 Task: Add an event with the title Quarterly Business and Financial Review, date '2024/03/18', time 8:50 AM to 10:50 AMand add a description: Staff Training on Customer Service is a comprehensive and interactive program designed to equip employees with the skills, knowledge, and mindset necessary to deliver exceptional customer service experiences. This training focuses on building strong customer relationships, enhancing communication skills, and developing problem-solving abilities to exceed customer expectations.    Select event color  Grape . Add location for the event as: 987 Old Town, Nice, France, logged in from the account softage.3@softage.netand send the event invitation to softage.4@softage.net and softage.2@softage.net. Set a reminder for the event Daily
Action: Mouse moved to (86, 131)
Screenshot: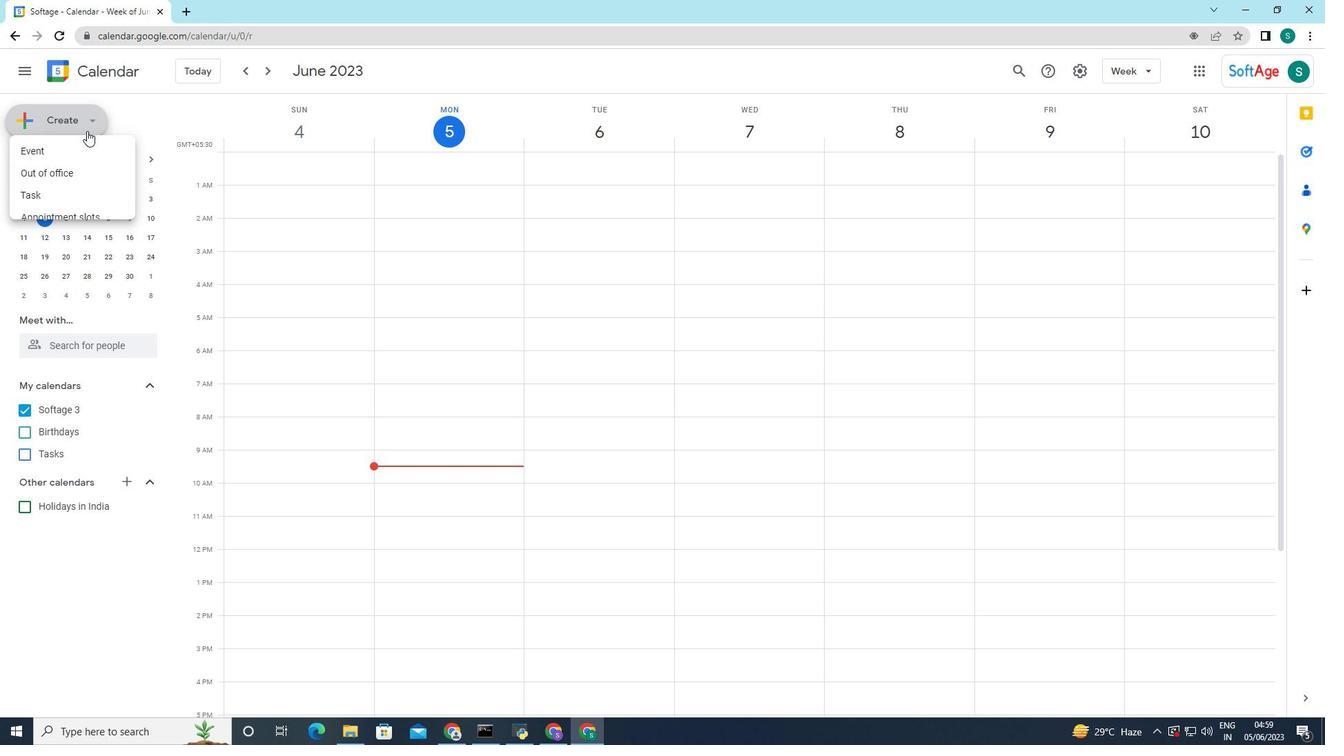 
Action: Mouse pressed left at (86, 131)
Screenshot: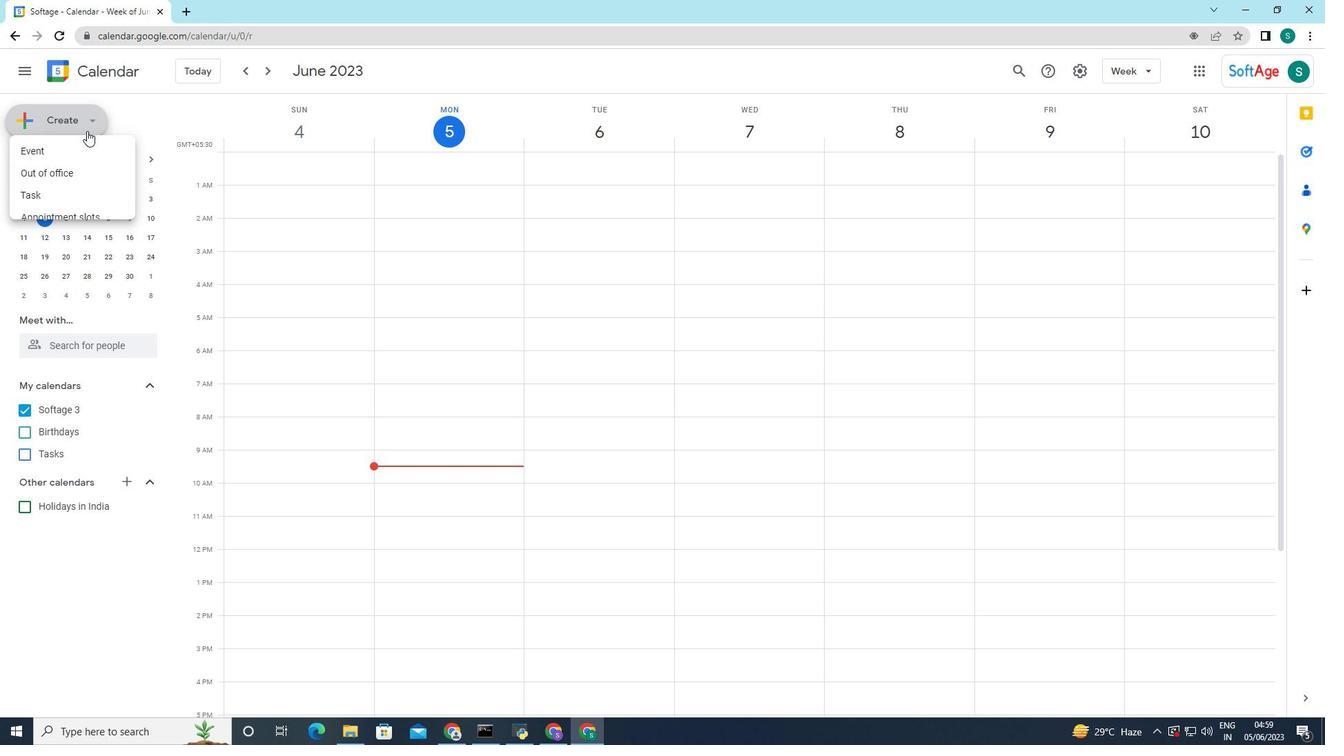 
Action: Mouse moved to (62, 163)
Screenshot: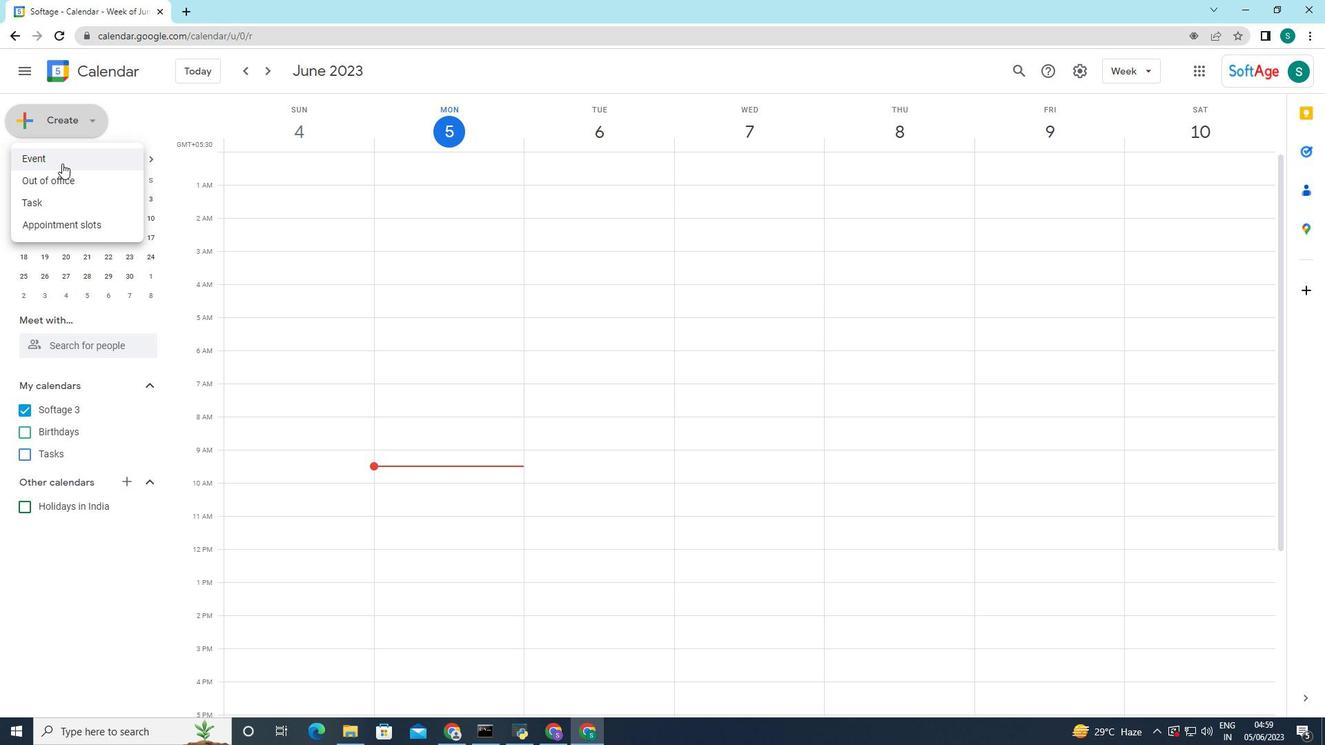 
Action: Mouse pressed left at (62, 163)
Screenshot: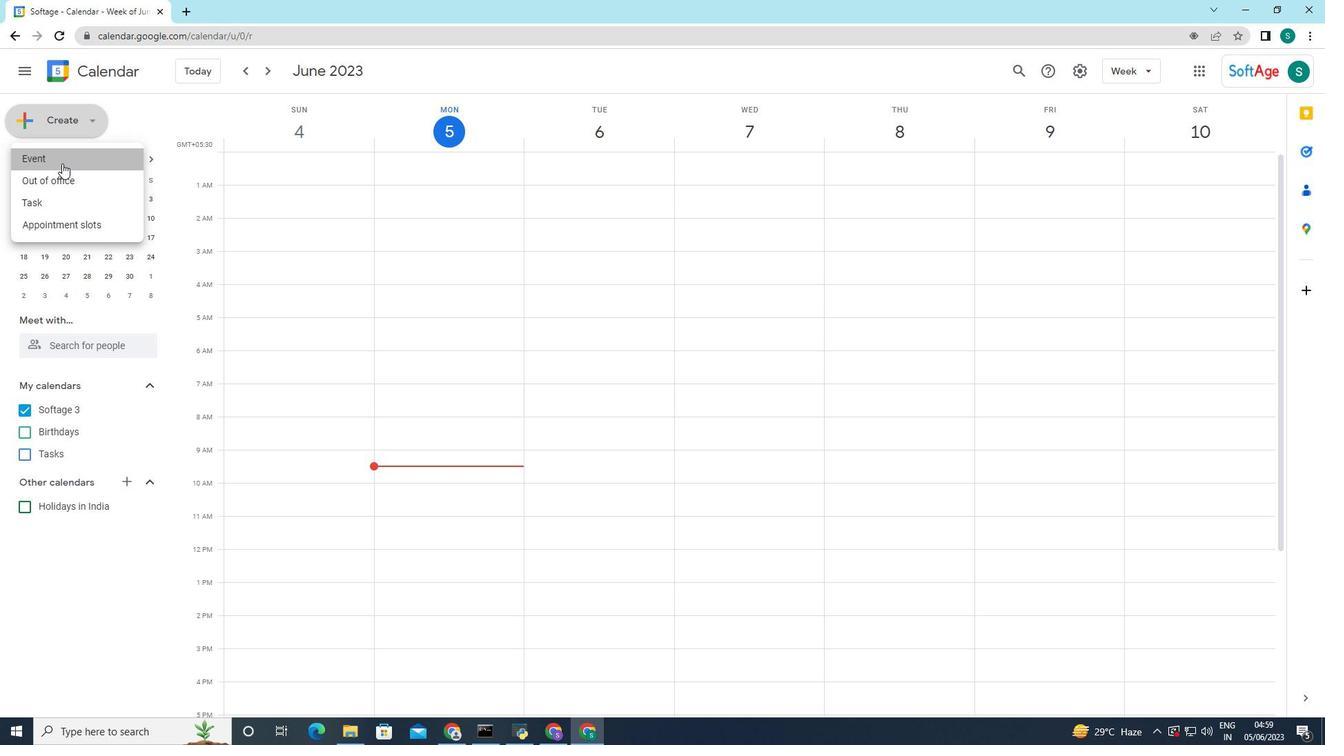 
Action: Mouse moved to (245, 542)
Screenshot: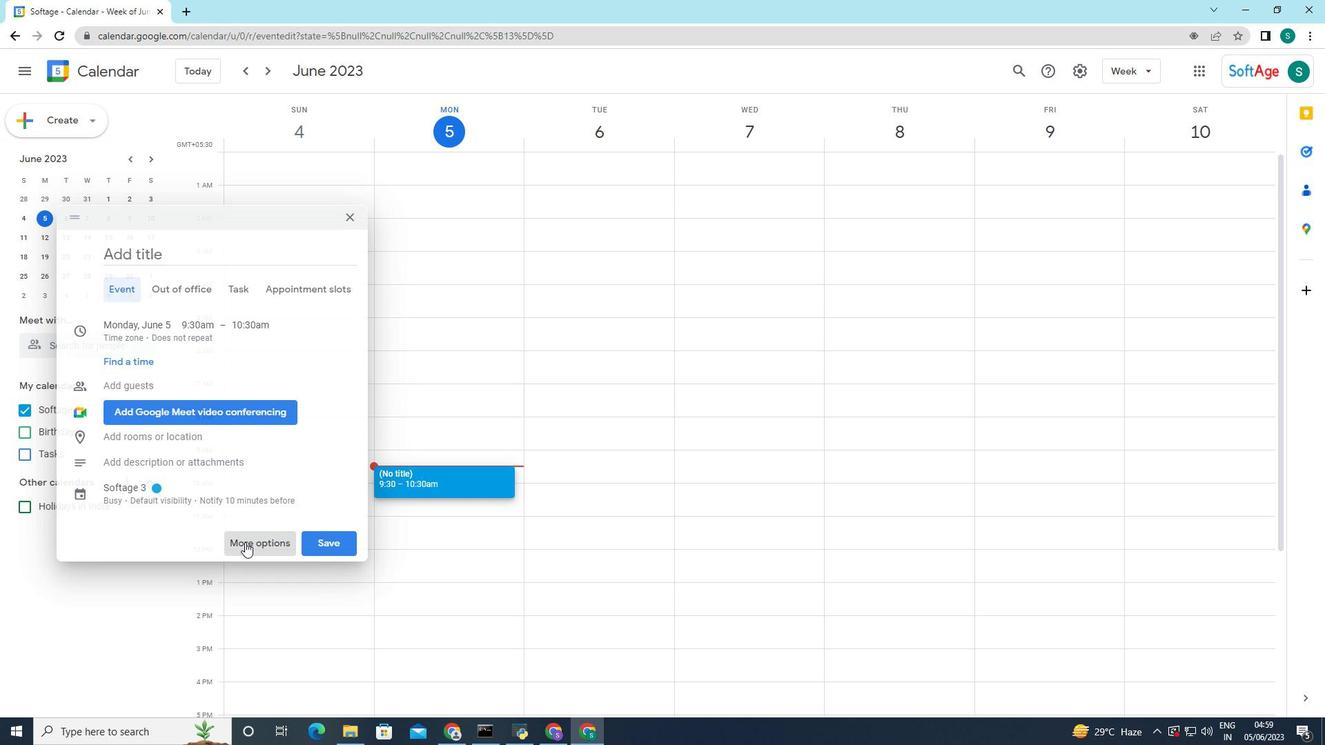 
Action: Mouse pressed left at (245, 542)
Screenshot: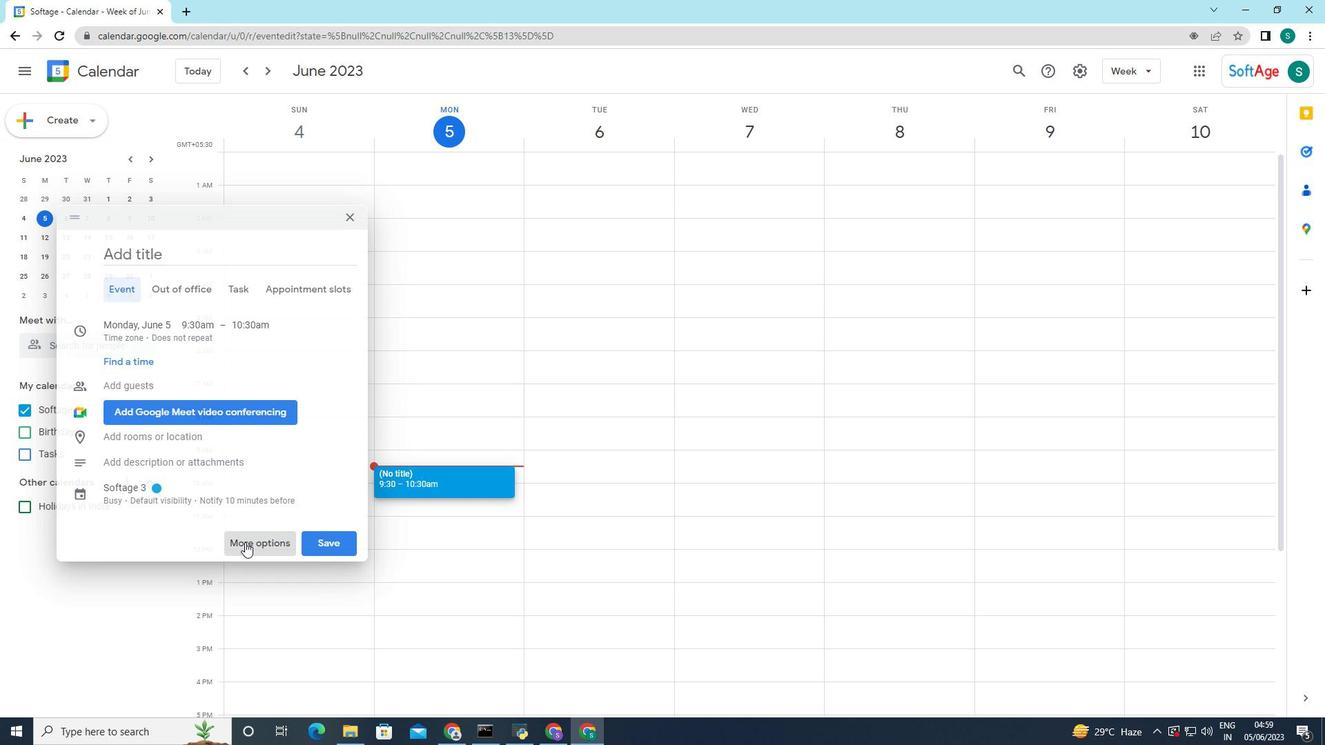 
Action: Mouse moved to (113, 82)
Screenshot: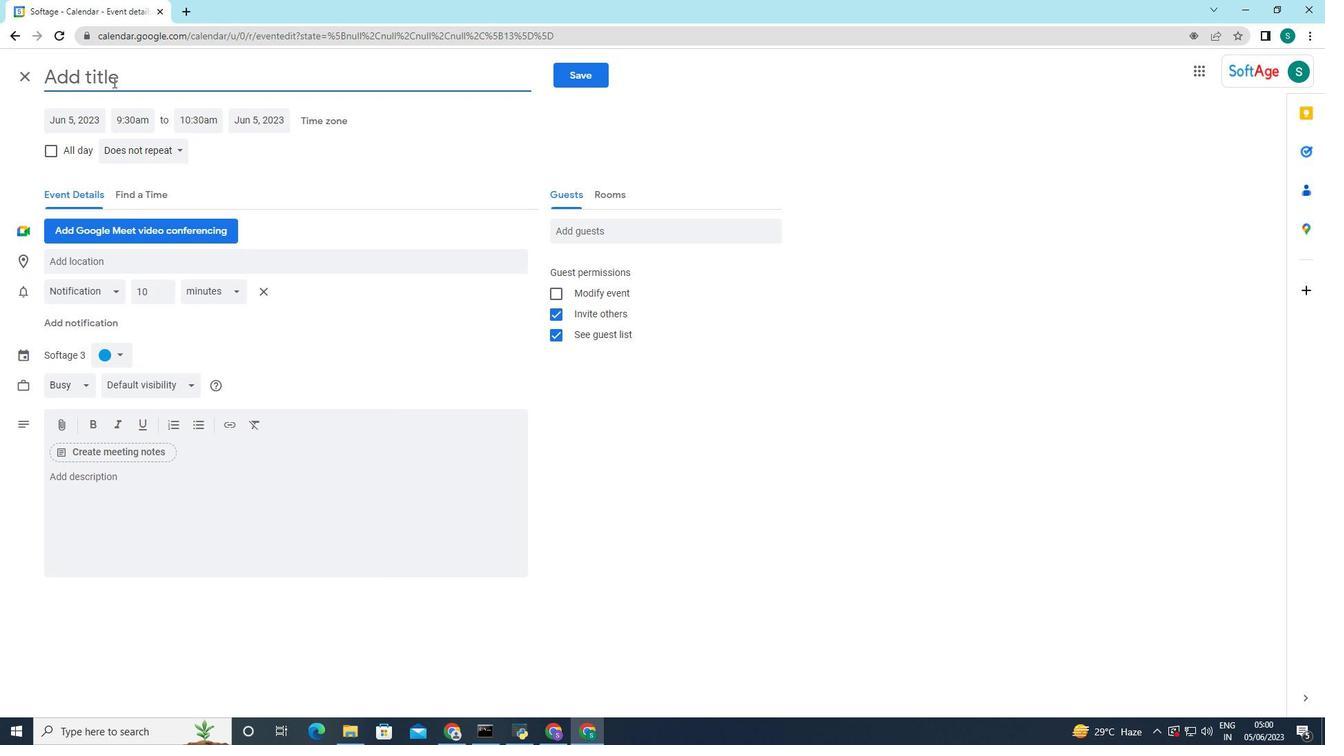 
Action: Mouse pressed left at (113, 82)
Screenshot: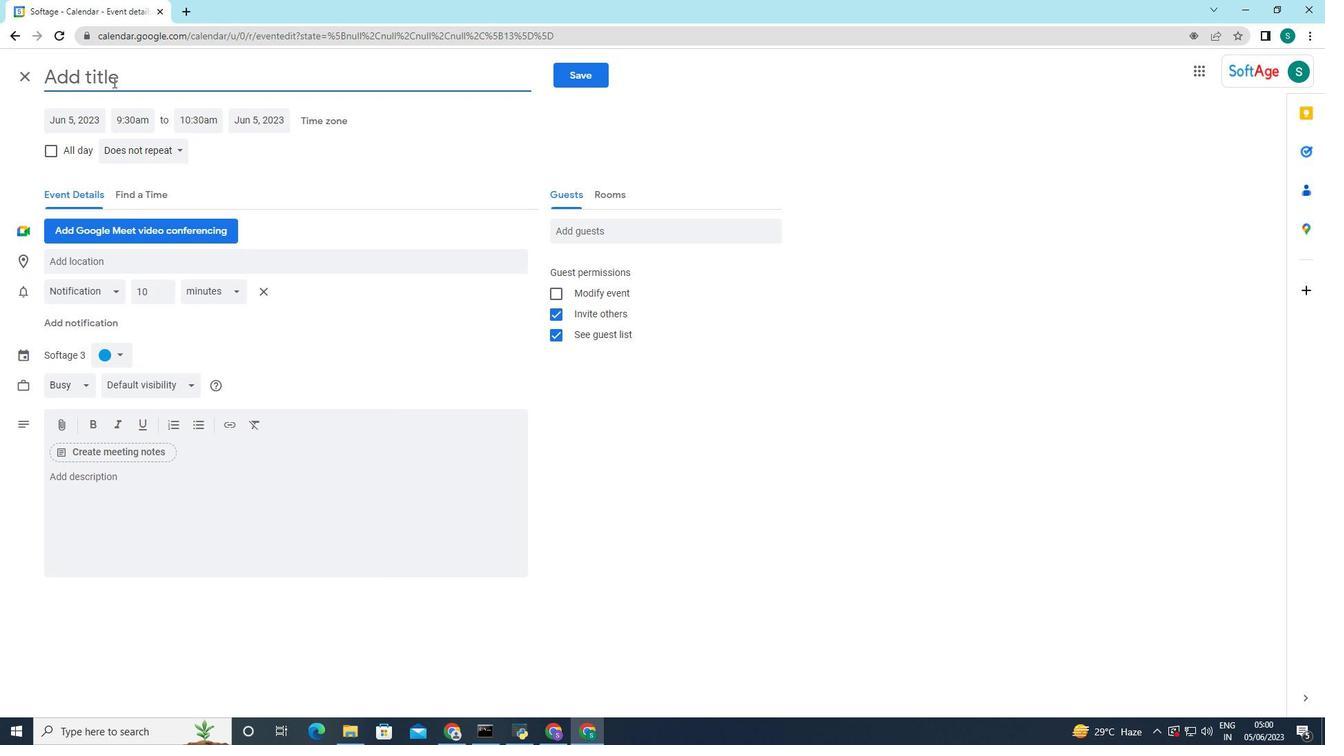 
Action: Key pressed <Key.caps_lock>Q<Key.caps_lock>ia<Key.backspace><Key.backspace>ual<Key.backspace>terly<Key.space>
Screenshot: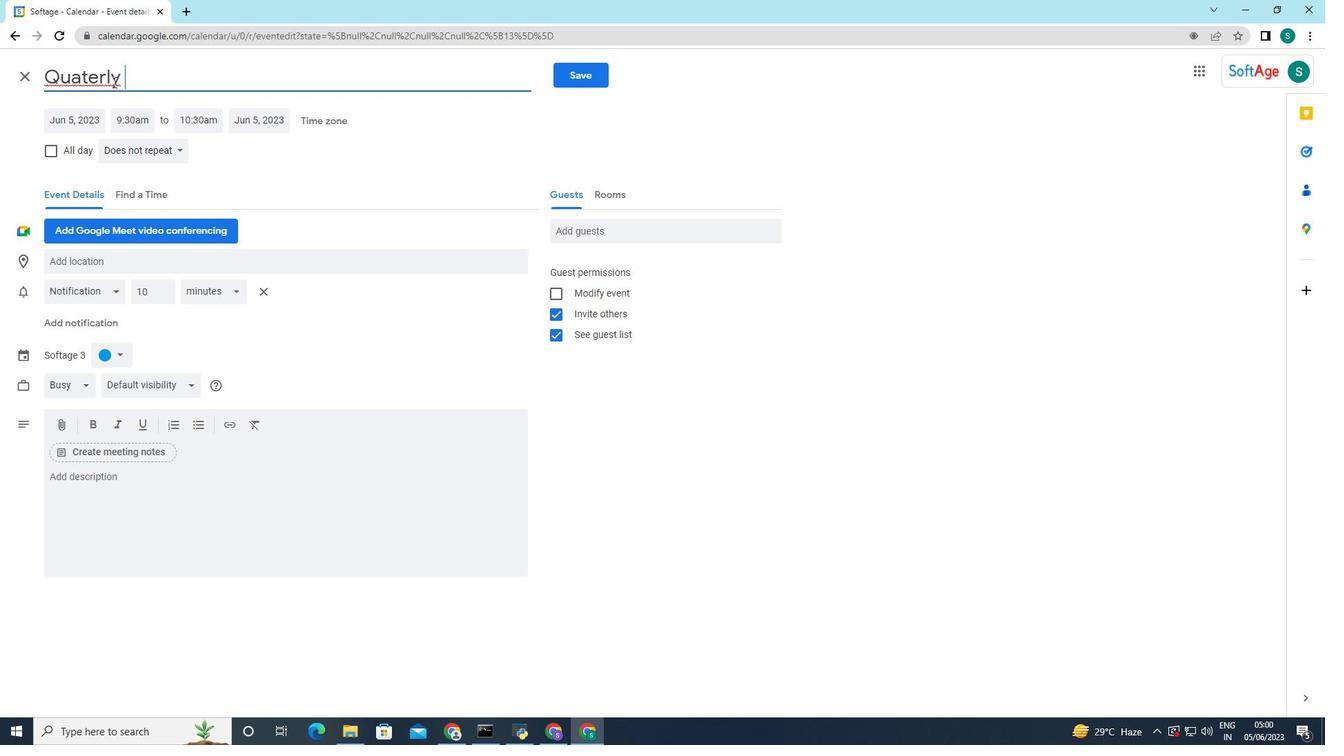 
Action: Mouse moved to (80, 71)
Screenshot: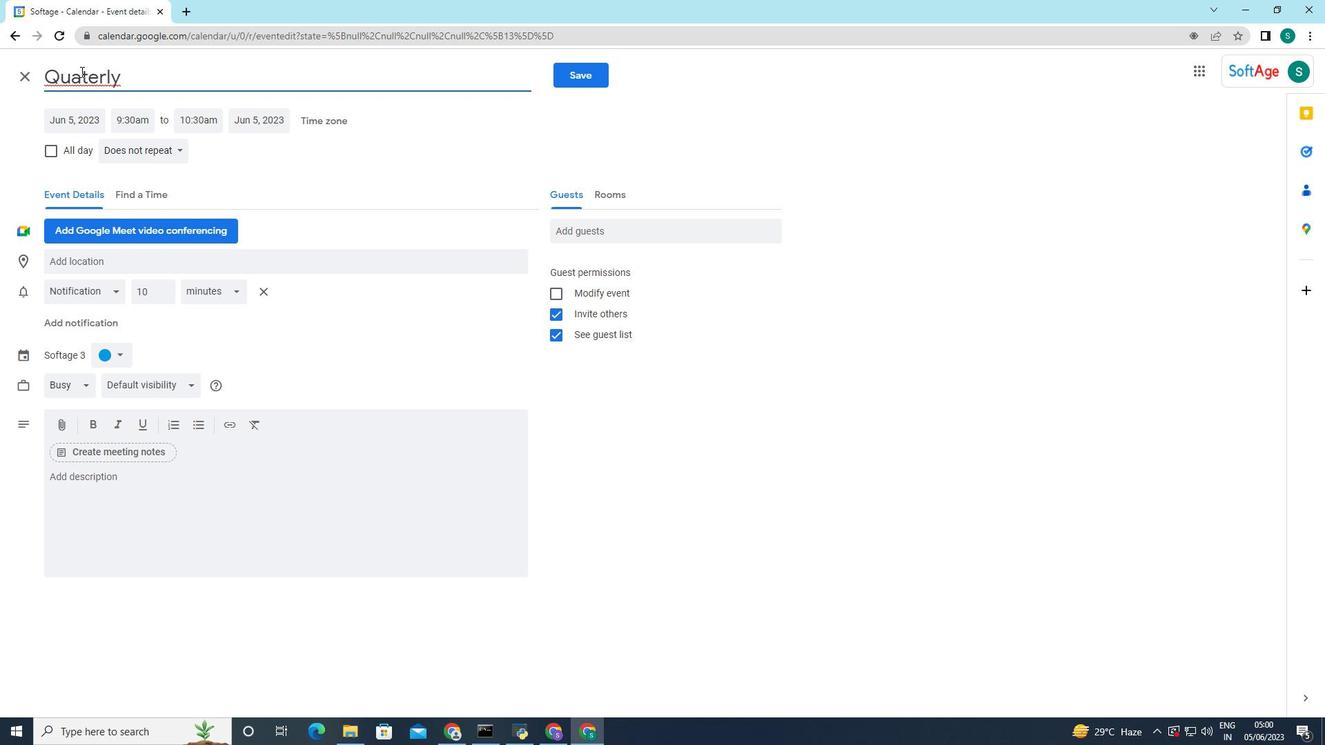 
Action: Mouse pressed left at (80, 71)
Screenshot: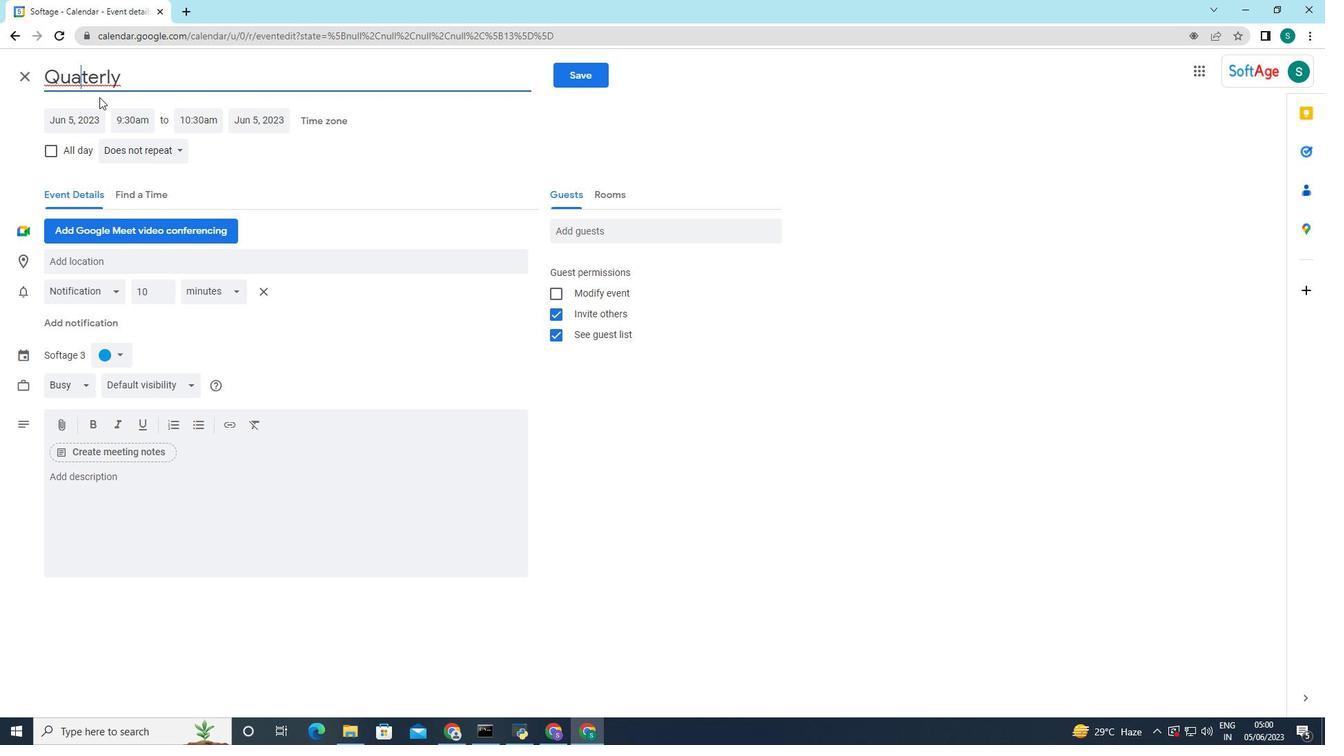 
Action: Mouse moved to (131, 219)
Screenshot: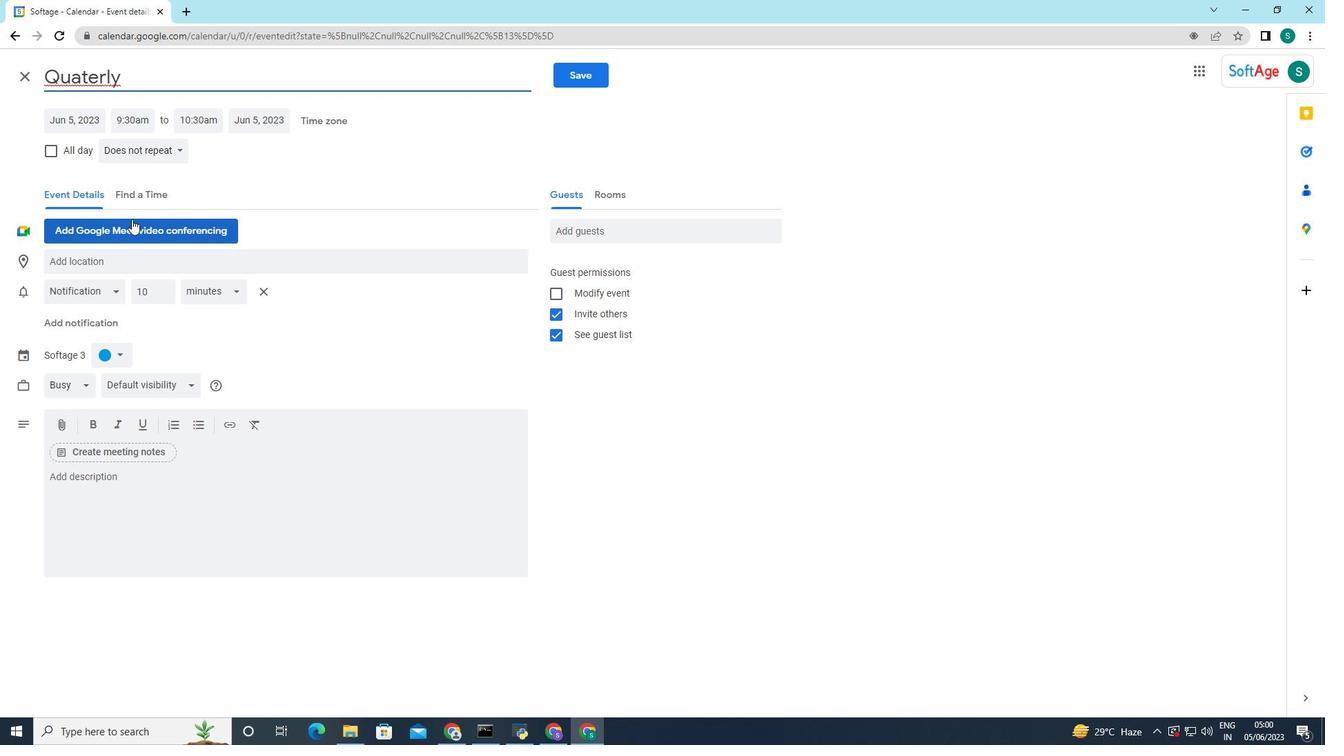 
Action: Key pressed r
Screenshot: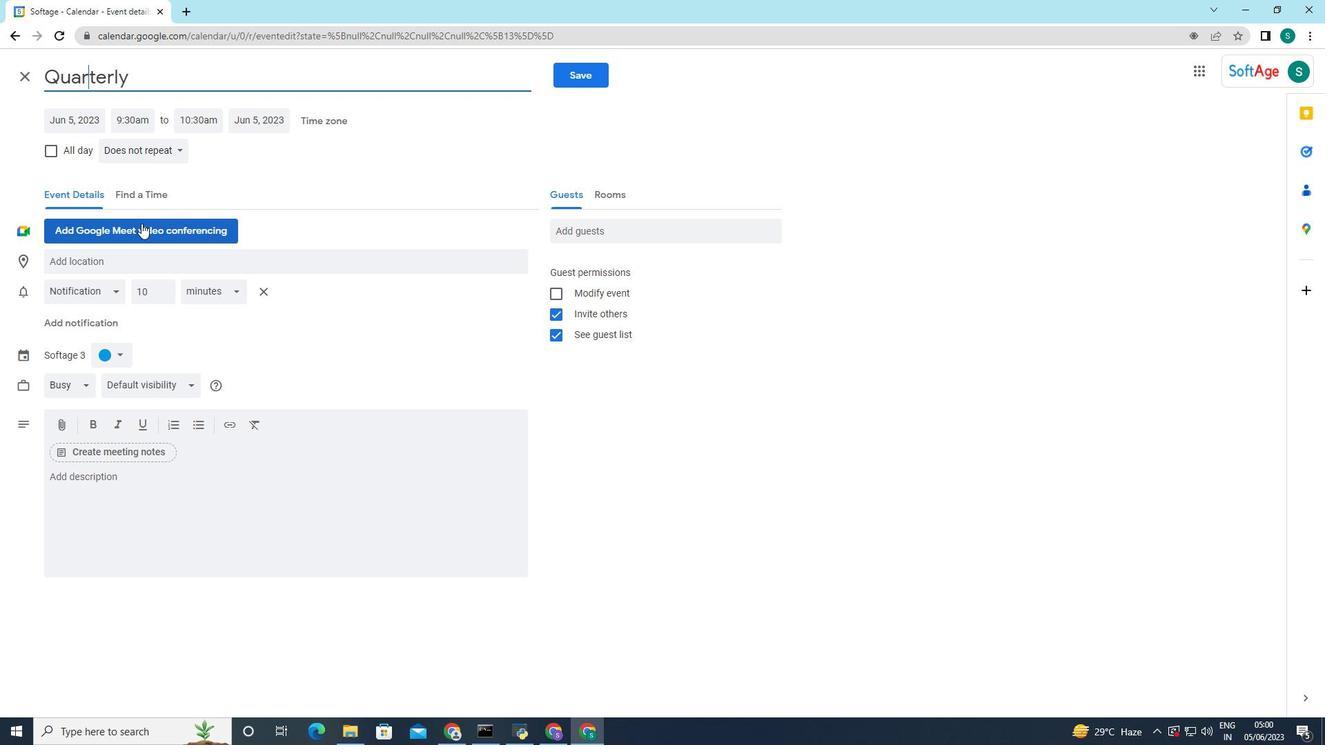 
Action: Mouse moved to (145, 78)
Screenshot: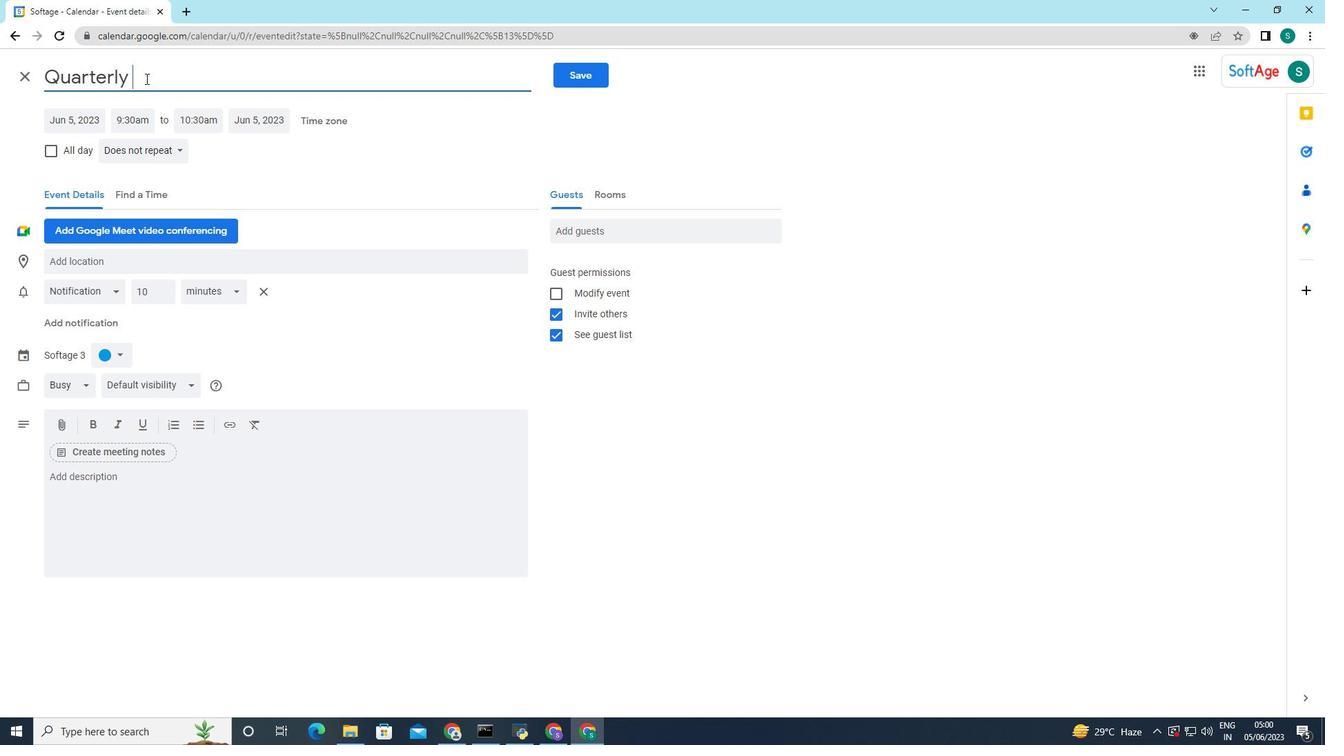
Action: Mouse pressed left at (145, 78)
Screenshot: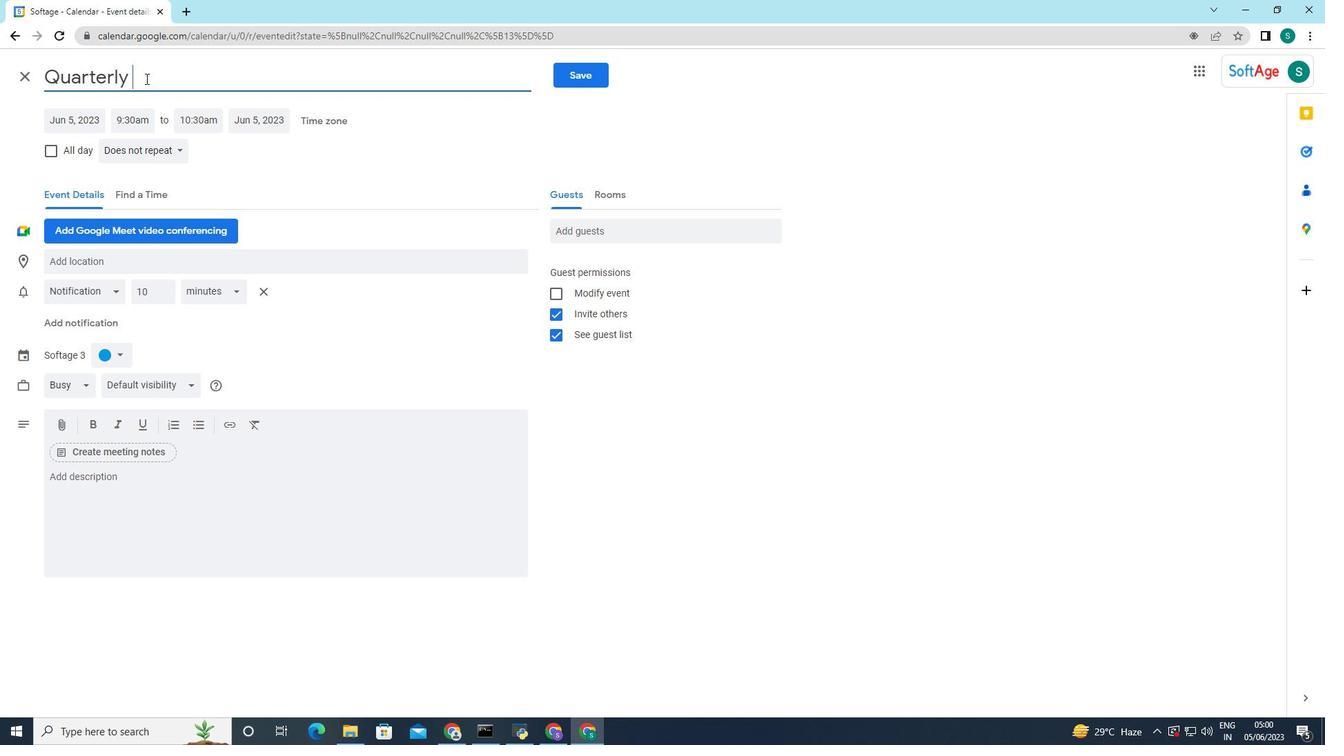 
Action: Key pressed <Key.caps_lock>B<Key.caps_lock>usiness<Key.space>and<Key.space><Key.caps_lock>F<Key.caps_lock>inancial<Key.space><Key.caps_lock>REVI<Key.backspace><Key.backspace><Key.backspace><Key.backspace><Key.caps_lock><Key.caps_lock>R<Key.caps_lock>eview
Screenshot: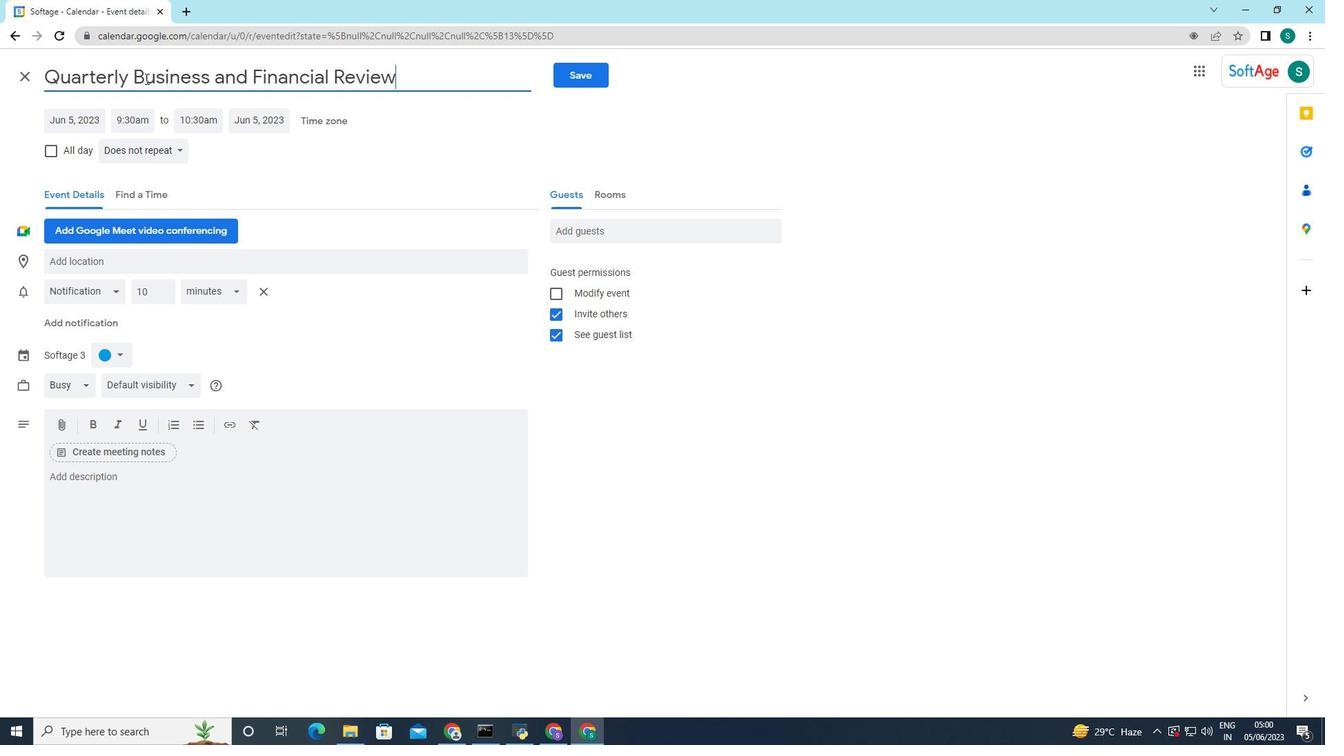 
Action: Mouse moved to (75, 120)
Screenshot: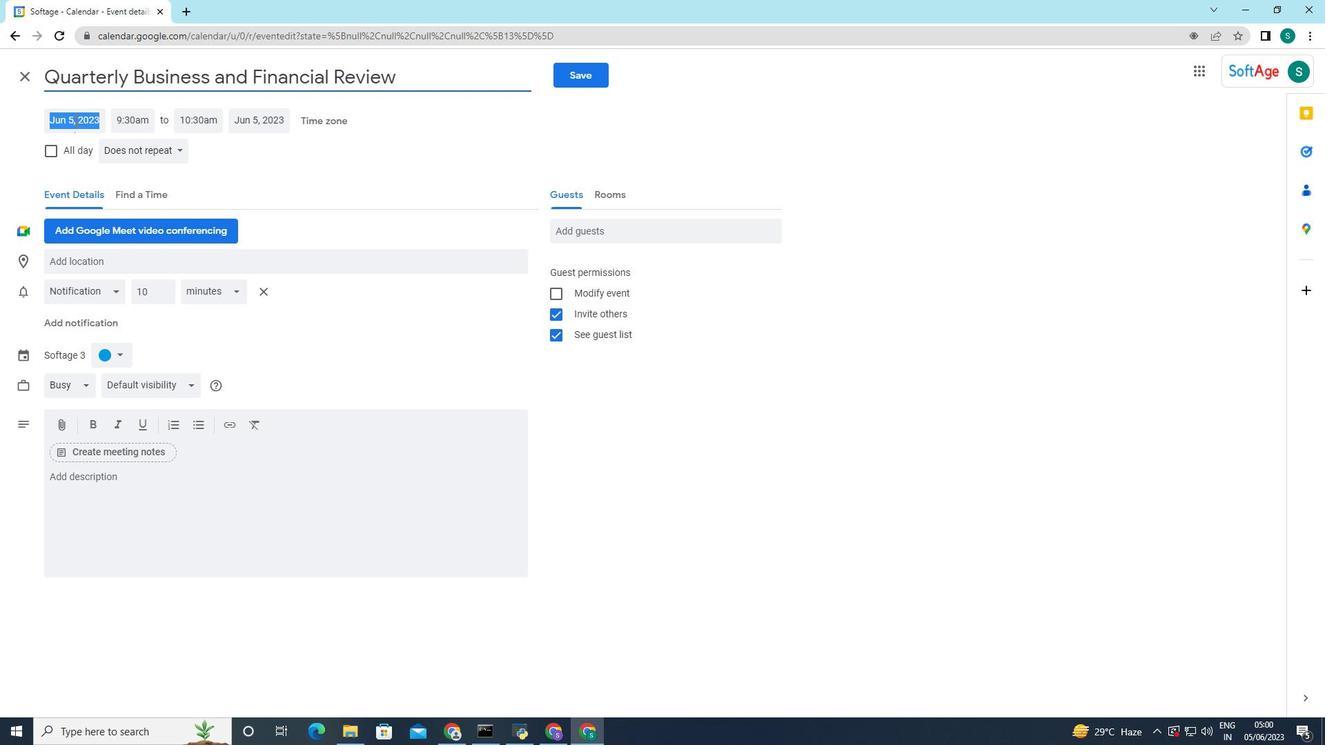 
Action: Mouse pressed left at (75, 120)
Screenshot: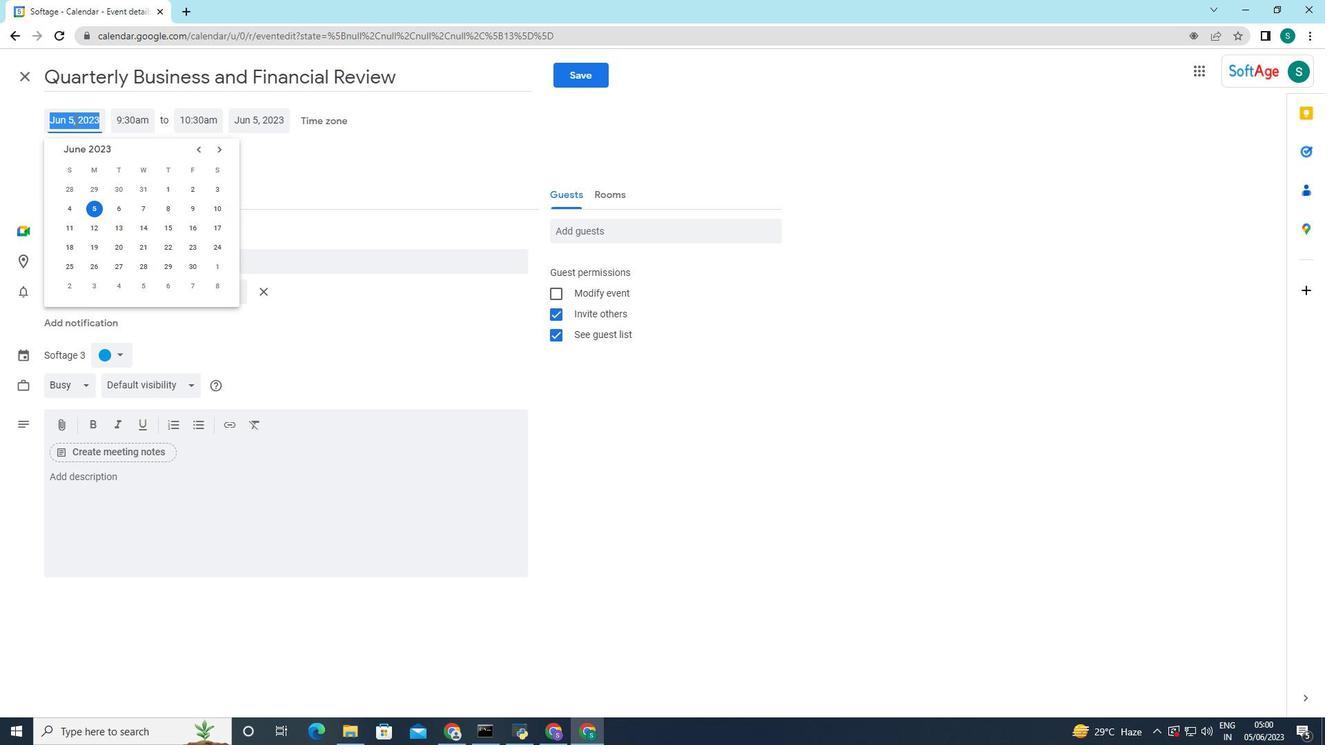 
Action: Mouse moved to (220, 149)
Screenshot: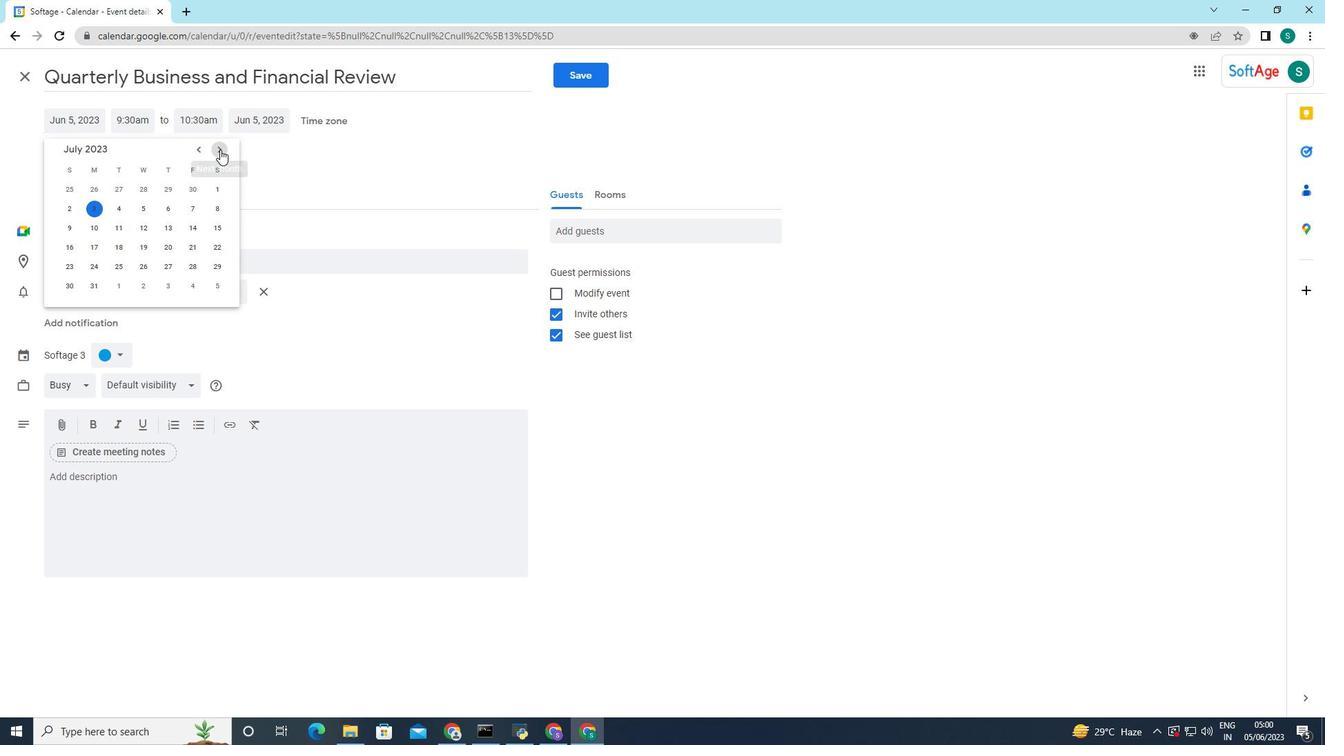 
Action: Mouse pressed left at (220, 149)
Screenshot: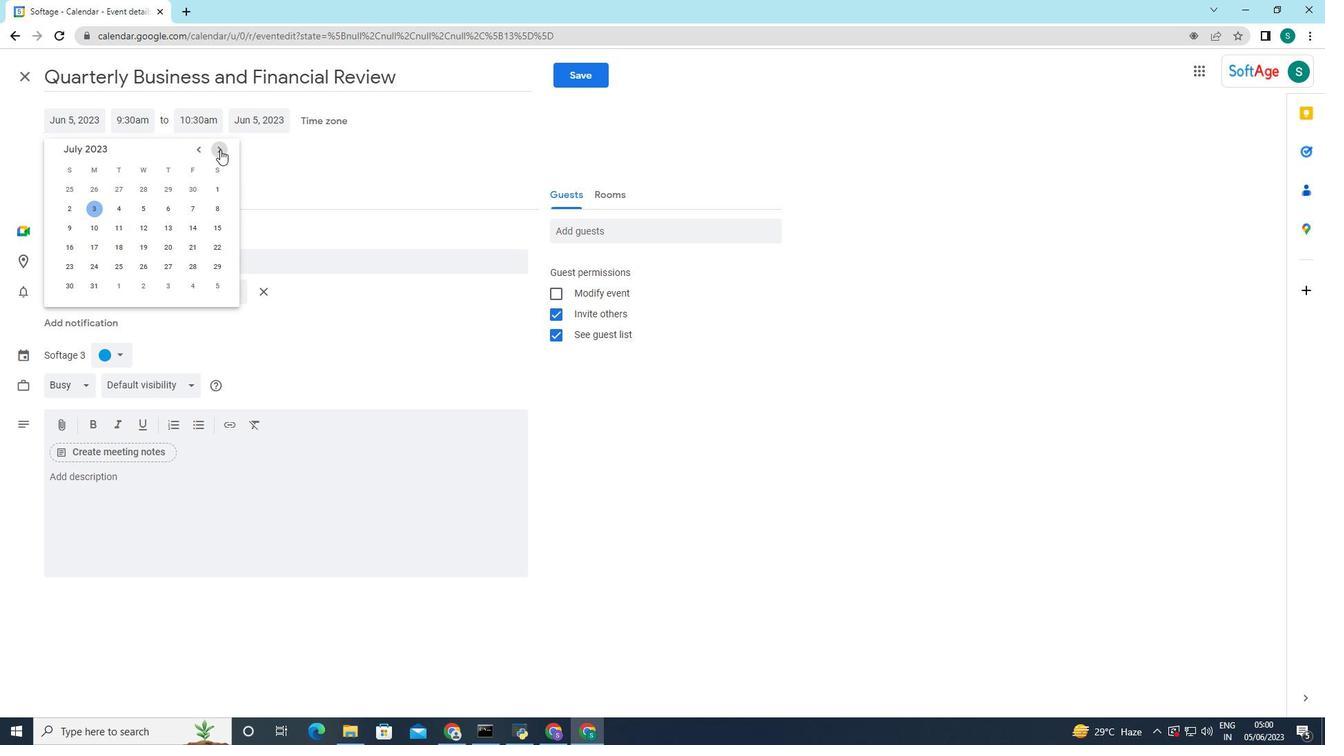 
Action: Mouse pressed left at (220, 149)
Screenshot: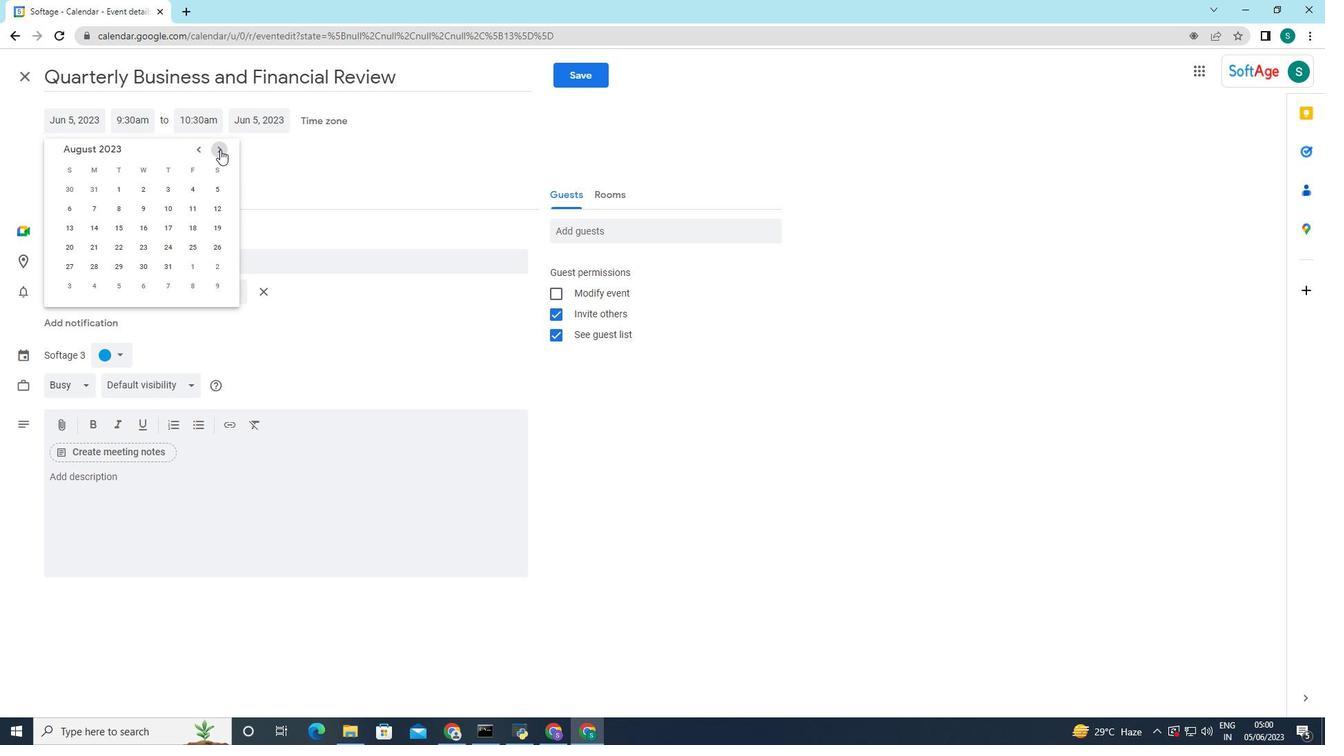 
Action: Mouse pressed left at (220, 149)
Screenshot: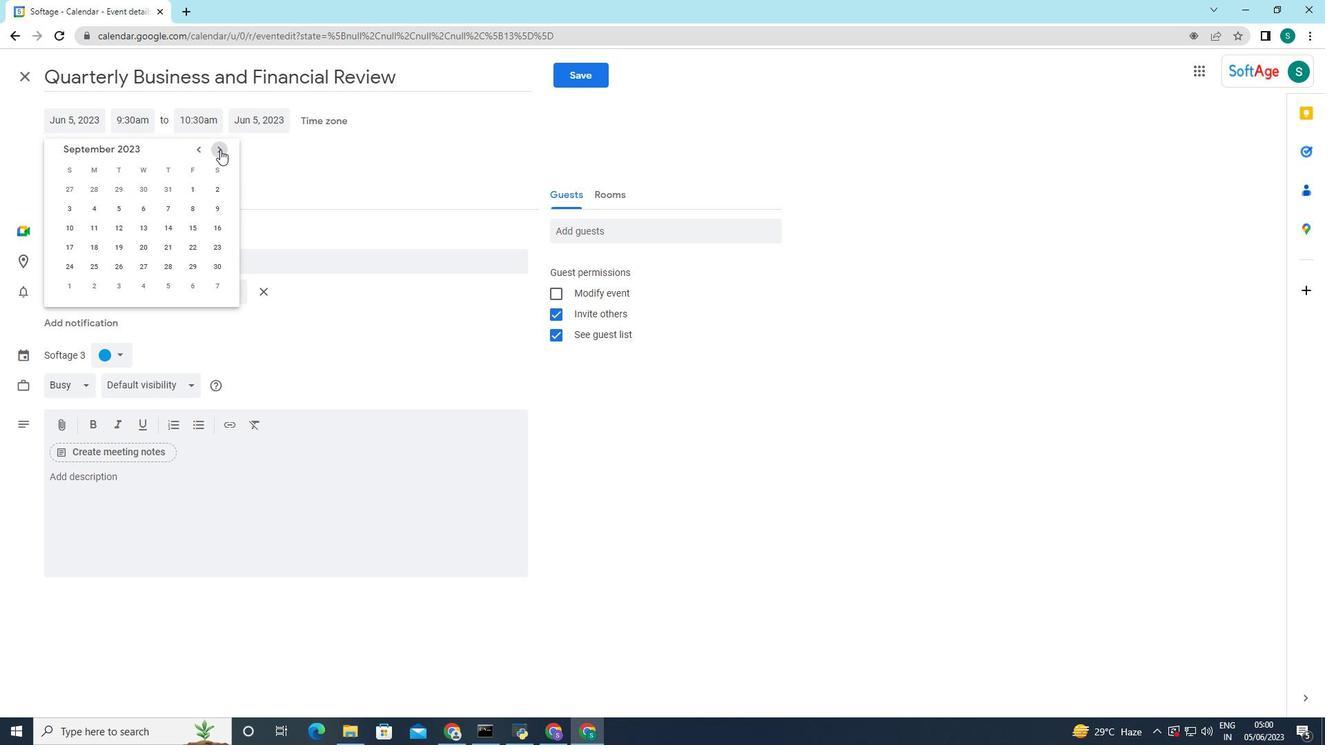 
Action: Mouse pressed left at (220, 149)
Screenshot: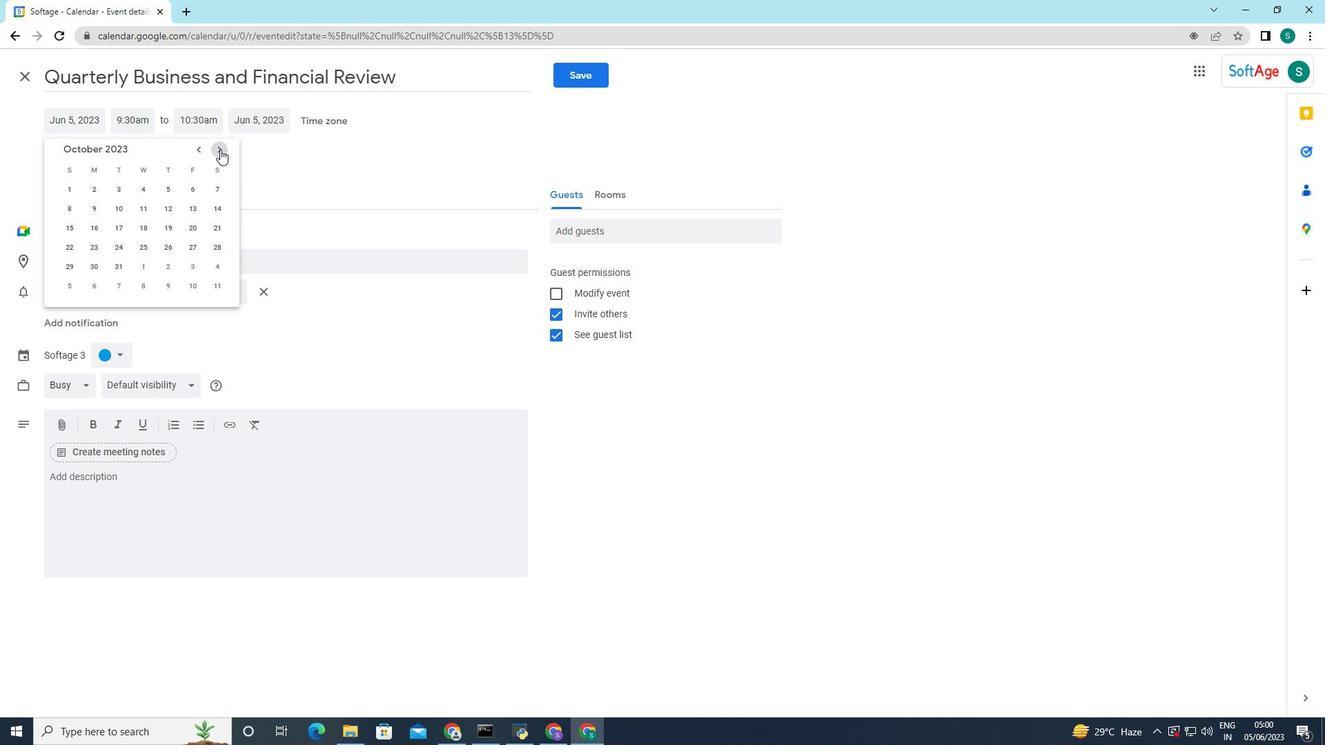 
Action: Mouse pressed left at (220, 149)
Screenshot: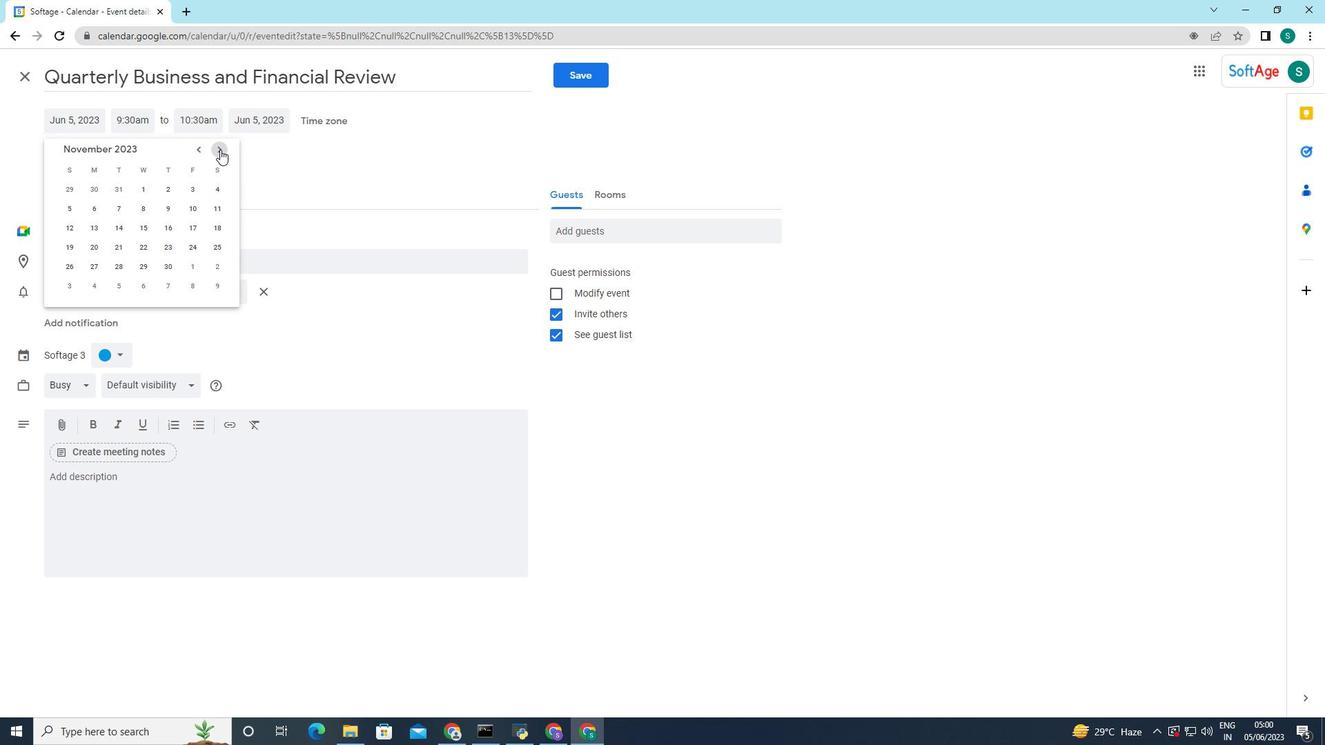 
Action: Mouse pressed left at (220, 149)
Screenshot: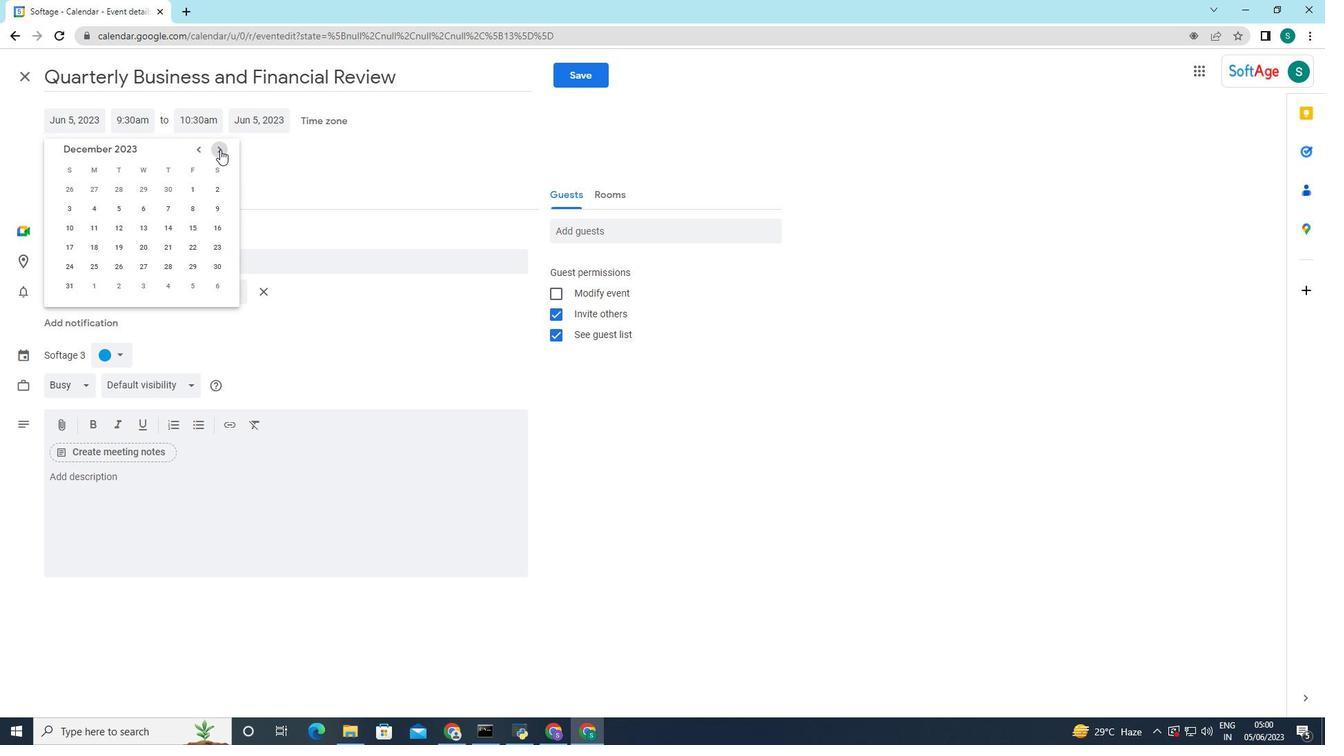 
Action: Mouse pressed left at (220, 149)
Screenshot: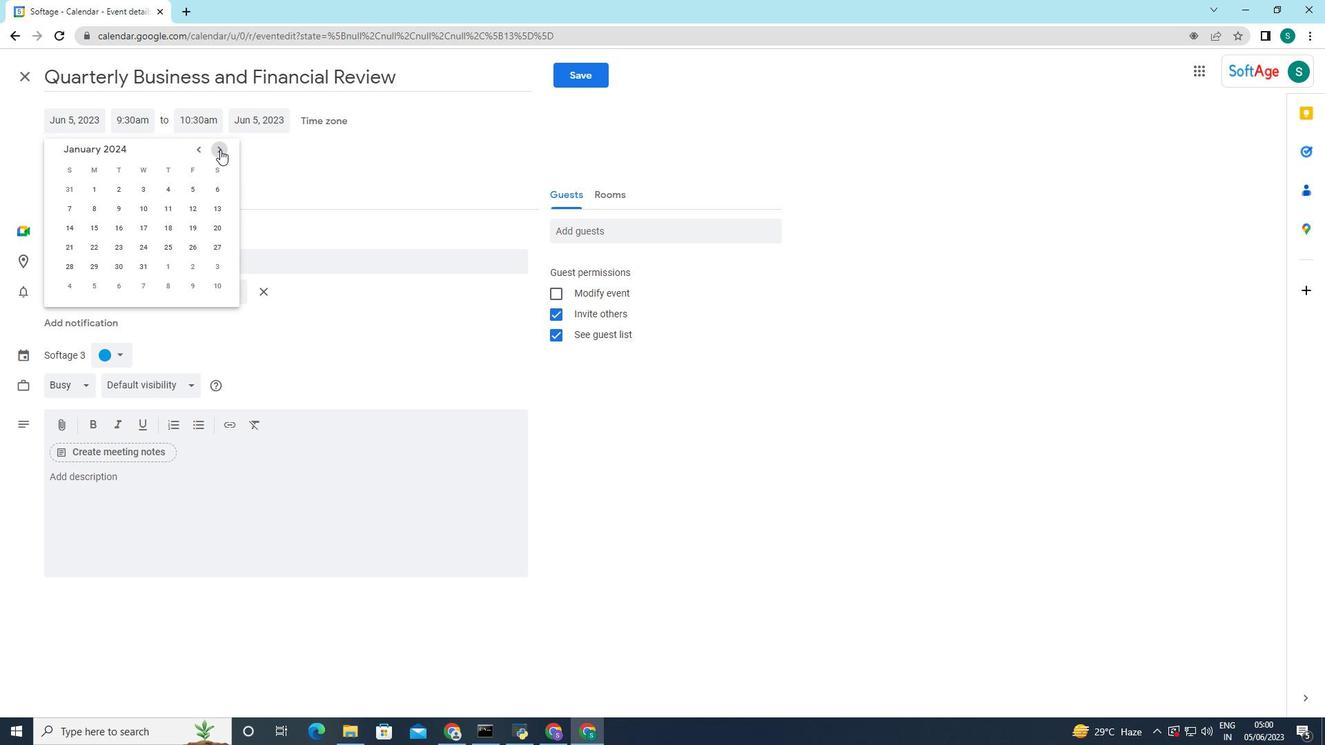 
Action: Mouse pressed left at (220, 149)
Screenshot: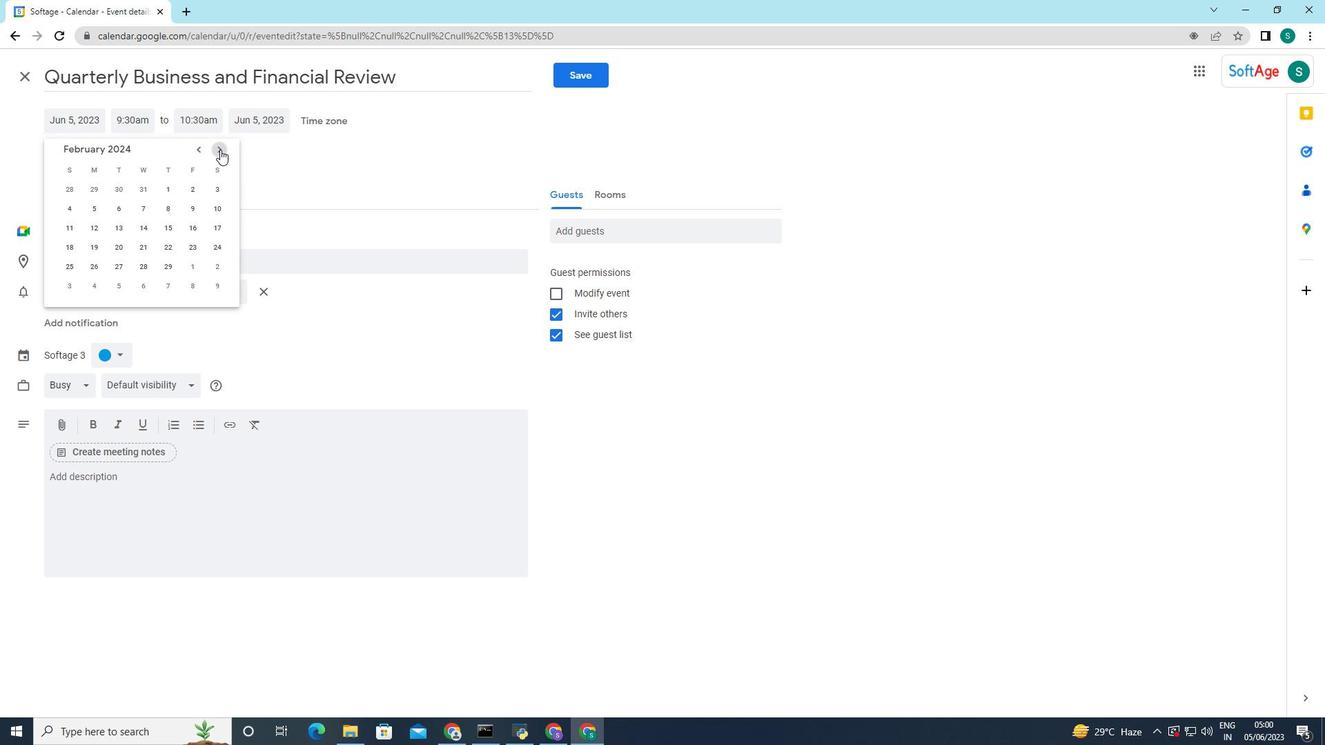 
Action: Mouse pressed left at (220, 149)
Screenshot: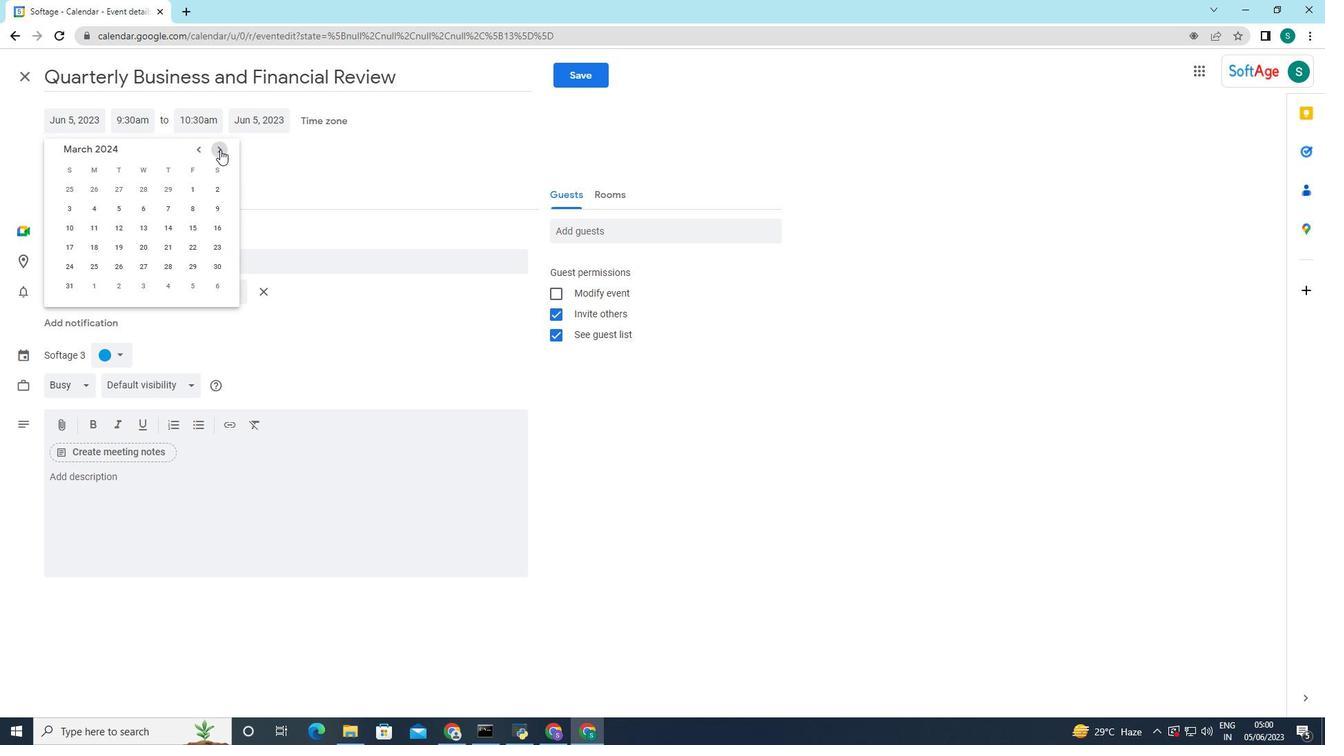 
Action: Mouse moved to (90, 247)
Screenshot: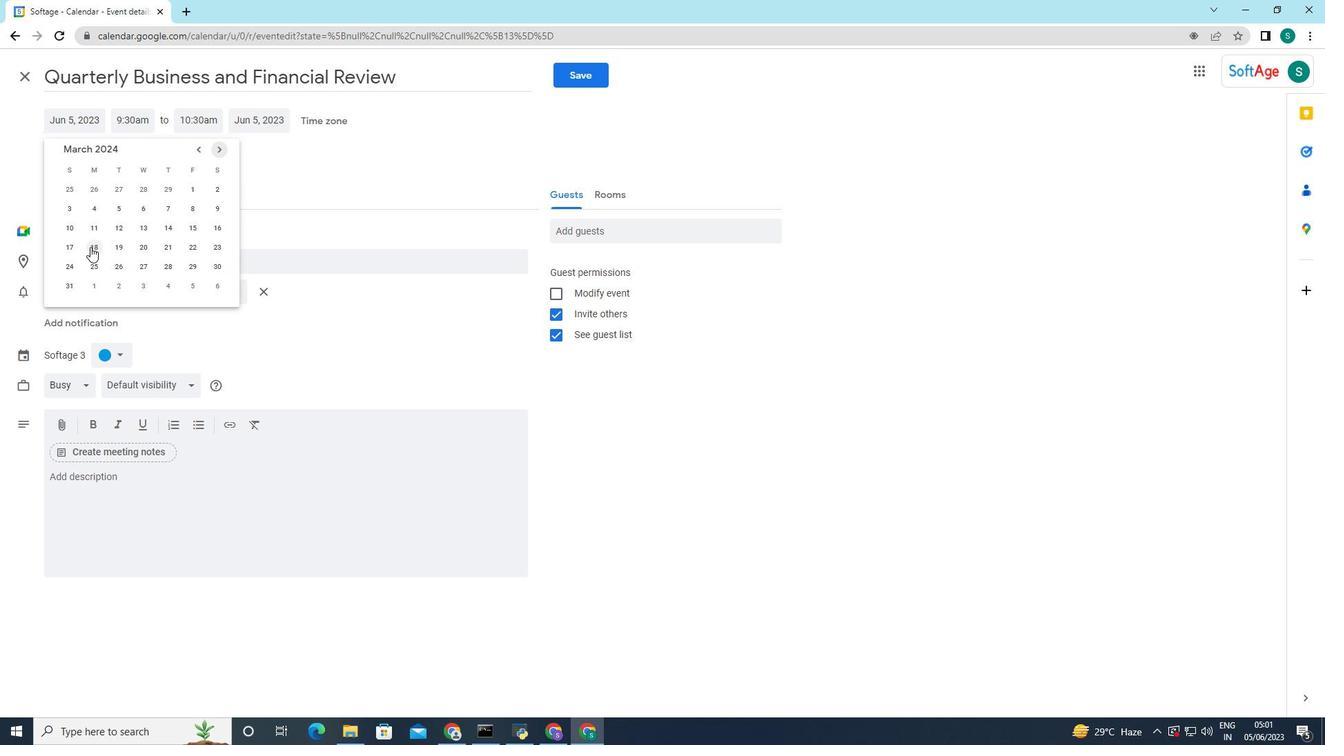 
Action: Mouse pressed left at (90, 247)
Screenshot: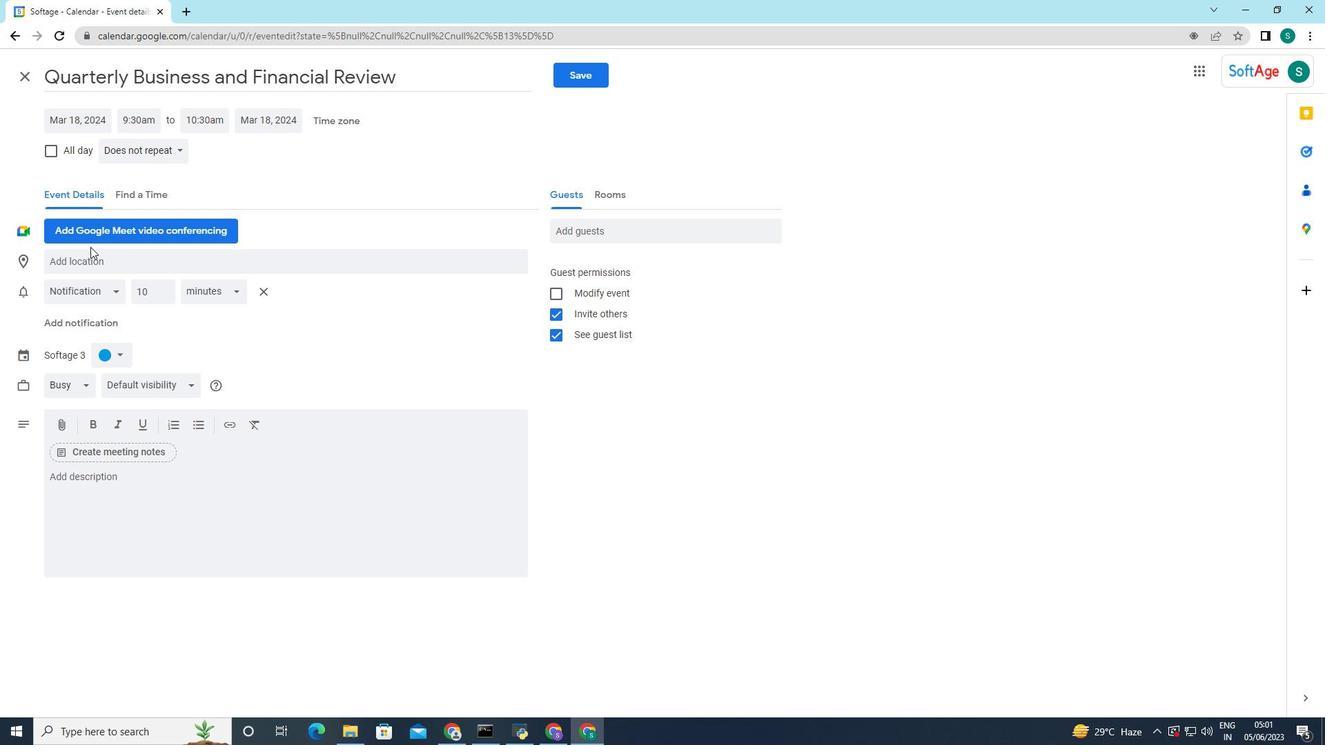 
Action: Mouse moved to (326, 184)
Screenshot: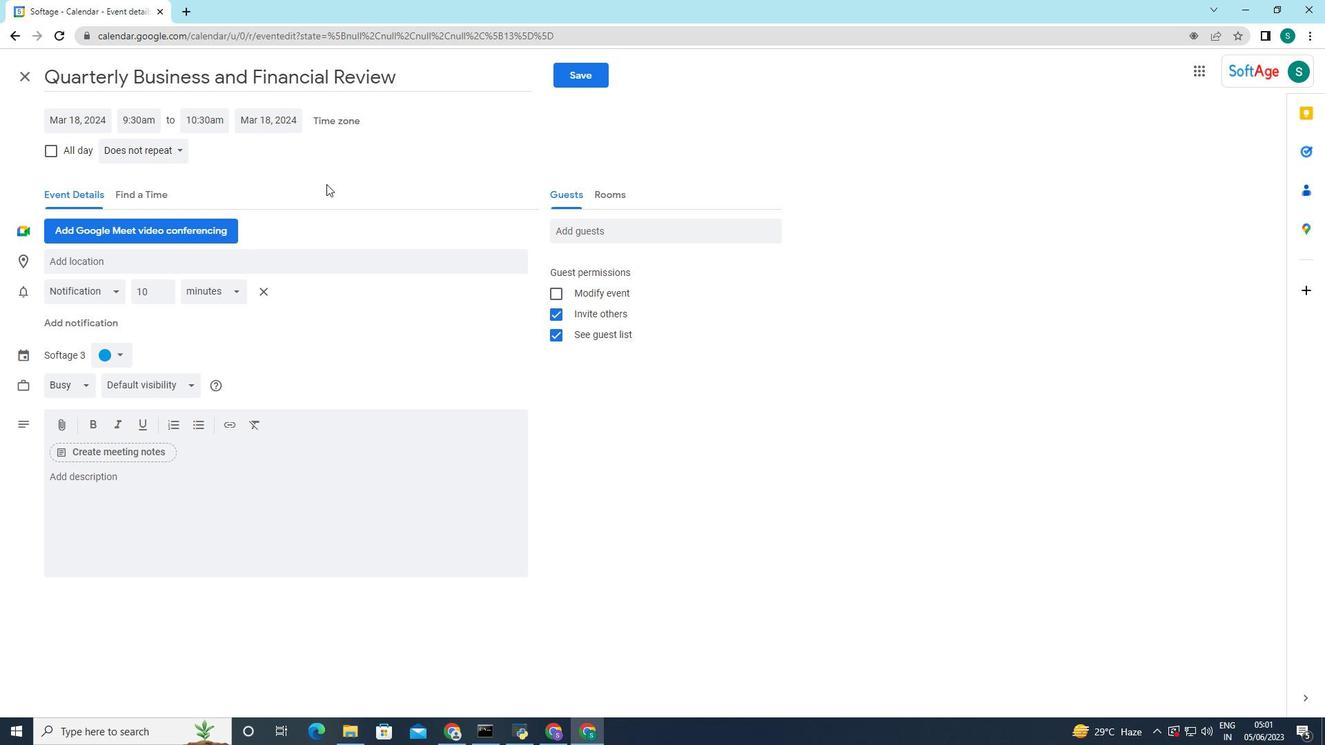 
Action: Mouse pressed left at (326, 184)
Screenshot: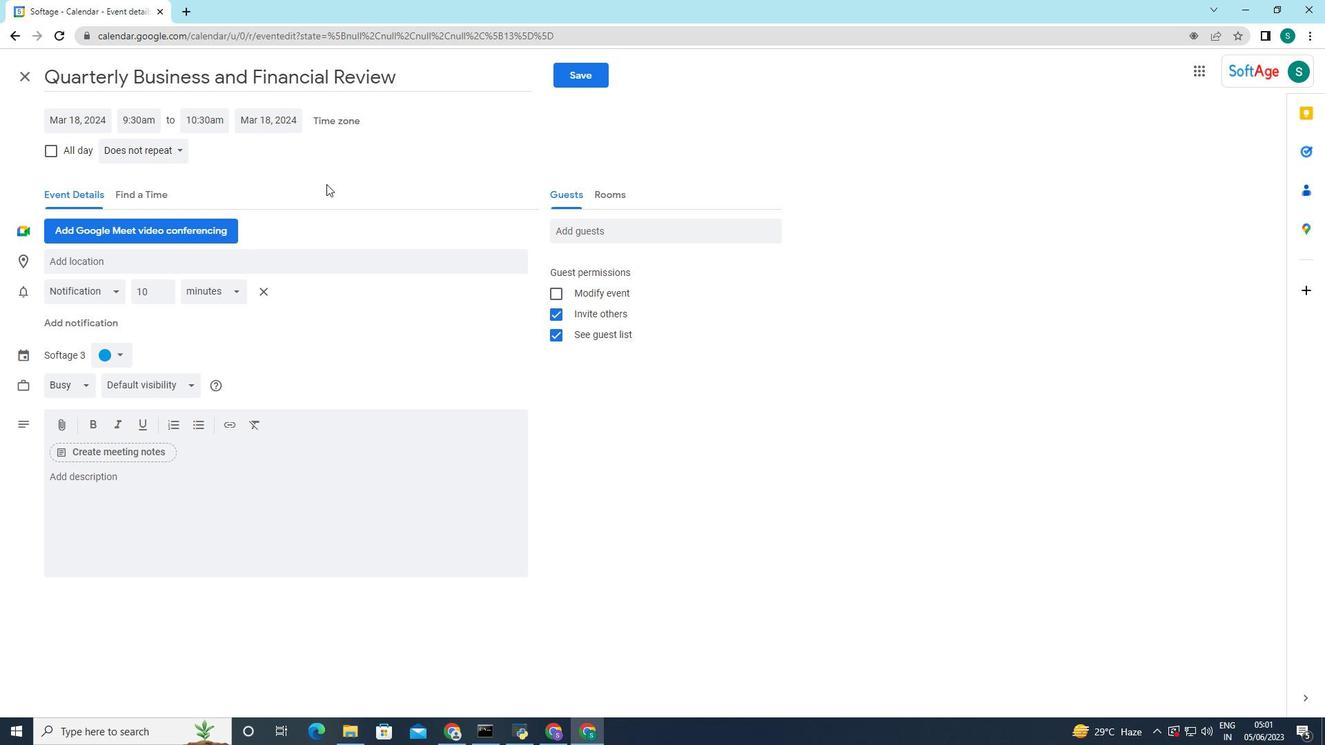 
Action: Mouse moved to (109, 481)
Screenshot: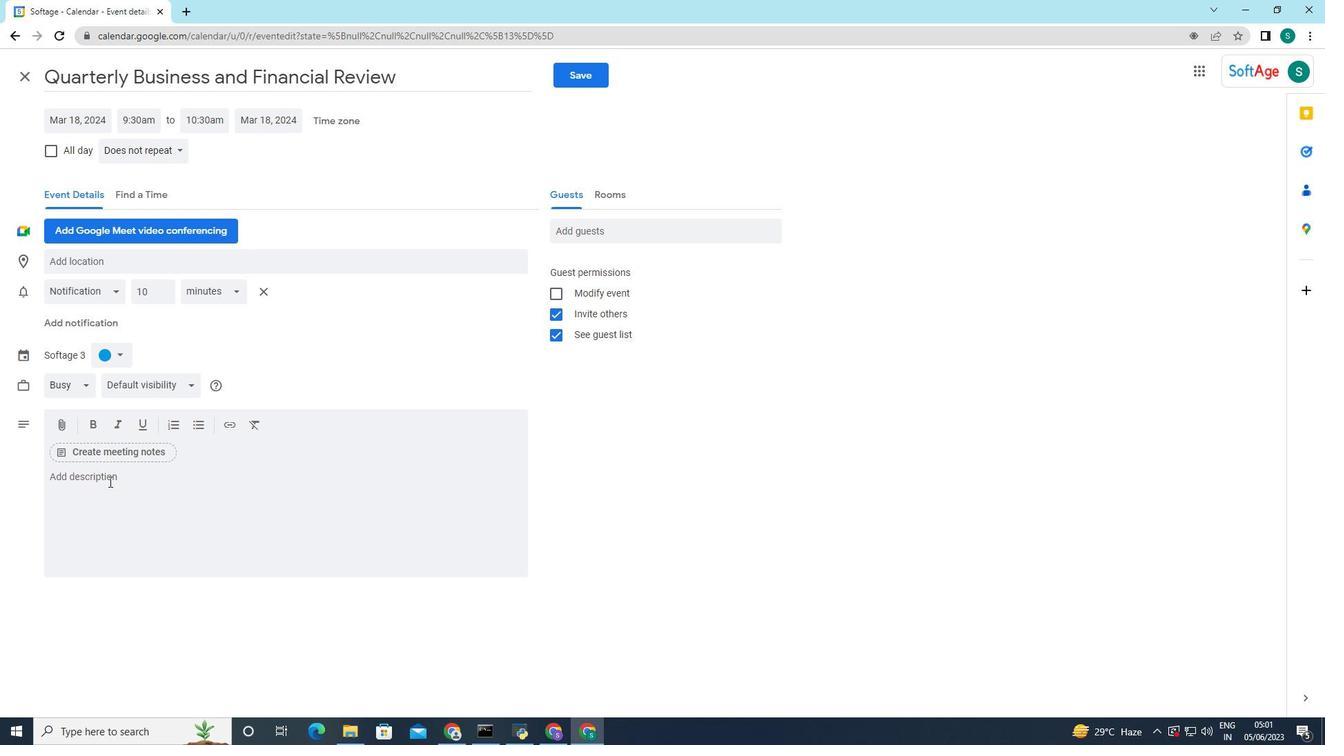 
Action: Mouse pressed left at (109, 481)
Screenshot: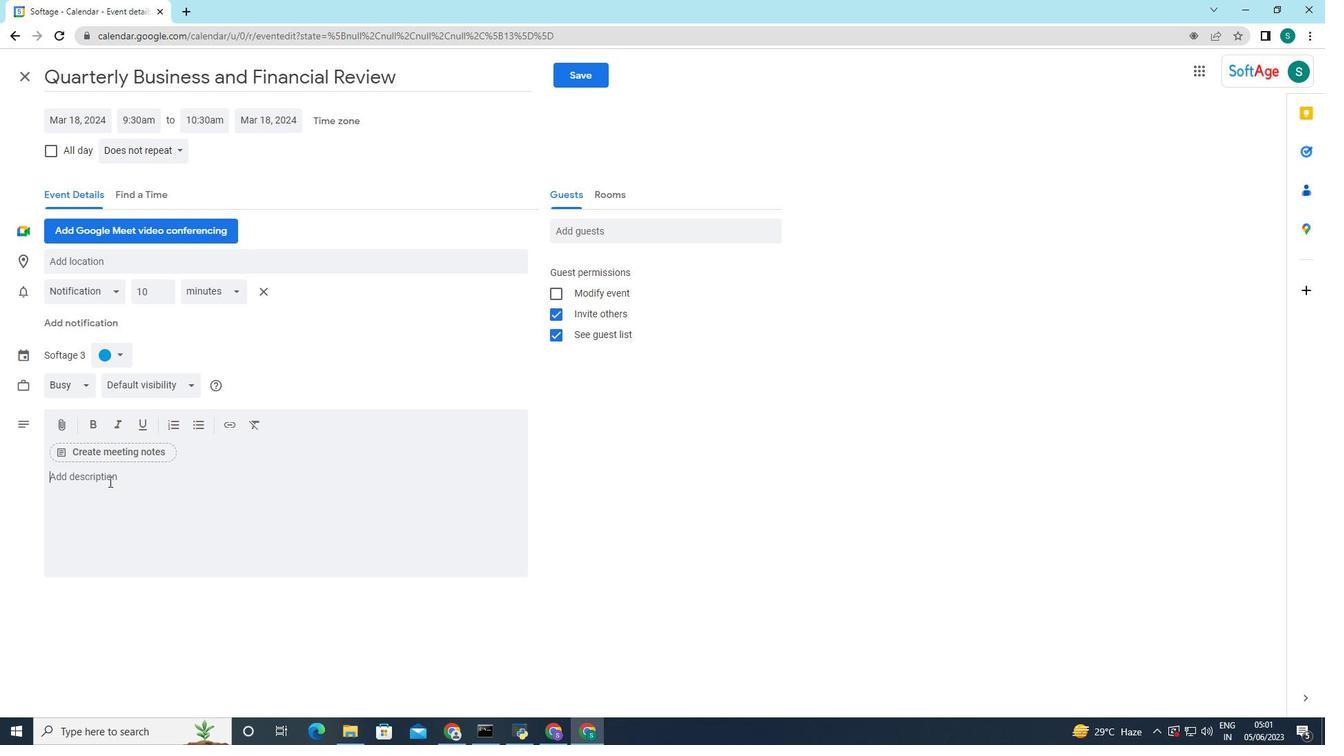
Action: Key pressed <Key.caps_lock>S<Key.caps_lock>taff<Key.space><Key.caps_lock>T<Key.caps_lock>raining<Key.space>on<Key.space><Key.caps_lock>C<Key.caps_lock>ustomer<Key.space><Key.caps_lock>S<Key.caps_lock>ervice<Key.space>is<Key.space>a<Key.space><Key.caps_lock><Key.caps_lock>x<Key.backspace>comprehensive<Key.space>and<Key.space>interactive<Key.space>program<Key.space>designed<Key.space>to<Key.space>equip<Key.space>employees<Key.space>woth<Key.space>th<Key.backspace><Key.backspace><Key.backspace><Key.backspace><Key.backspace><Key.backspace>ith<Key.space>the<Key.space>skills,<Key.space>knowledge<Key.space><Key.backspace>,<Key.space>and<Key.space>mindset<Key.space>necessary<Key.space>to<Key.space>deliver<Key.space>ecp<Key.backspace><Key.backspace>xpceptional<Key.space><Key.backspace><Key.backspace><Key.backspace><Key.backspace><Key.backspace><Key.backspace><Key.backspace><Key.backspace><Key.backspace><Key.backspace><Key.backspace><Key.backspace><Key.backspace>
Screenshot: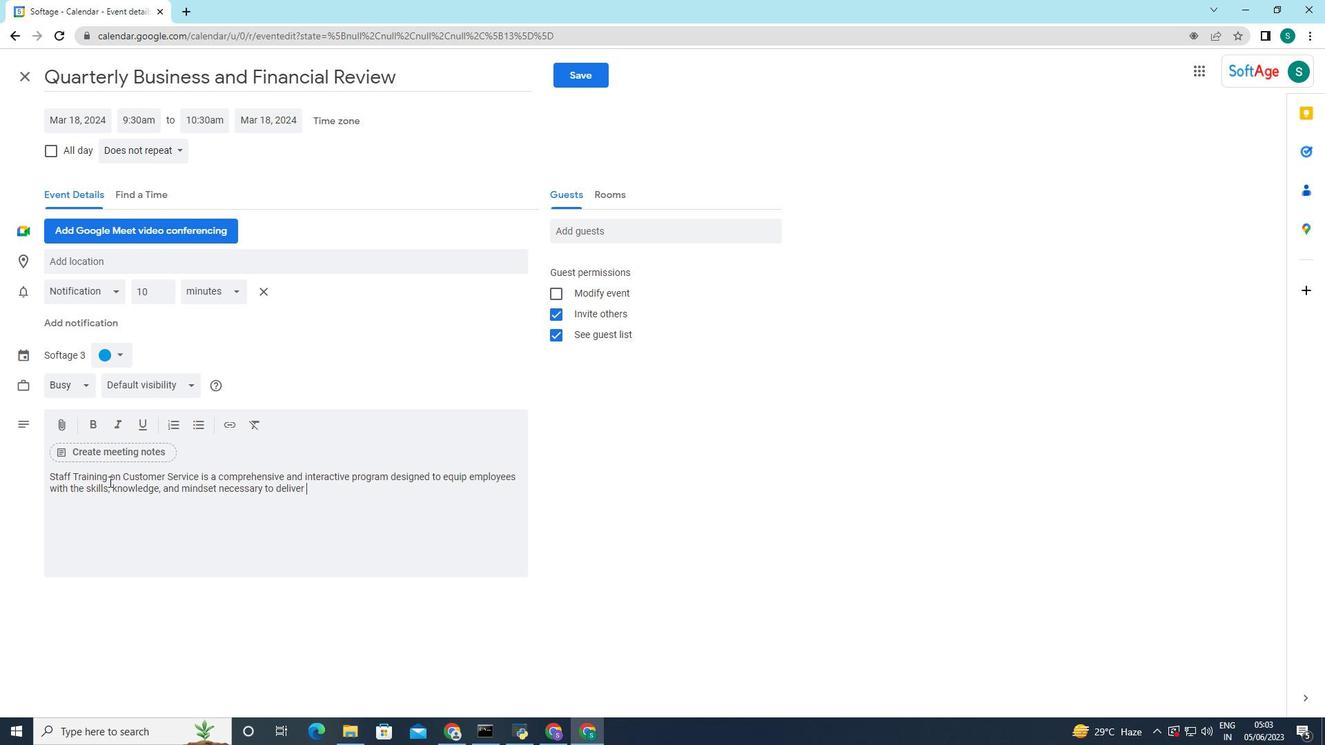 
Action: Mouse moved to (163, 486)
Screenshot: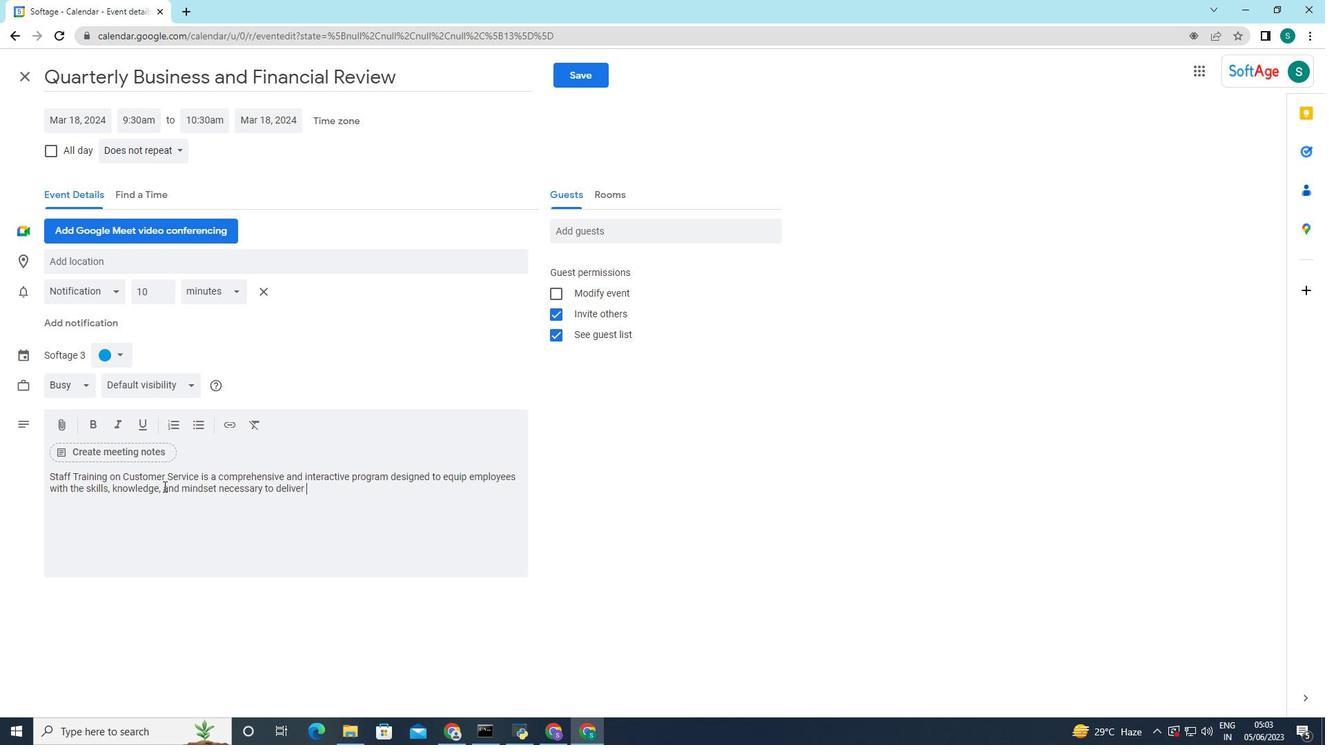 
Action: Key pressed exceptional<Key.space>customer<Key.space>serv<Key.backspace>vie<Key.backspace>ce<Key.space>experiences.<Key.space><Key.caps_lock>T<Key.caps_lock>his<Key.space>training<Key.space>focuses<Key.space>on<Key.space>building<Key.space>strong<Key.space>customer<Key.space>relationships,<Key.space>enhancing<Key.space>commi<Key.backspace>unication<Key.space>skills.<Key.backspace>,<Key.space>and<Key.space>cus<Key.backspace><Key.backspace><Key.backspace>developing<Key.space>problem=<Key.backspace>-solving<Key.space>abilities<Key.space>to<Key.space>excees<Key.backspace>d<Key.space>customer<Key.space>expectations.
Screenshot: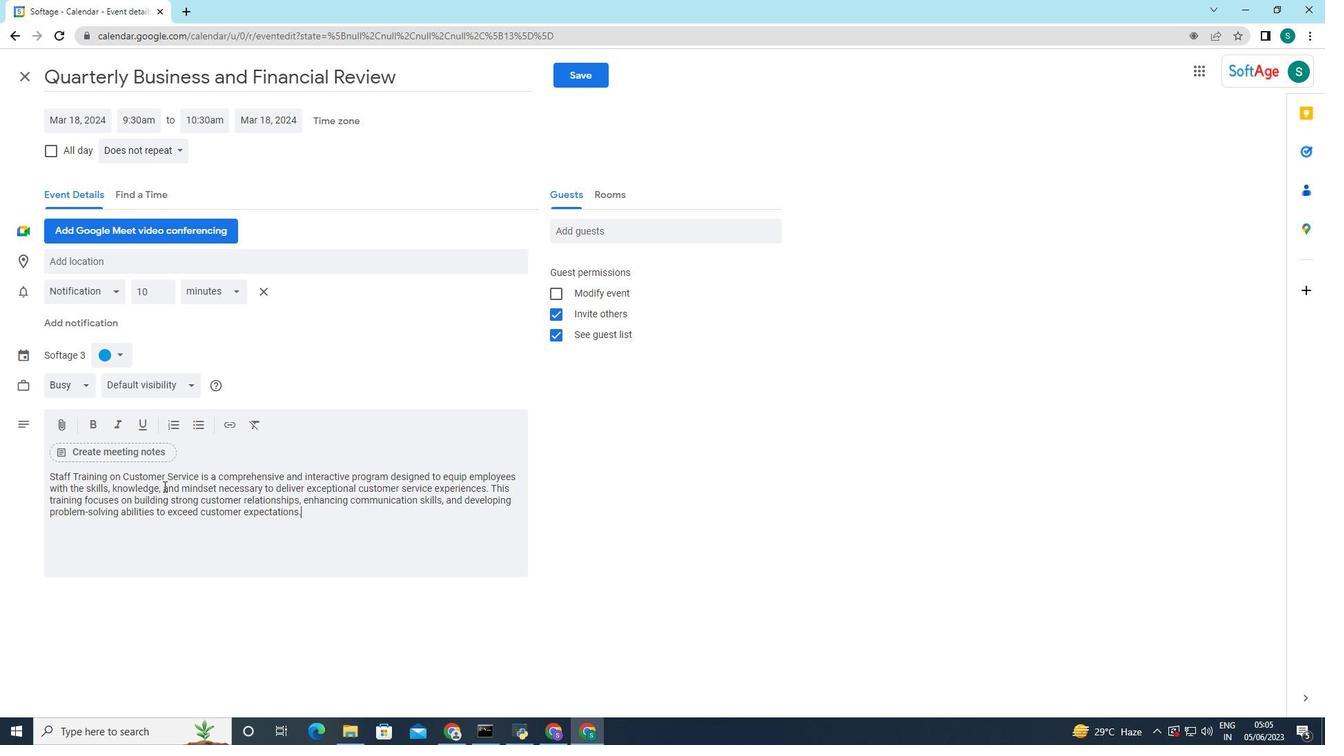 
Action: Mouse moved to (120, 353)
Screenshot: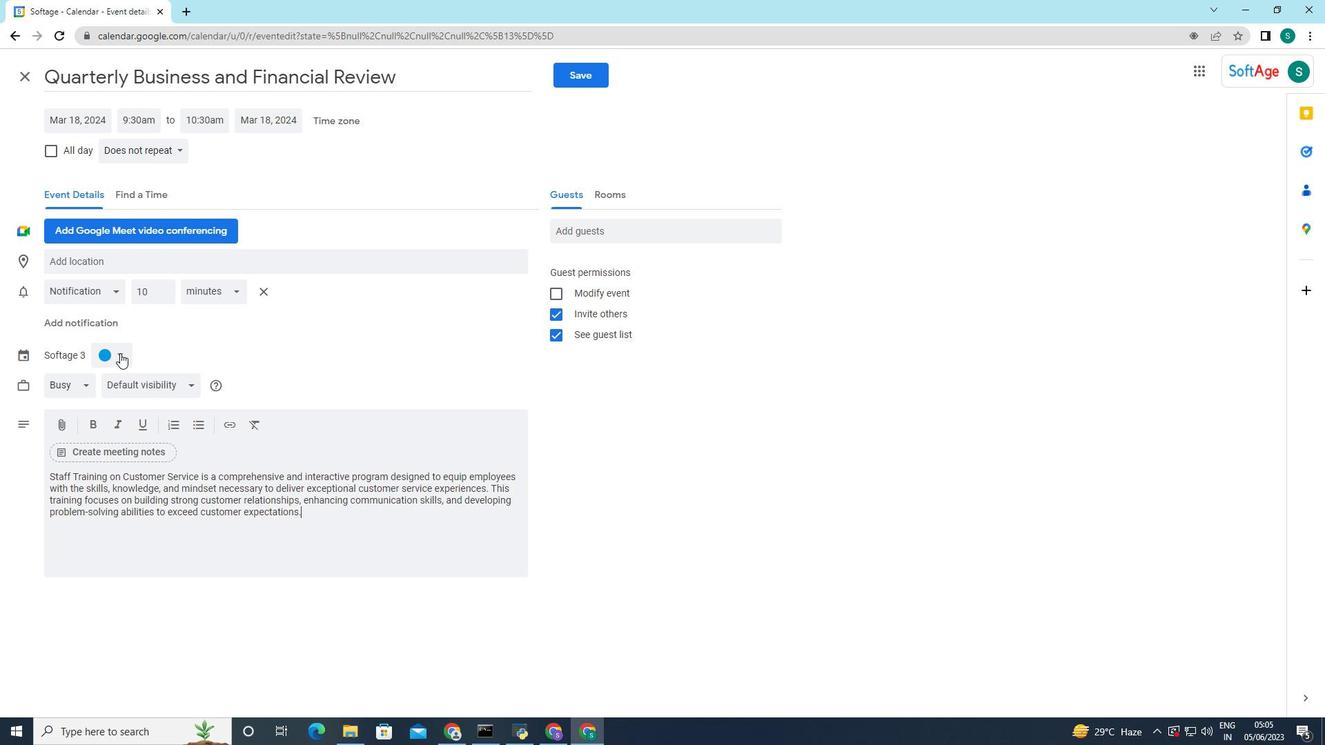 
Action: Mouse pressed left at (120, 353)
Screenshot: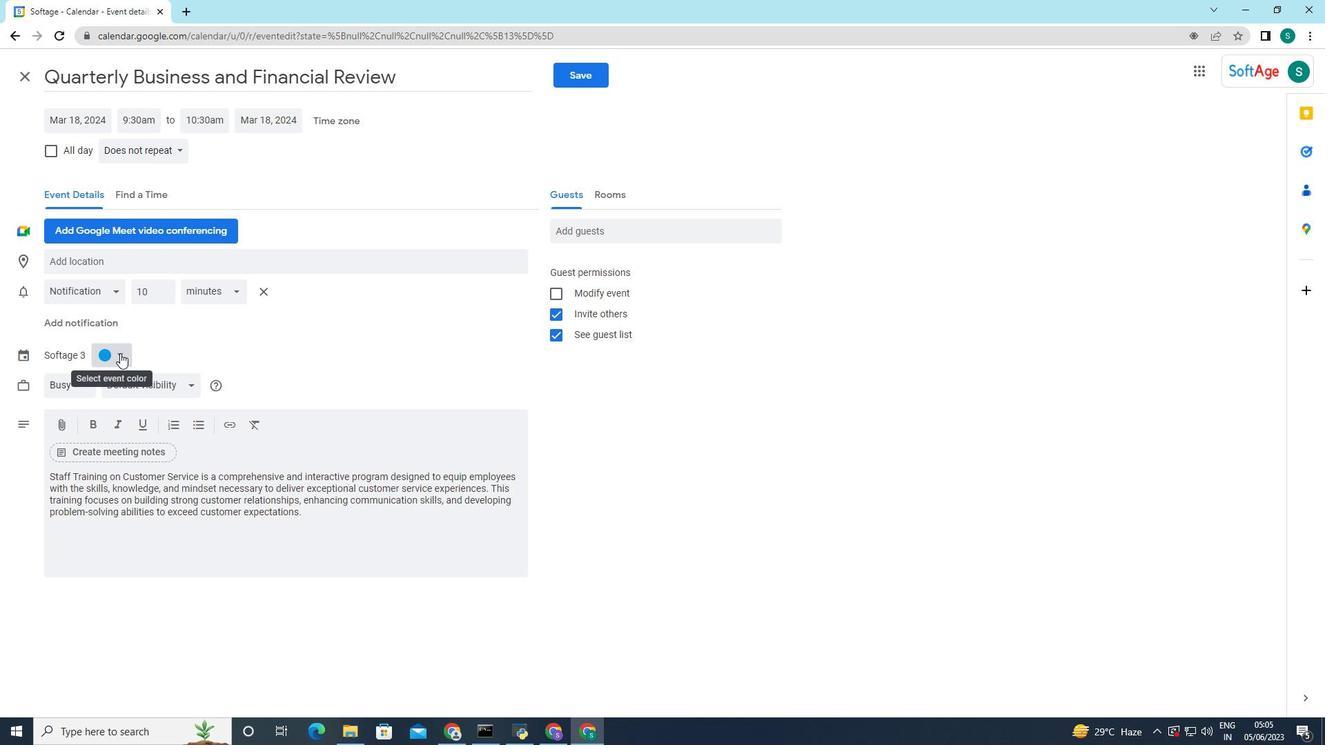 
Action: Mouse moved to (117, 421)
Screenshot: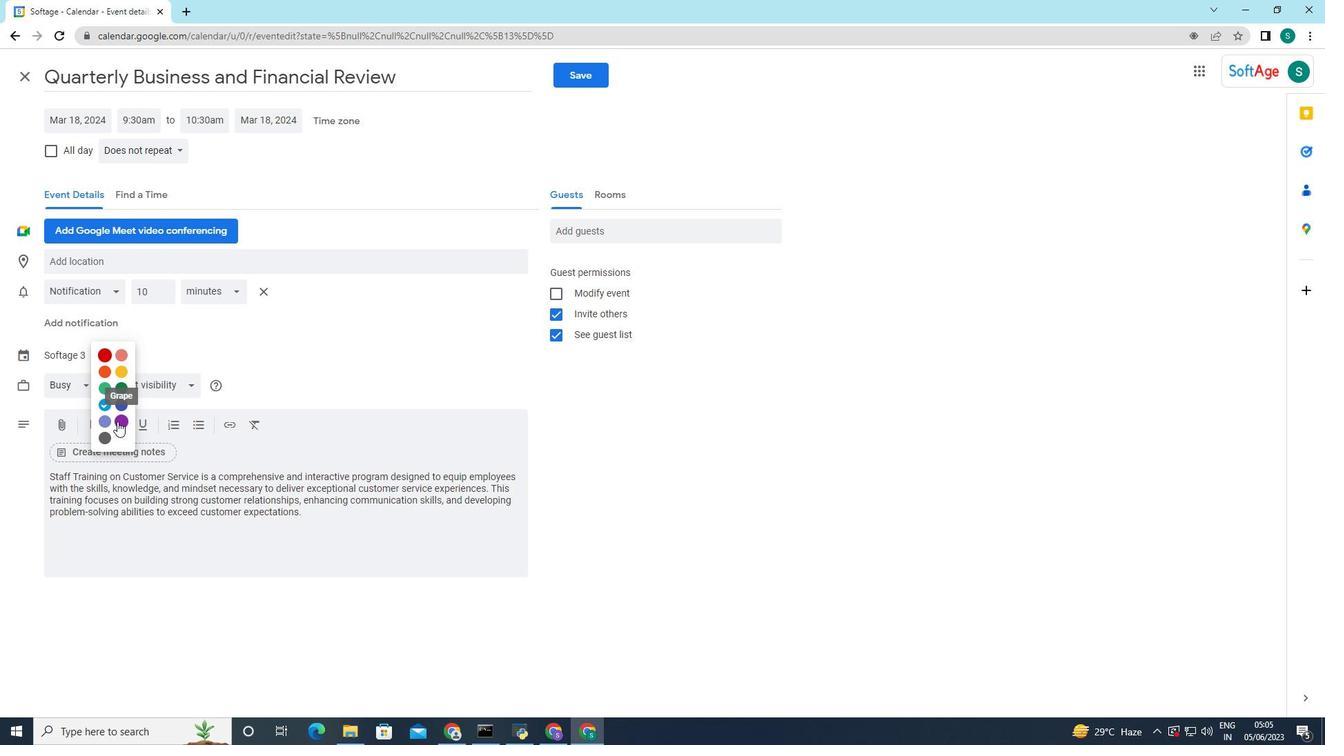 
Action: Mouse pressed left at (117, 421)
Screenshot: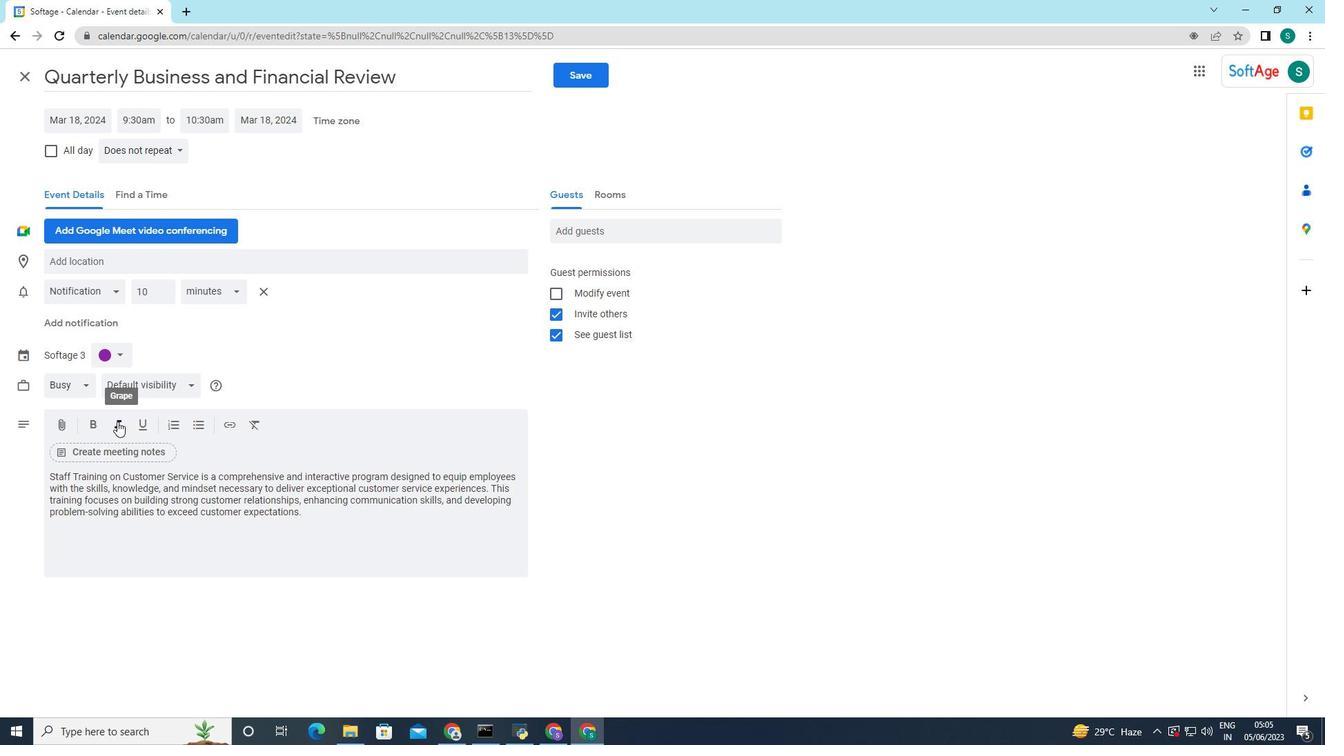 
Action: Mouse moved to (139, 264)
Screenshot: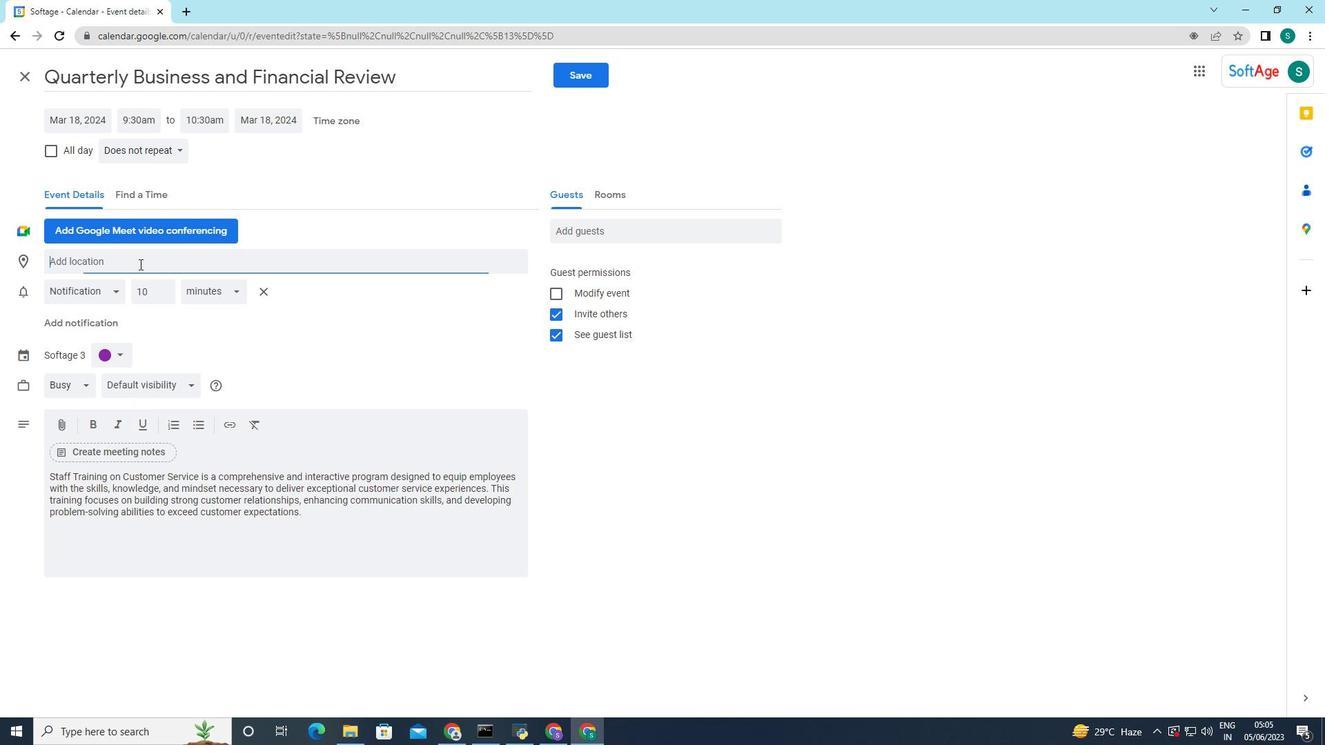 
Action: Mouse pressed left at (139, 264)
Screenshot: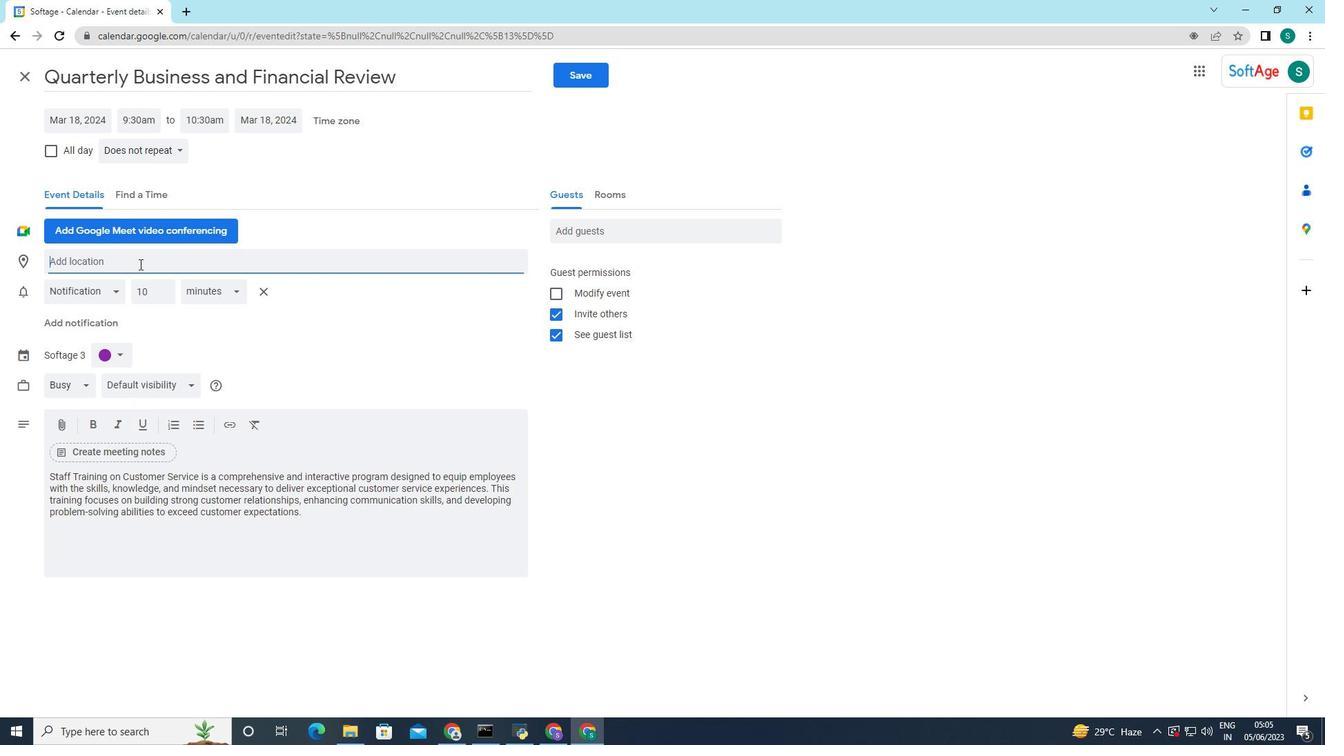 
Action: Key pressed 987<Key.space><Key.shift>Old<Key.space><Key.shift>Tow<Key.space><Key.backspace>,<Key.space><Key.shift>M<Key.backspace><Key.shift>M<Key.backspace><Key.shift>Nice,<Key.space><Key.shift>F<Key.caps_lock><Key.backspace>F<Key.caps_lock>rance
Screenshot: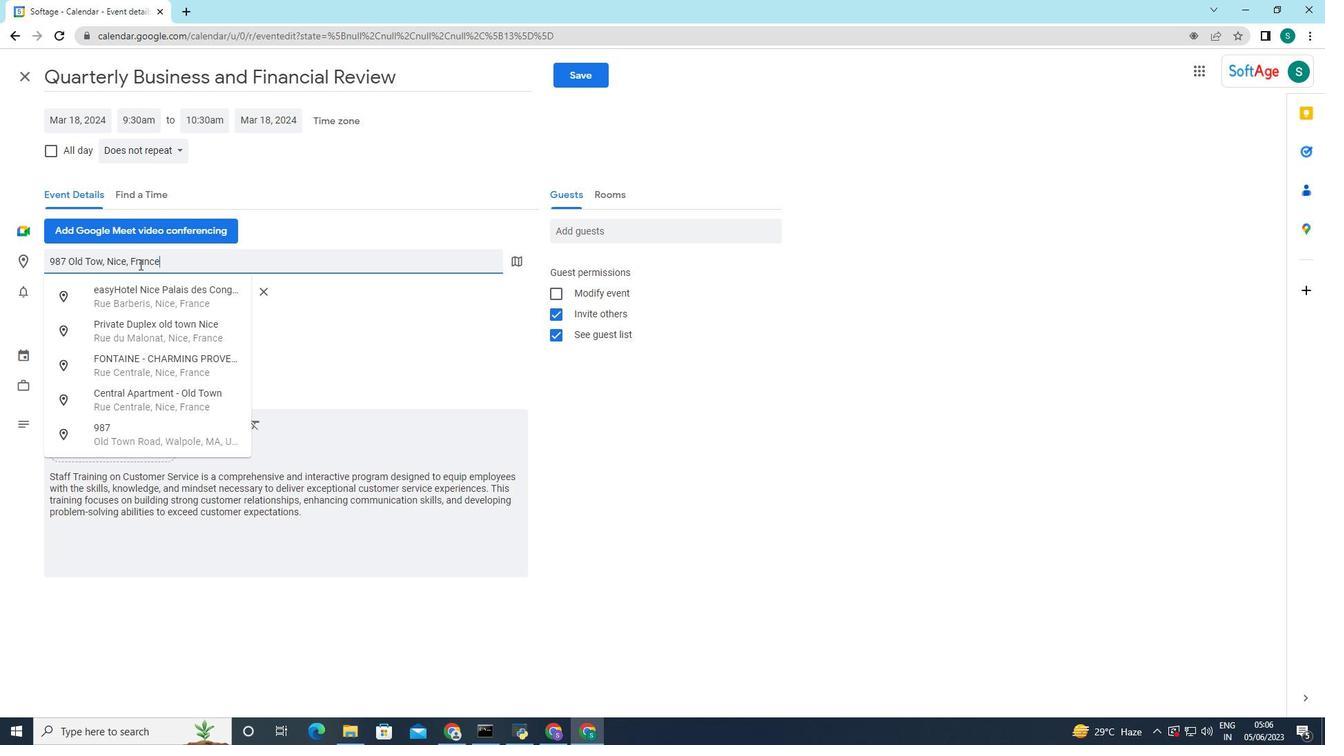 
Action: Mouse moved to (337, 324)
Screenshot: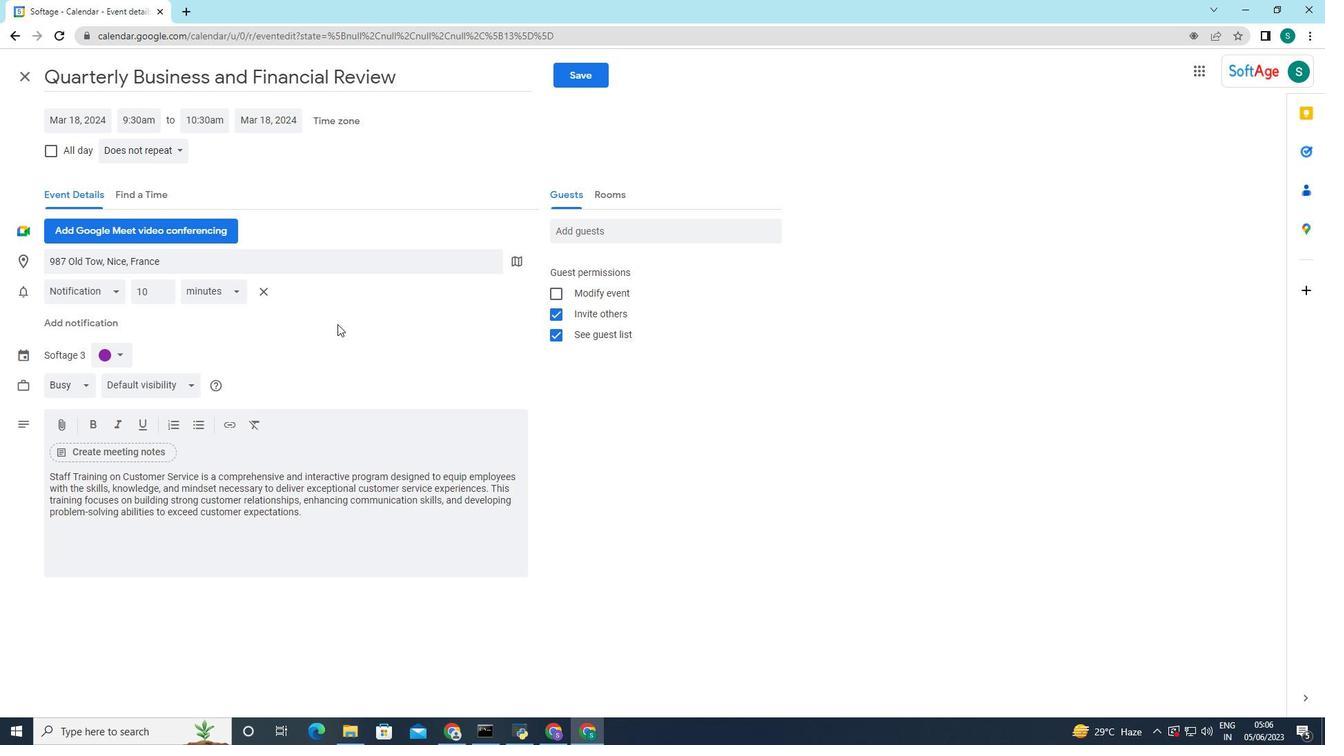 
Action: Mouse pressed left at (337, 324)
Screenshot: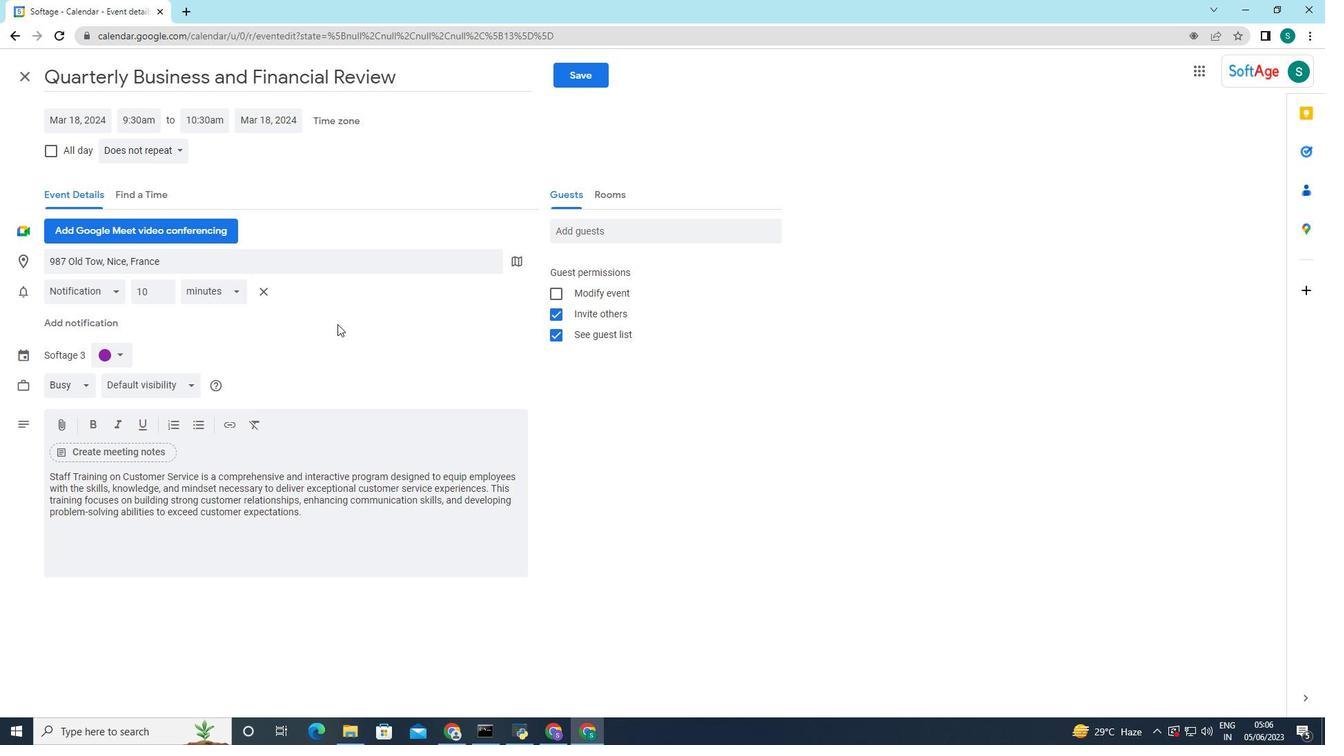 
Action: Mouse moved to (572, 229)
Screenshot: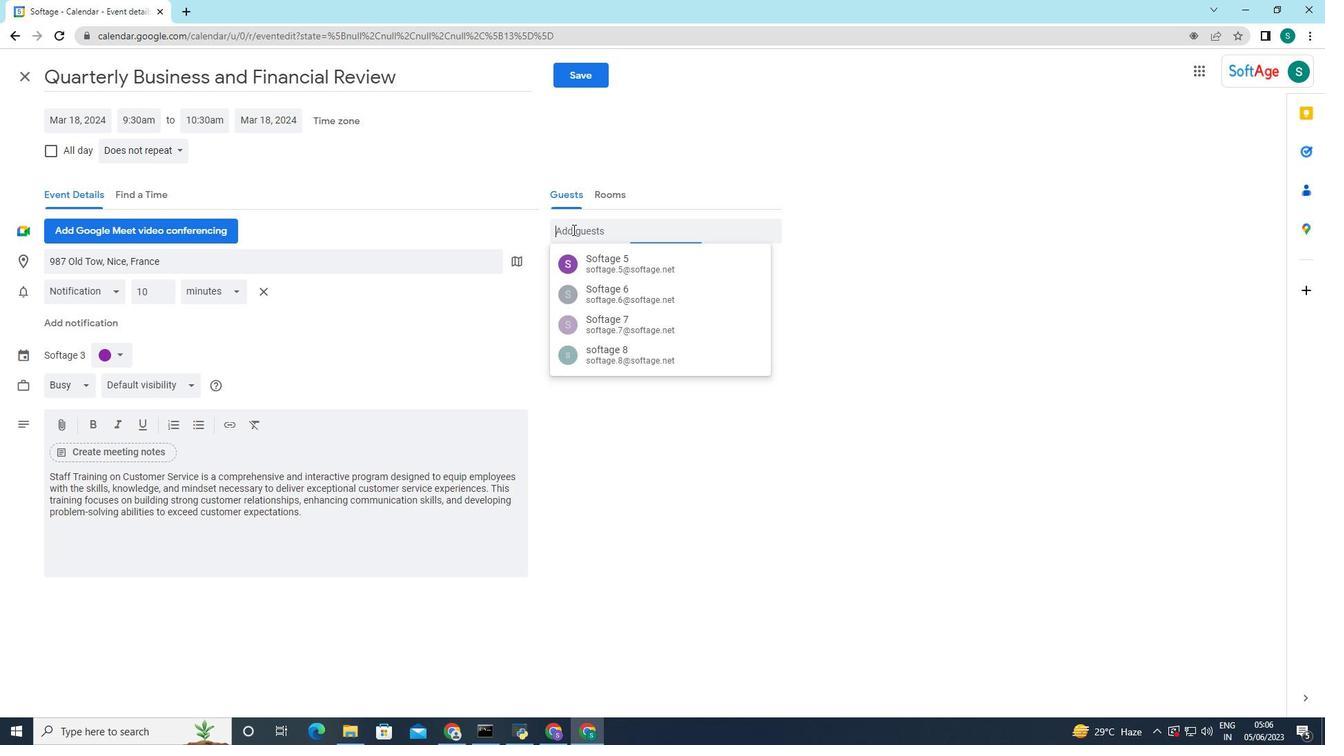 
Action: Mouse pressed left at (572, 229)
Screenshot: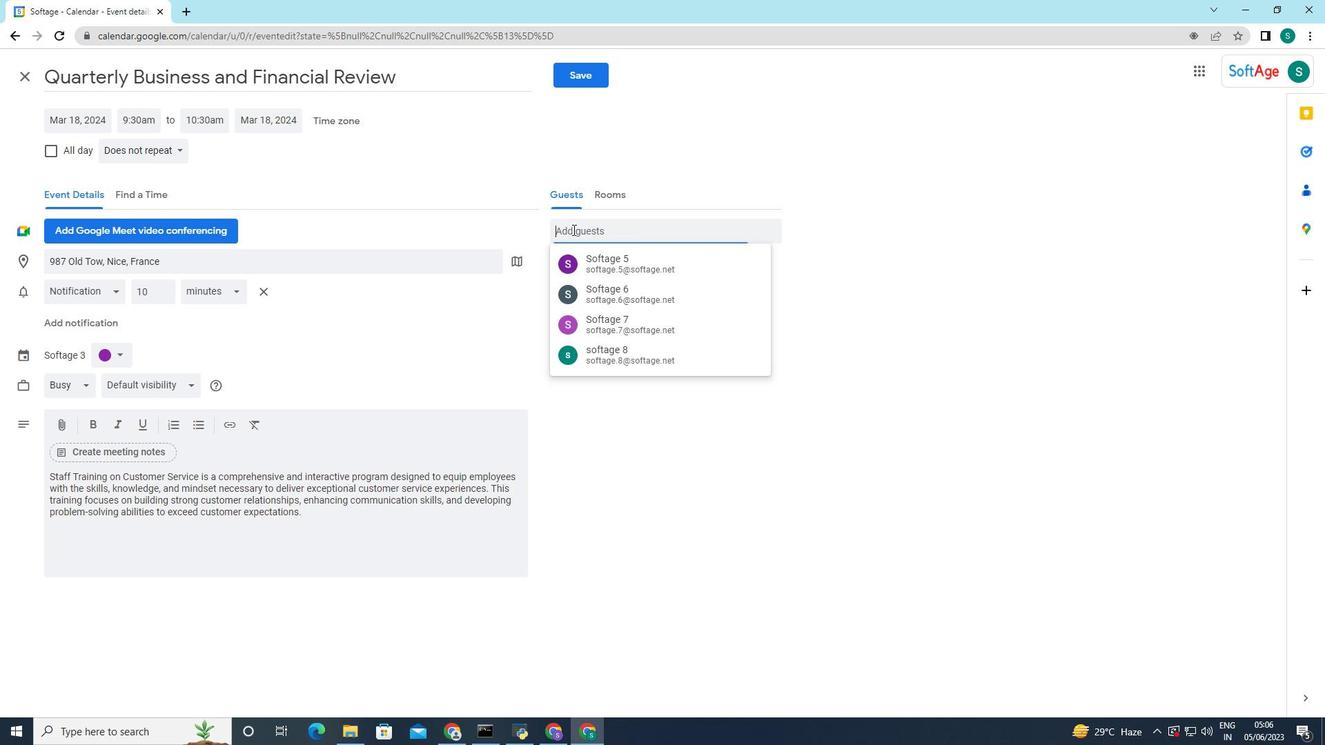 
Action: Key pressed softage.5<Key.backspace>4
Screenshot: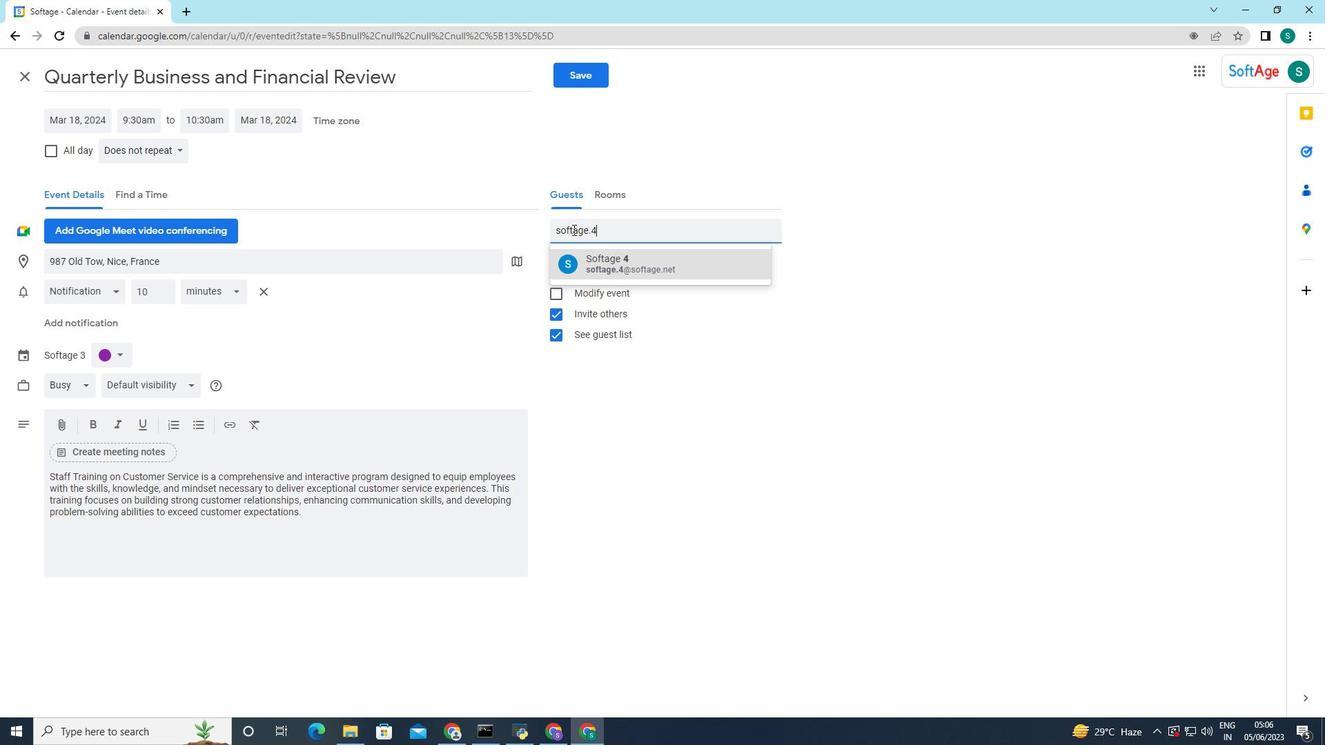 
Action: Mouse moved to (599, 254)
Screenshot: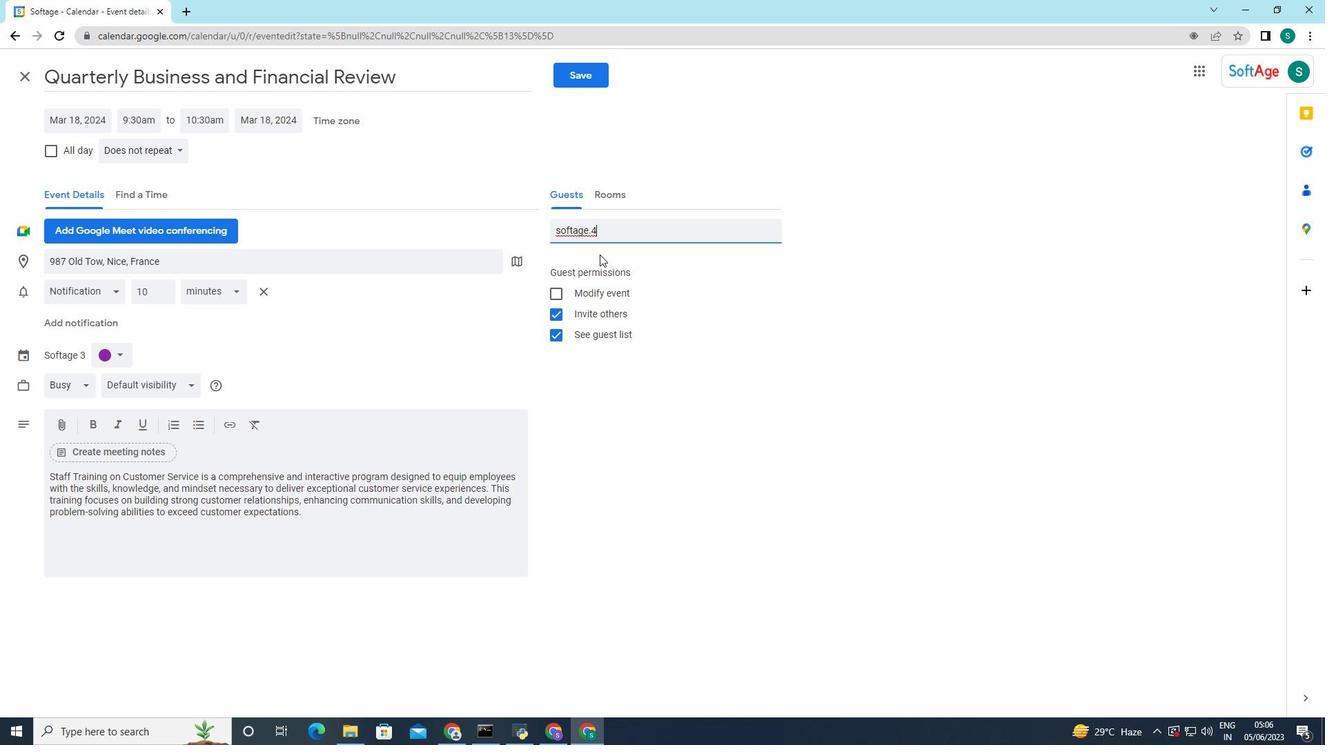 
Action: Mouse pressed left at (599, 254)
Screenshot: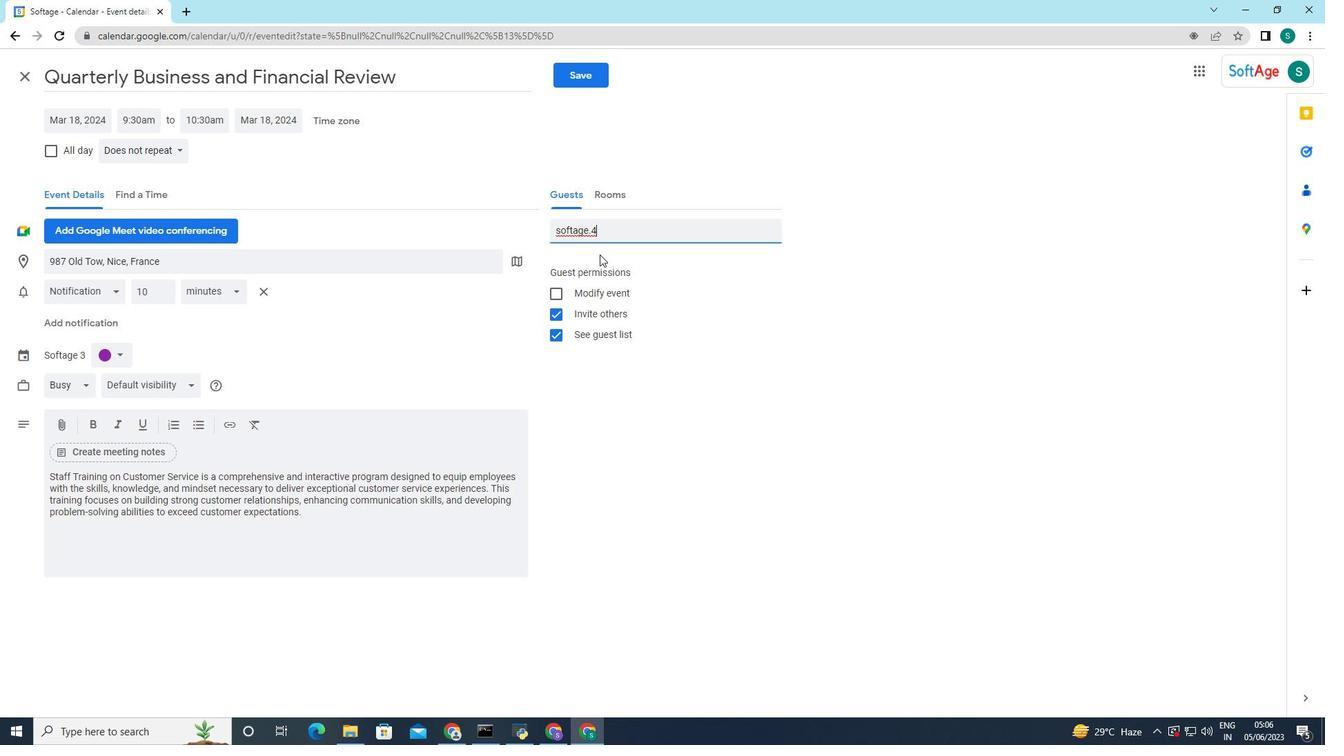 
Action: Mouse moved to (622, 220)
Screenshot: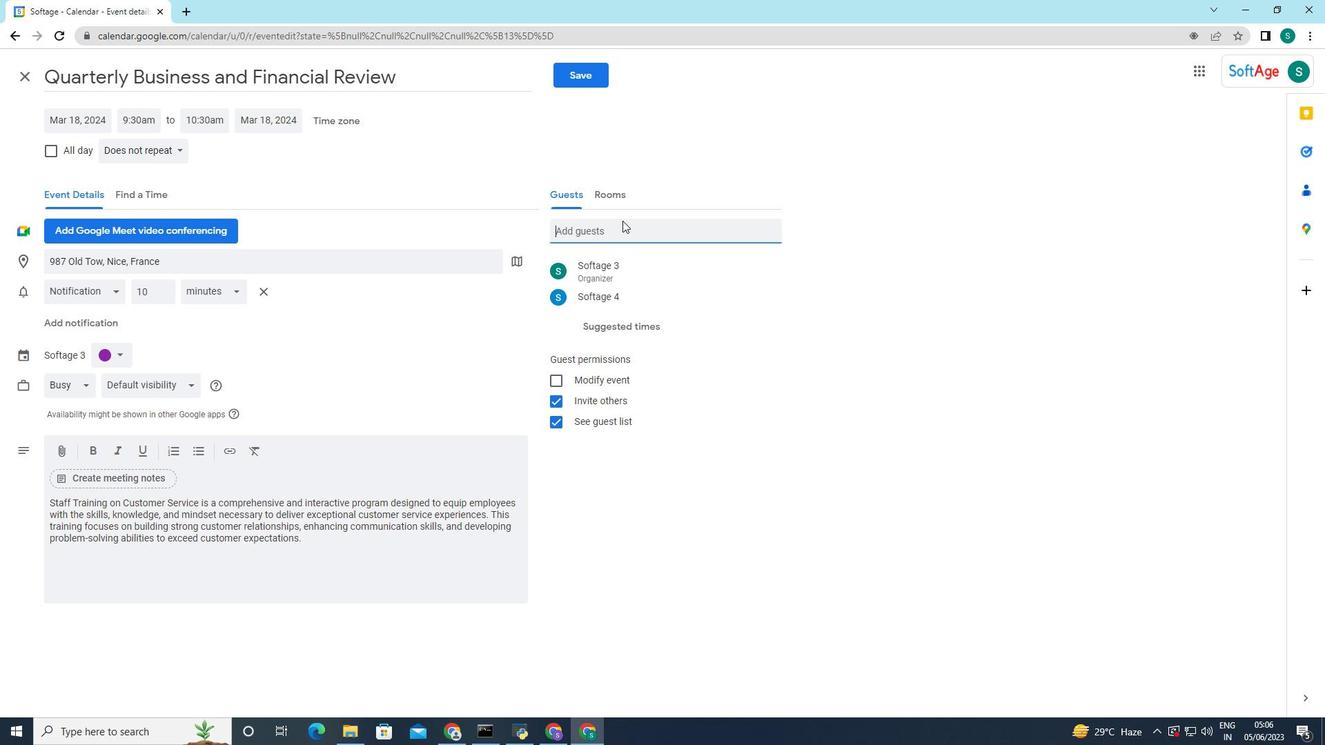 
Action: Mouse pressed left at (622, 220)
Screenshot: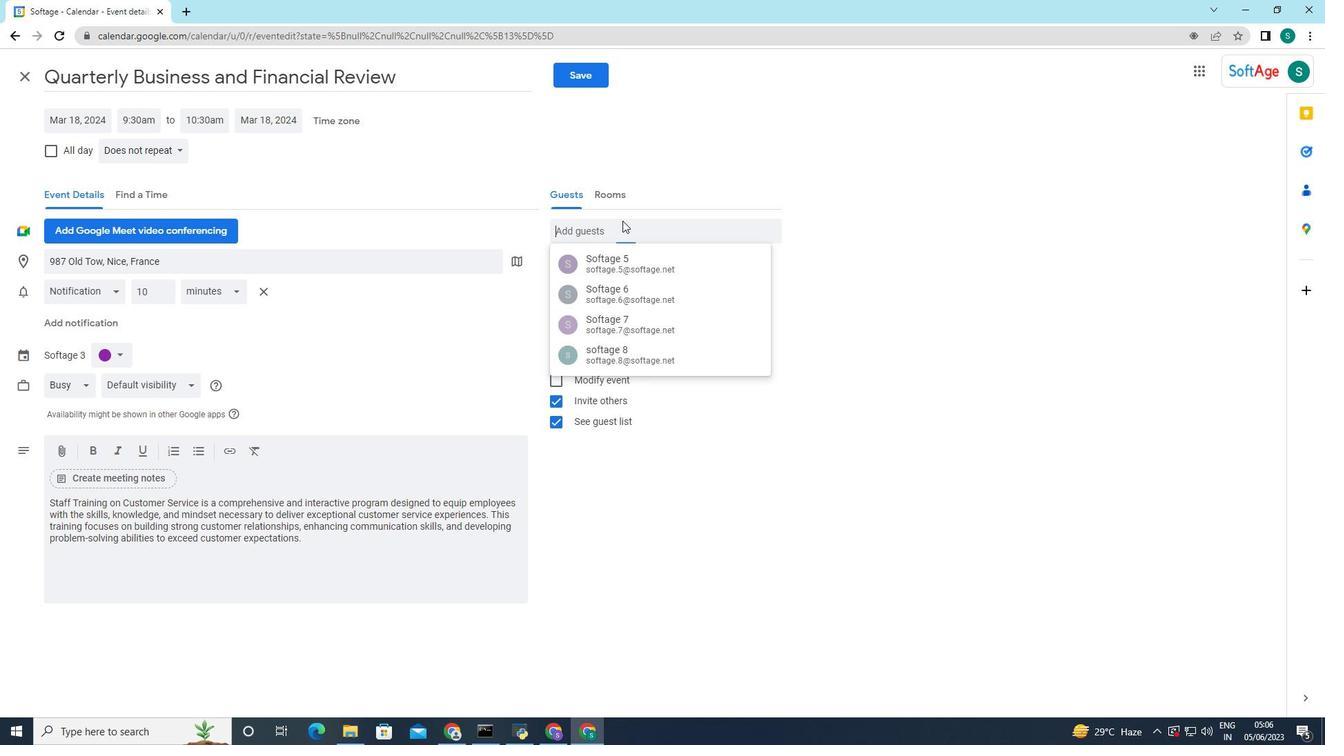 
Action: Key pressed softage,<Key.backspace>.2
Screenshot: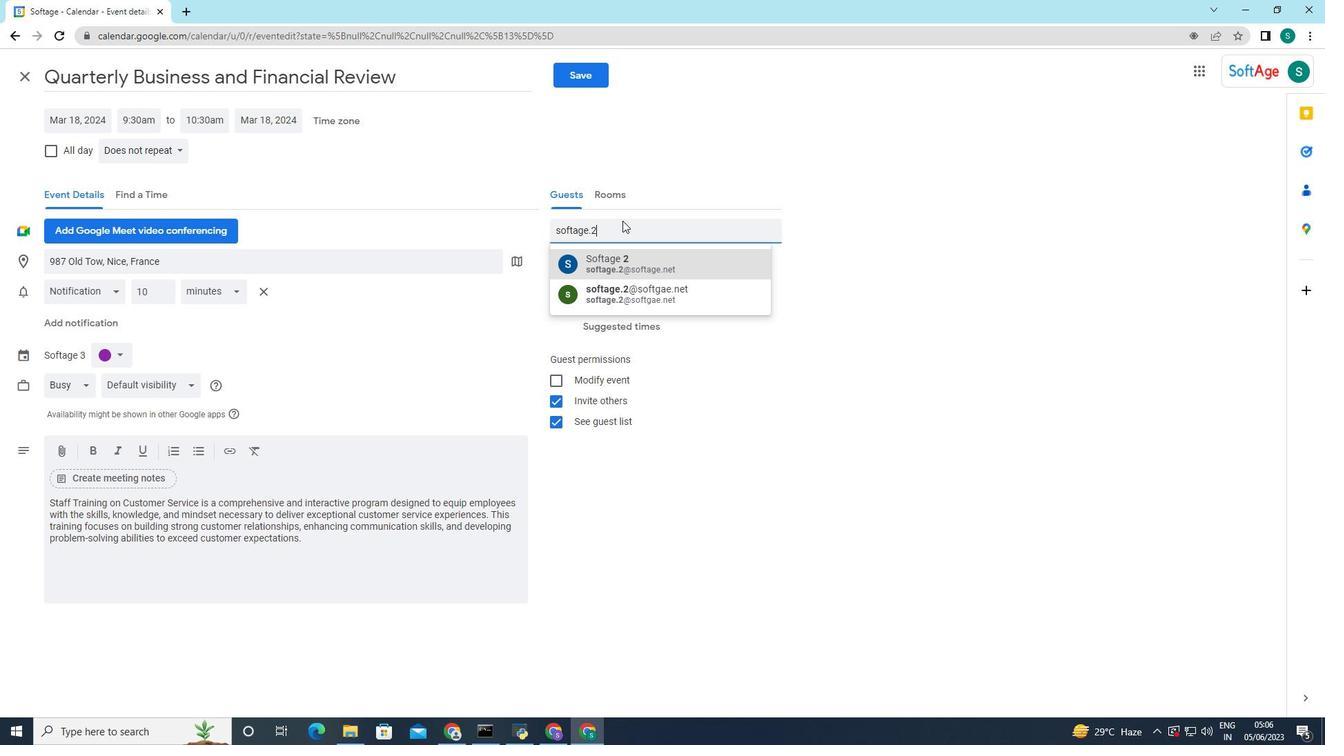 
Action: Mouse moved to (633, 258)
Screenshot: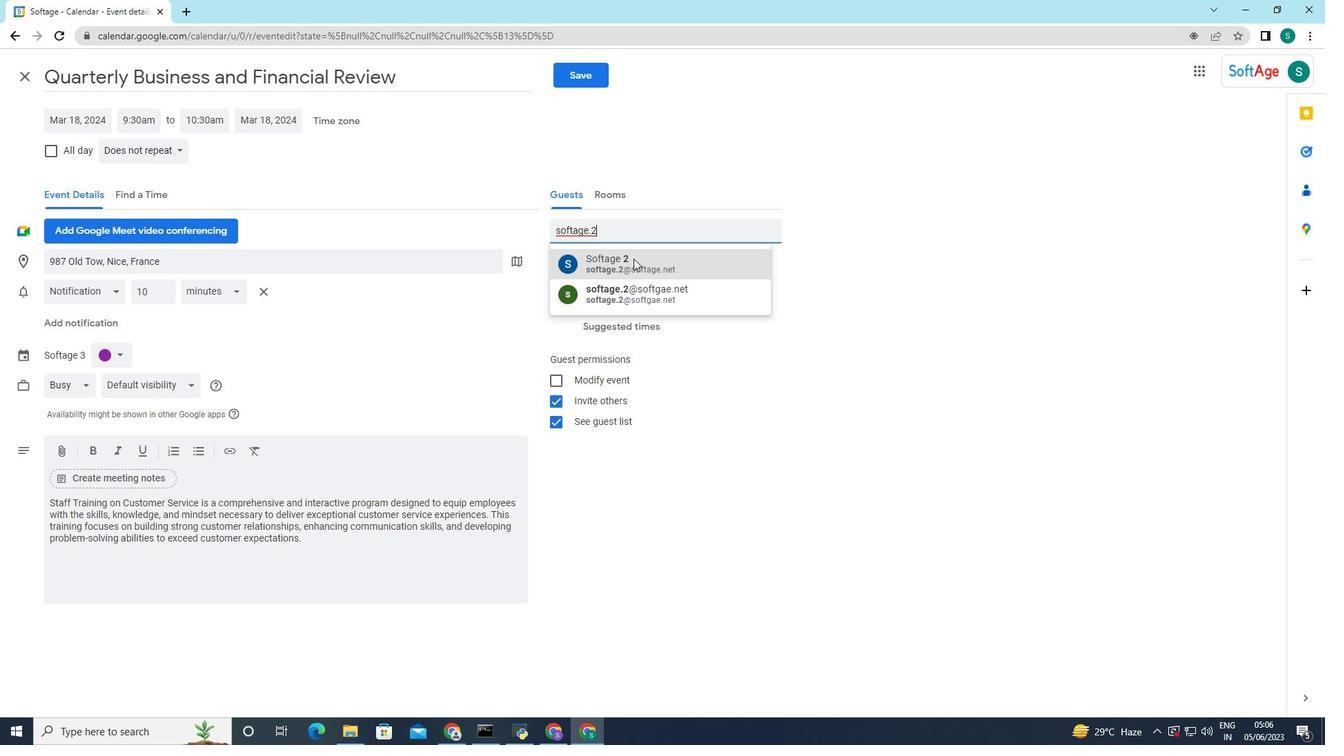
Action: Mouse pressed left at (633, 258)
Screenshot: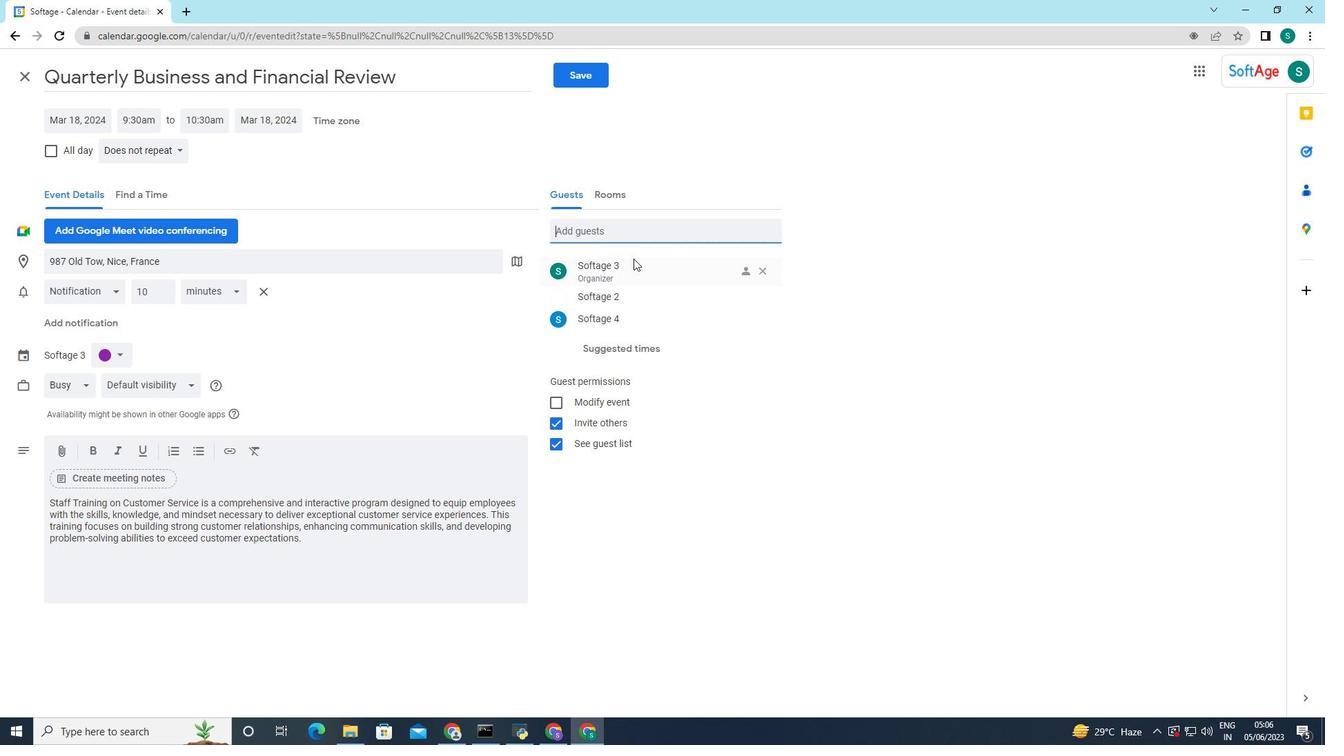 
Action: Mouse moved to (762, 270)
Screenshot: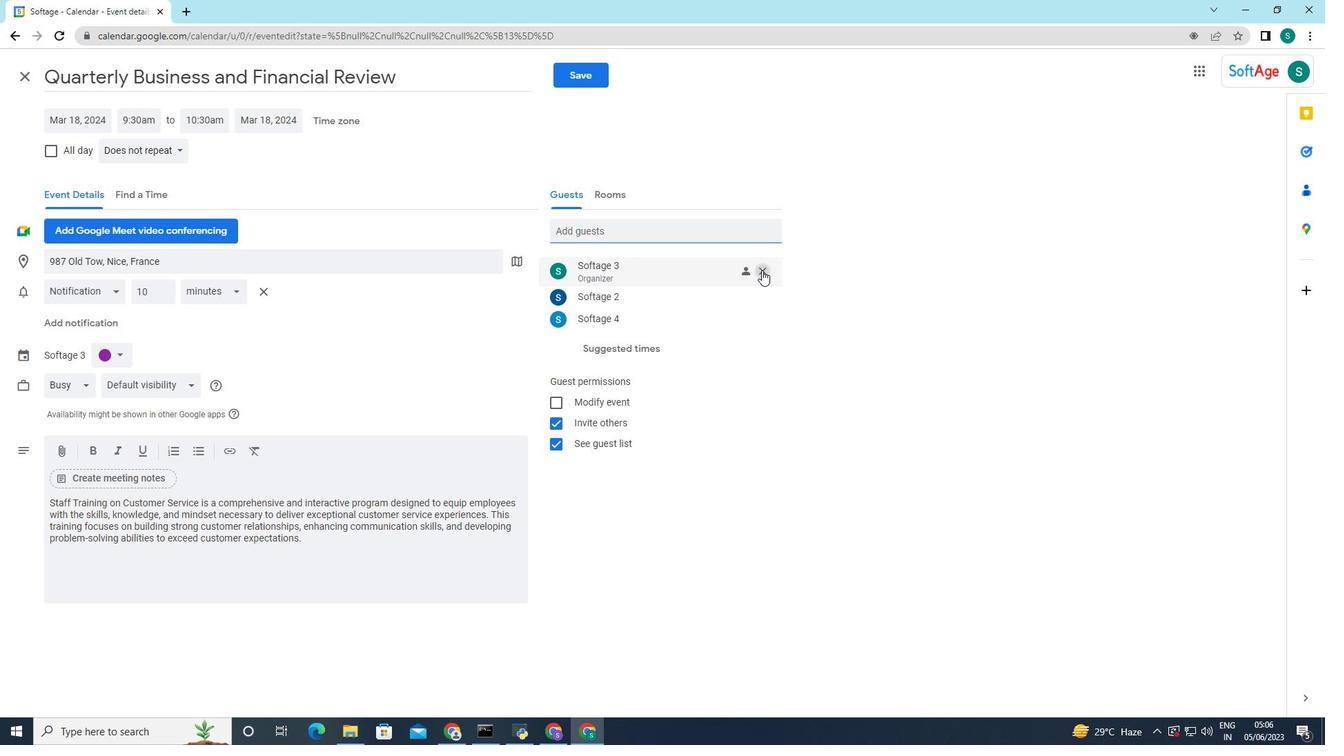 
Action: Mouse pressed left at (762, 270)
Screenshot: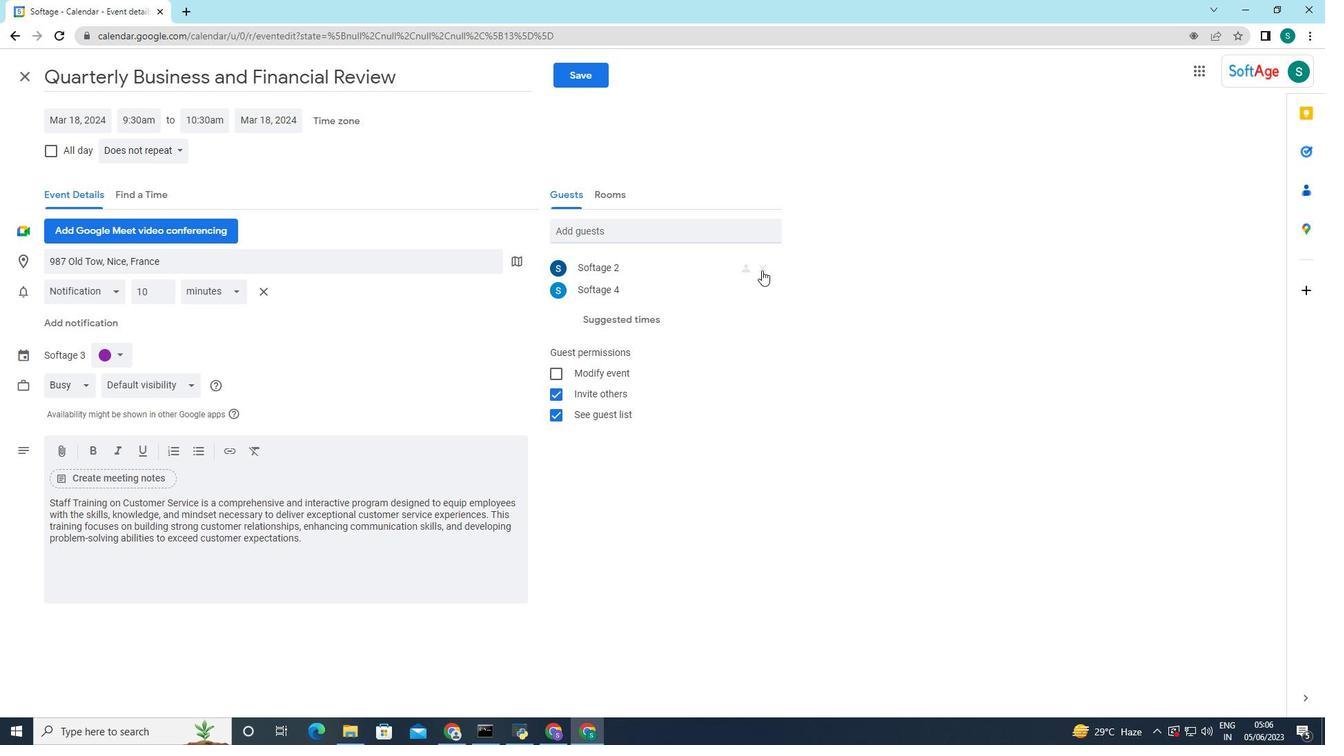 
Action: Mouse moved to (155, 158)
Screenshot: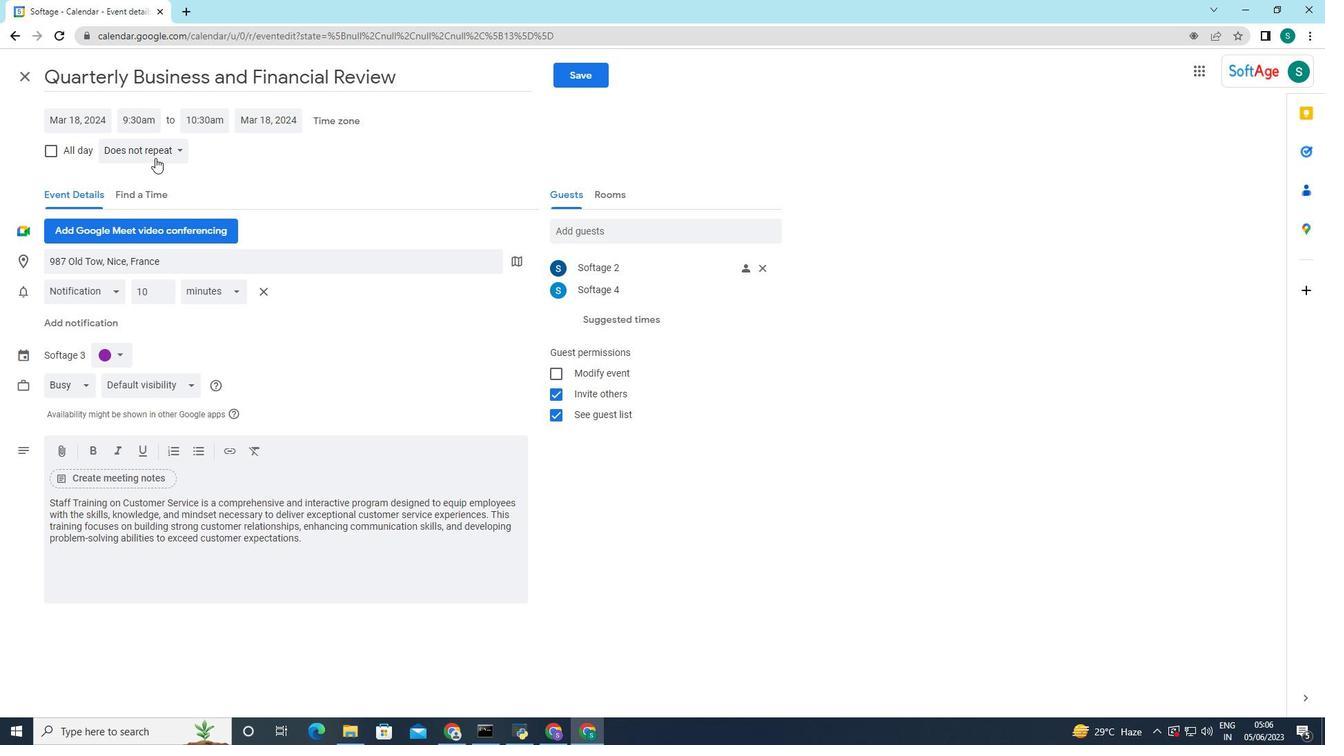 
Action: Mouse pressed left at (155, 158)
Screenshot: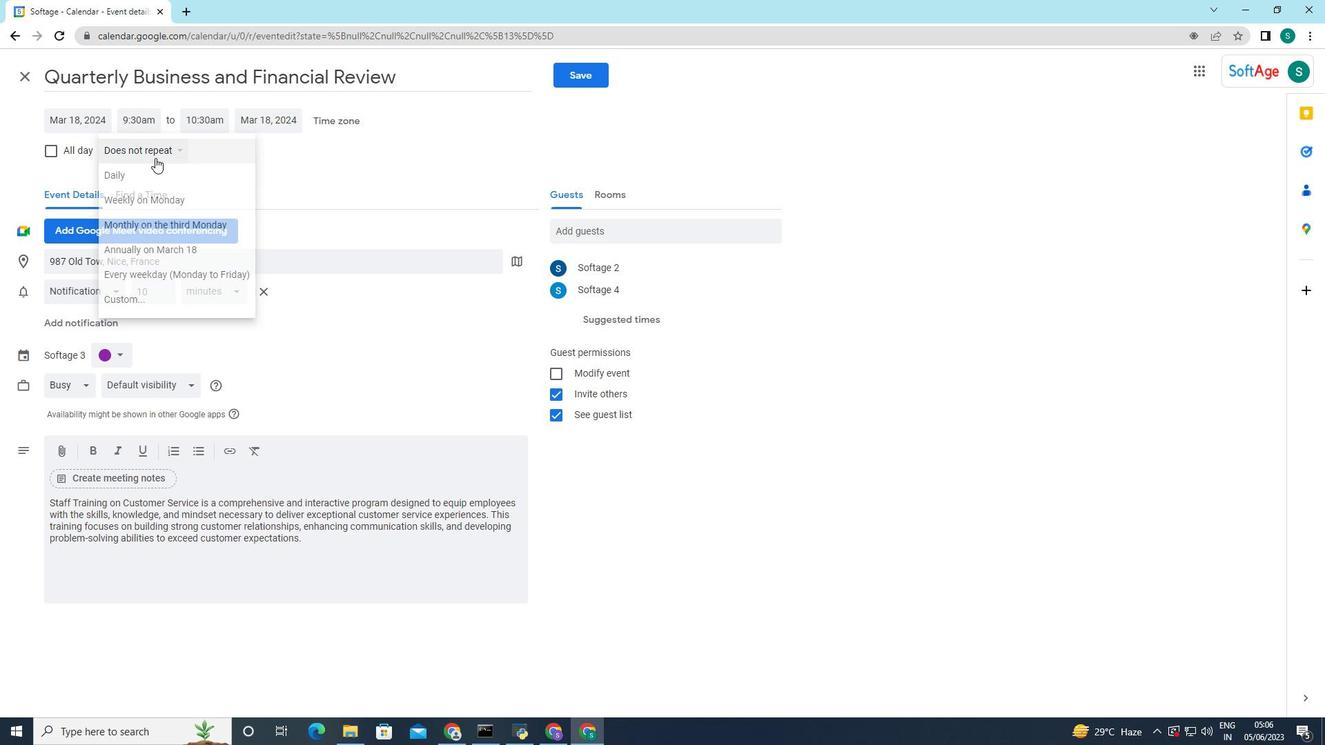 
Action: Mouse moved to (135, 182)
Screenshot: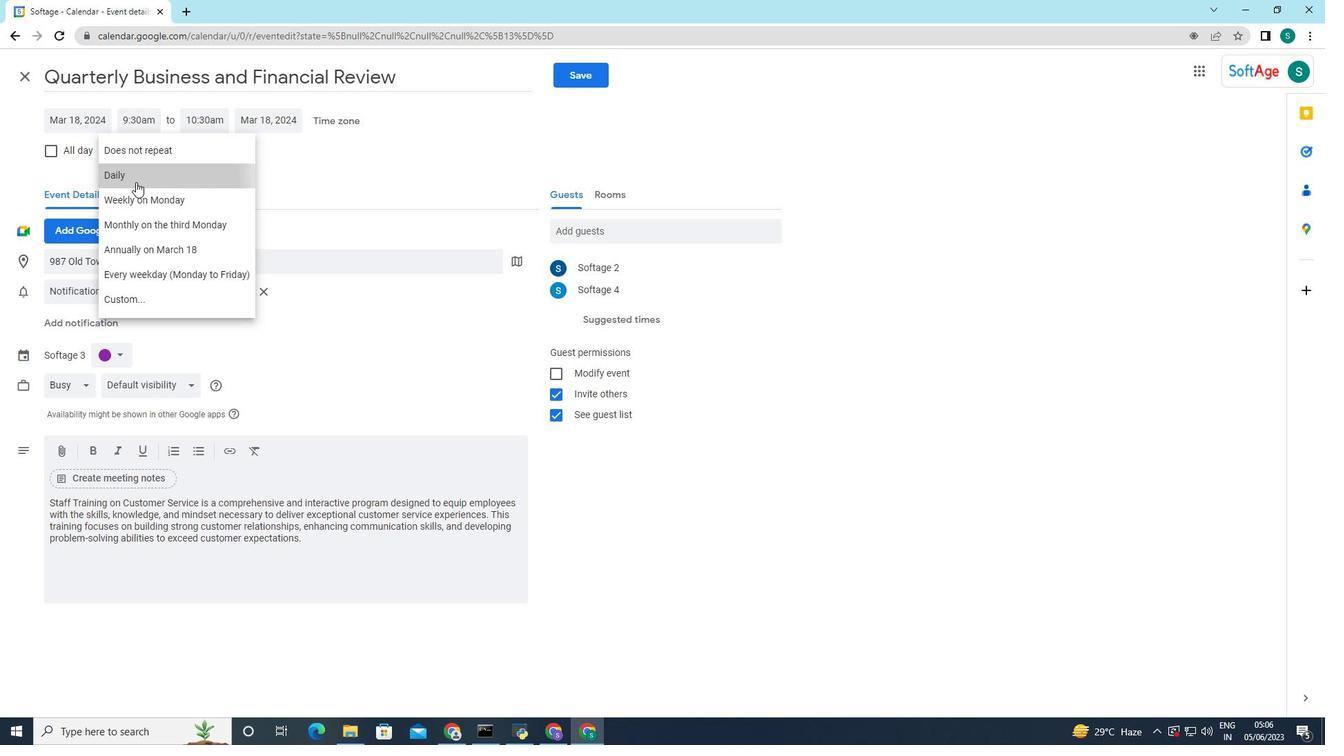 
Action: Mouse pressed left at (135, 182)
Screenshot: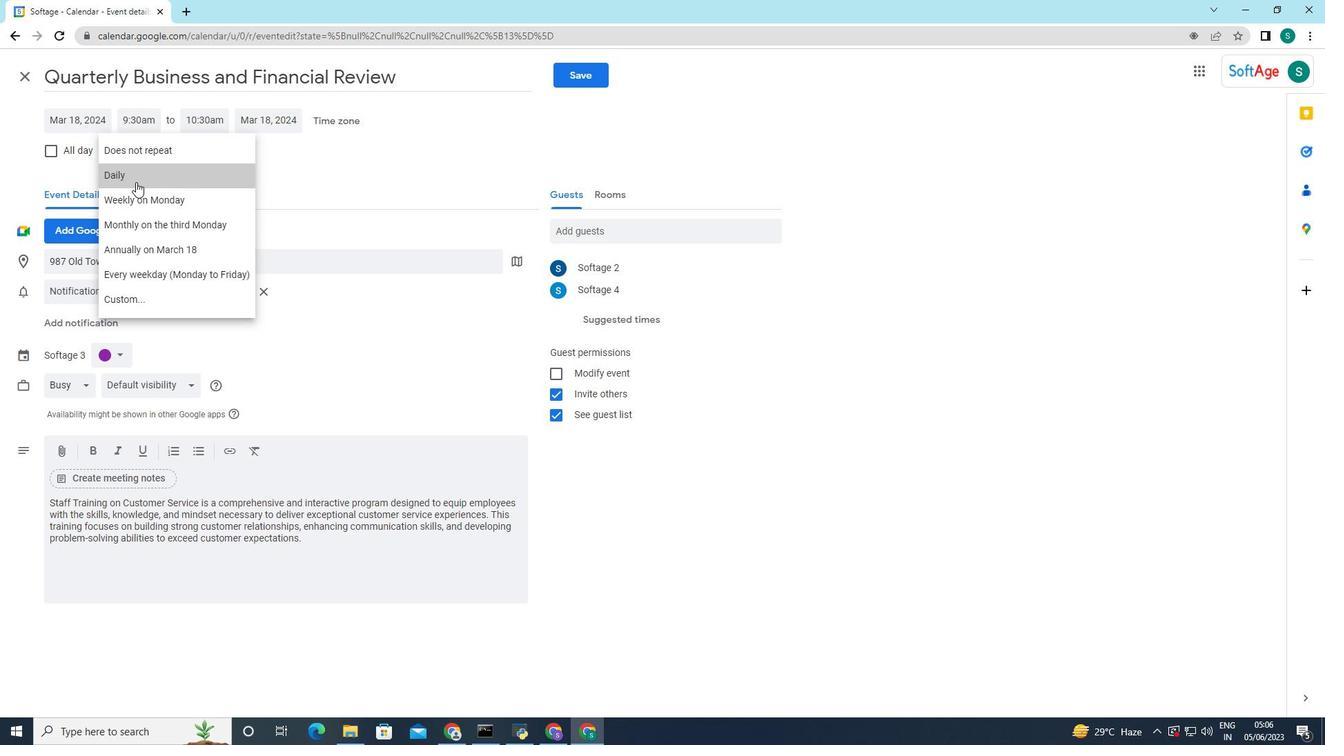 
Action: Mouse moved to (574, 459)
Screenshot: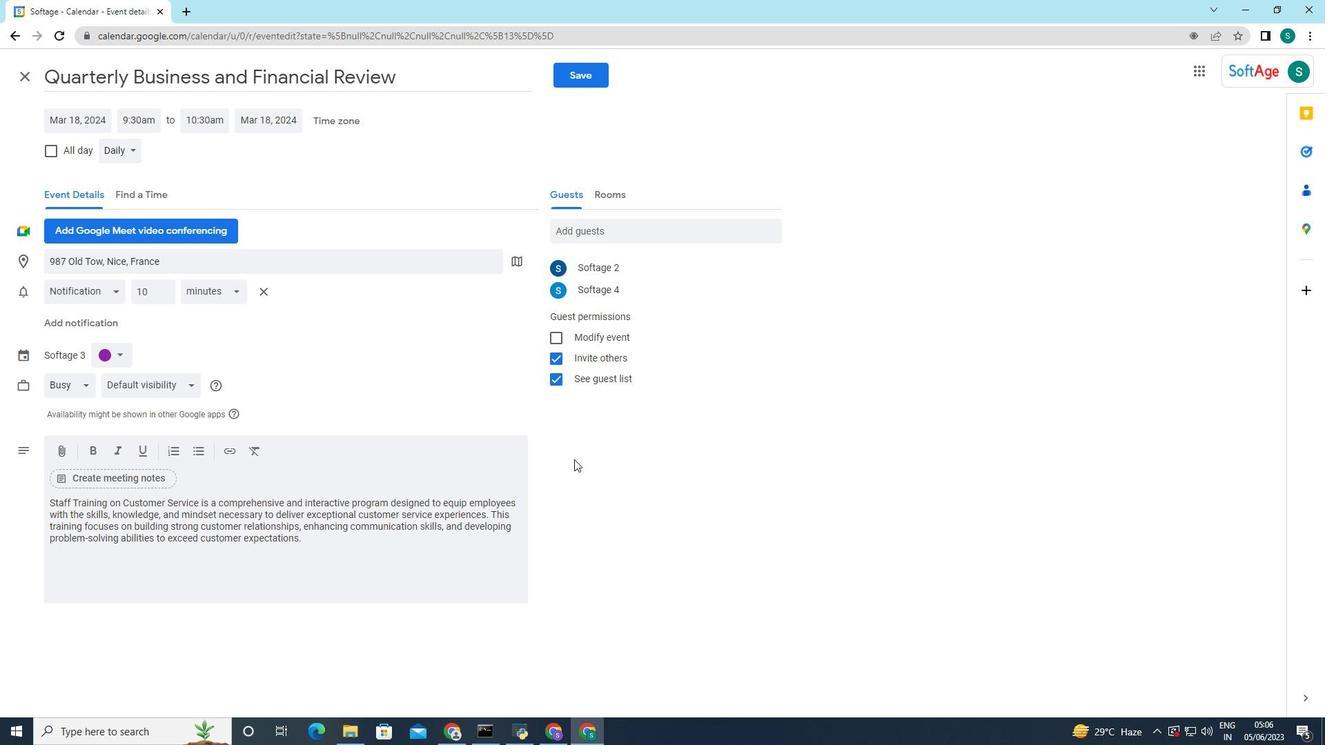 
Action: Mouse pressed left at (574, 459)
Screenshot: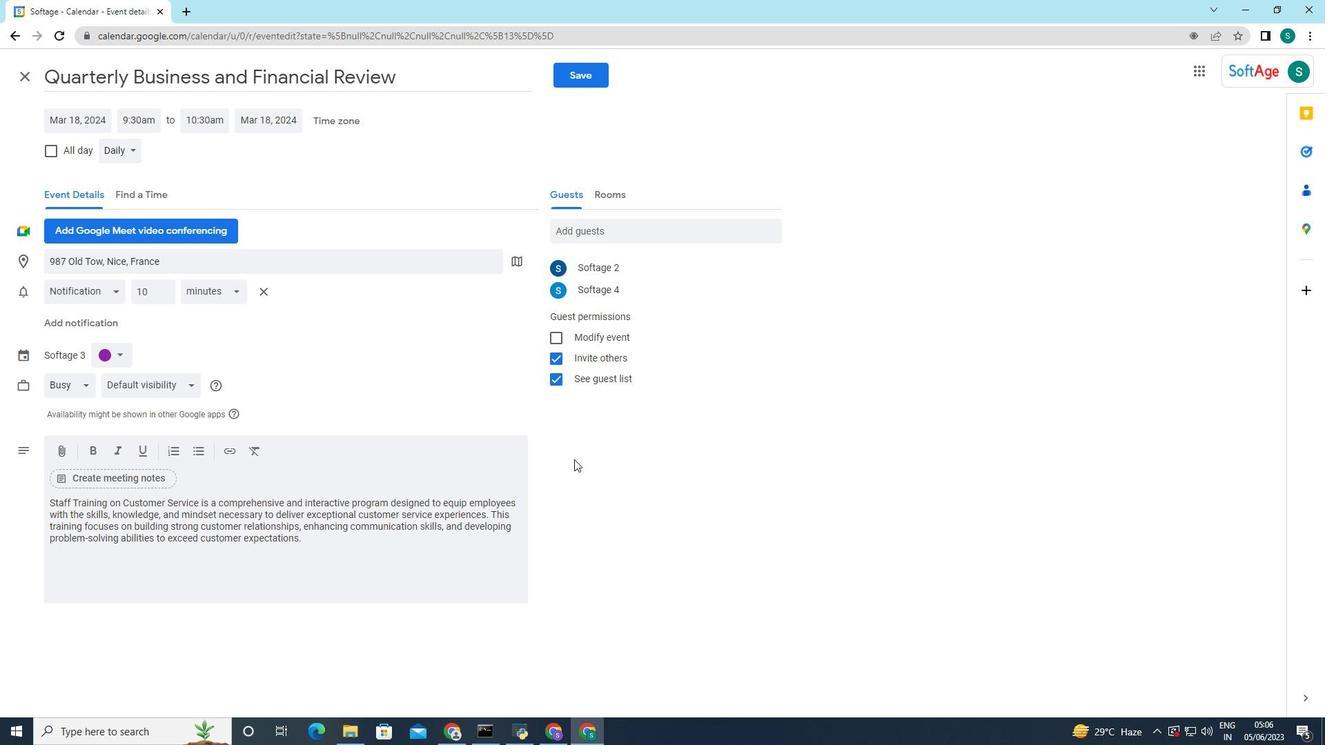 
Action: Mouse moved to (574, 61)
Screenshot: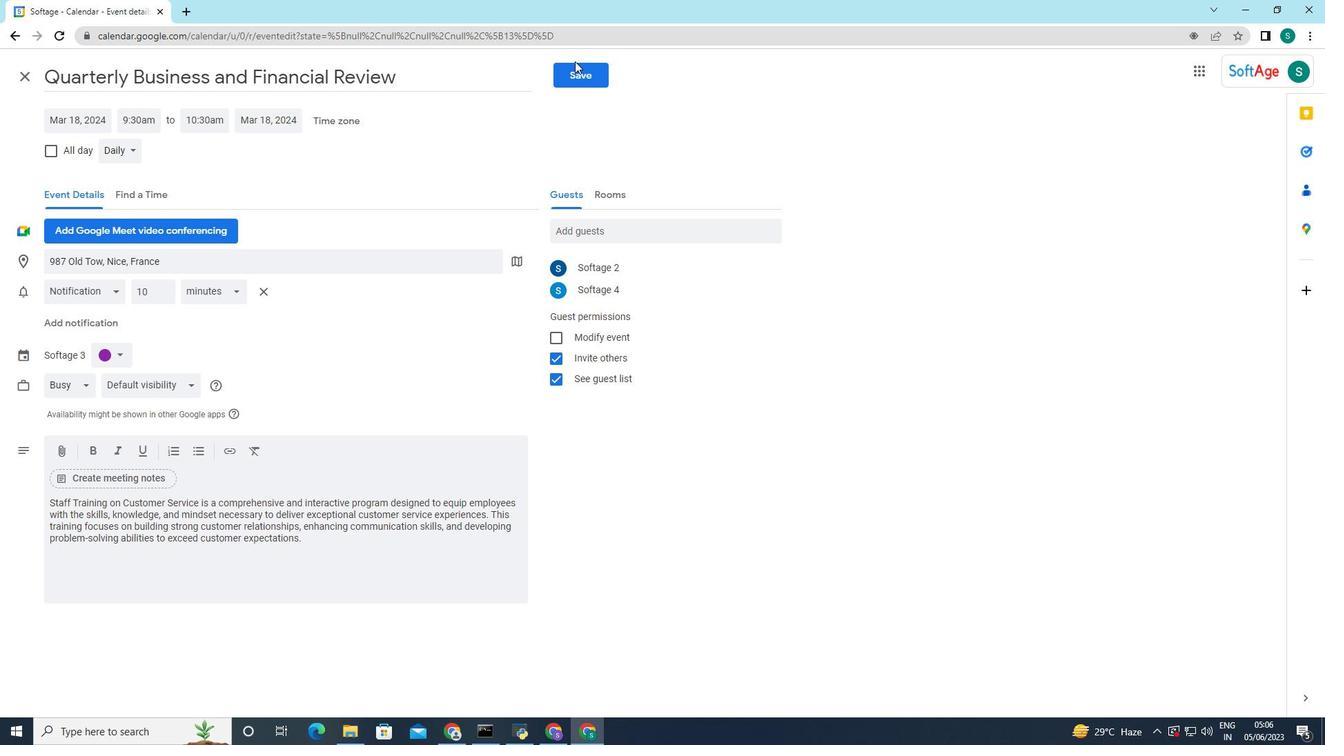 
Action: Mouse pressed left at (574, 61)
Screenshot: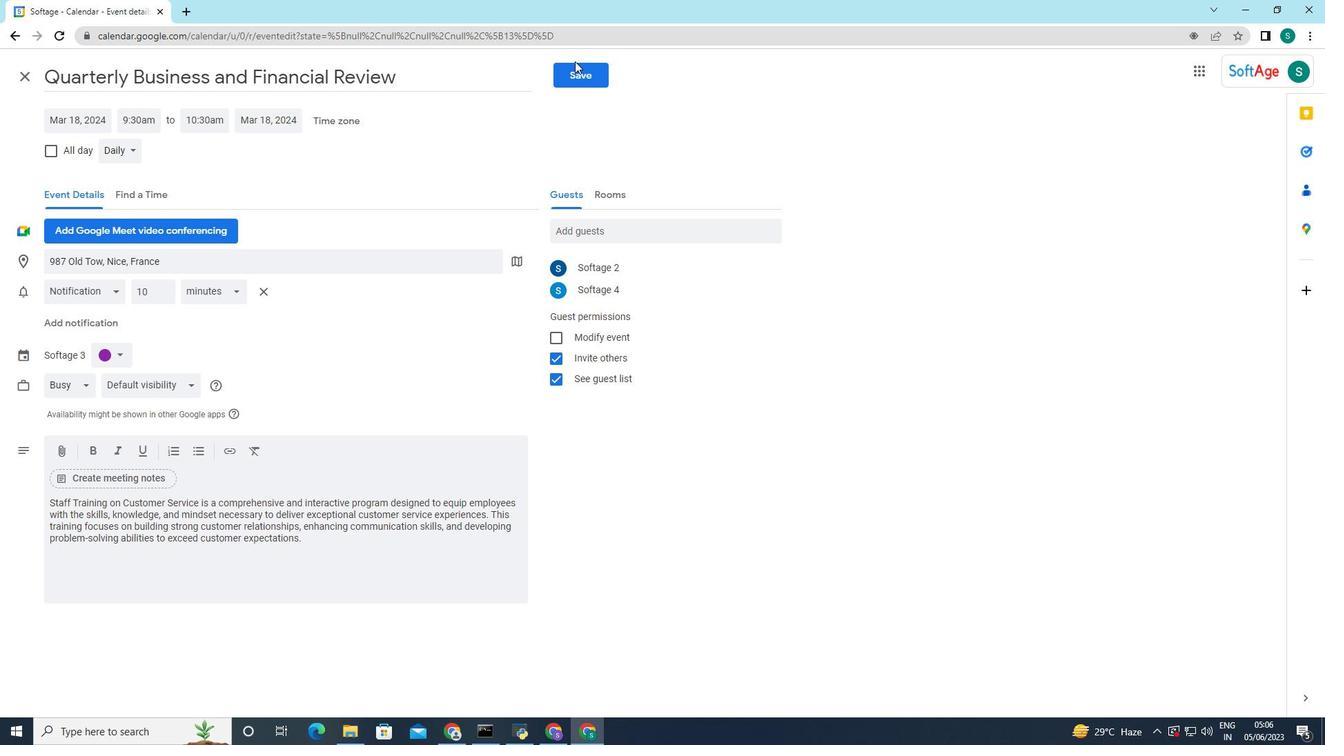 
Action: Mouse moved to (578, 71)
Screenshot: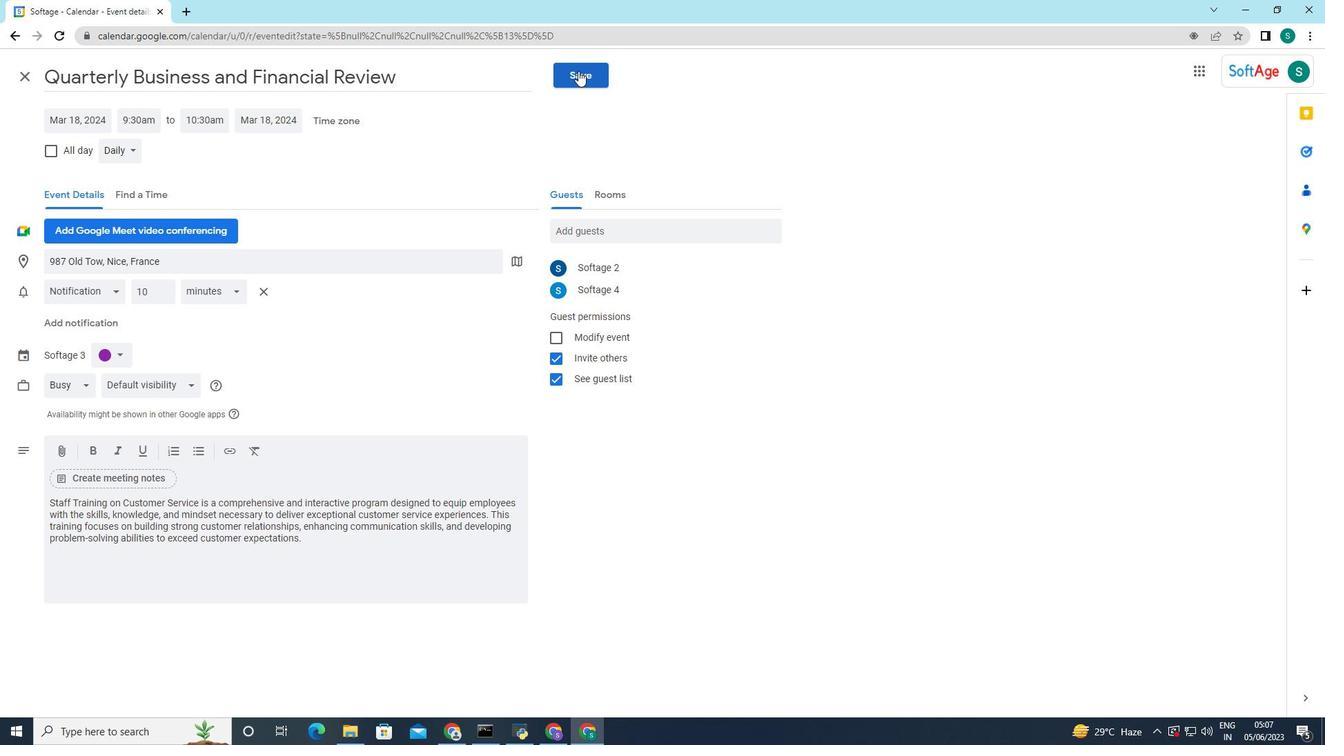 
Action: Mouse pressed left at (578, 71)
Screenshot: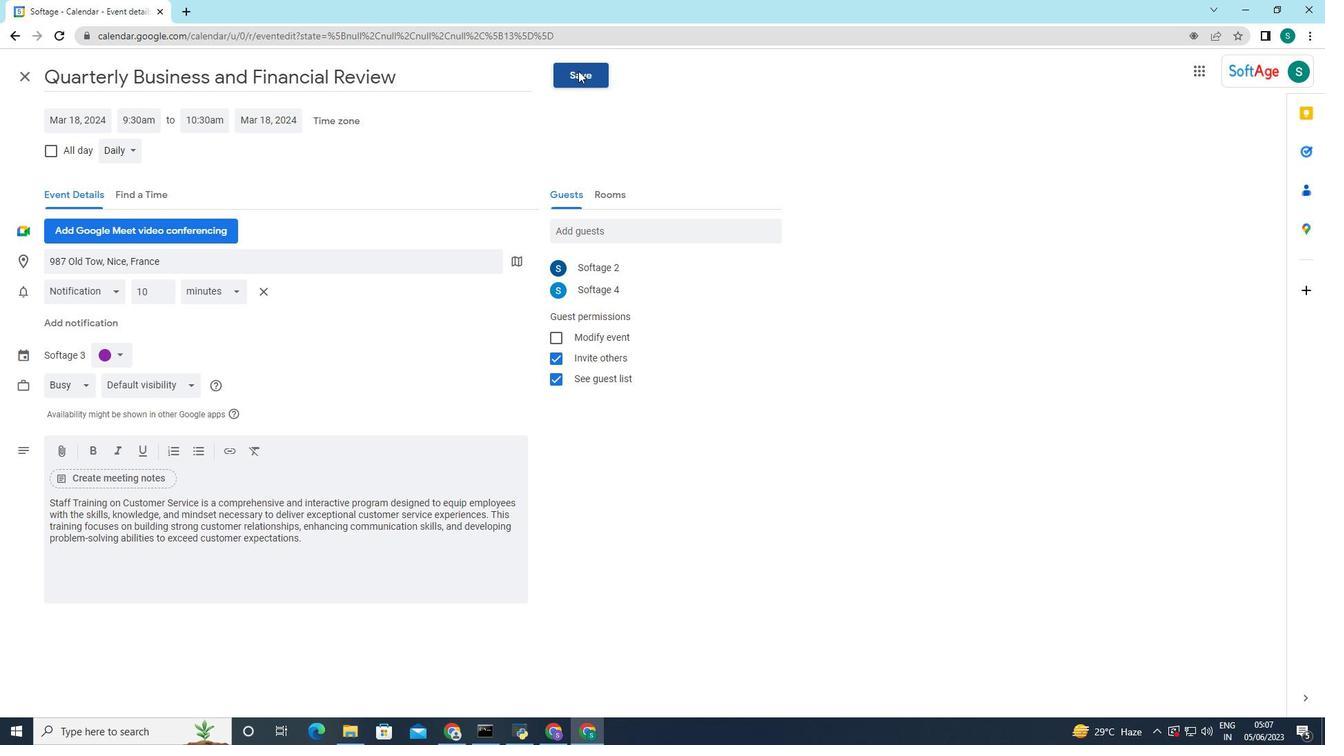 
Action: Mouse moved to (803, 418)
Screenshot: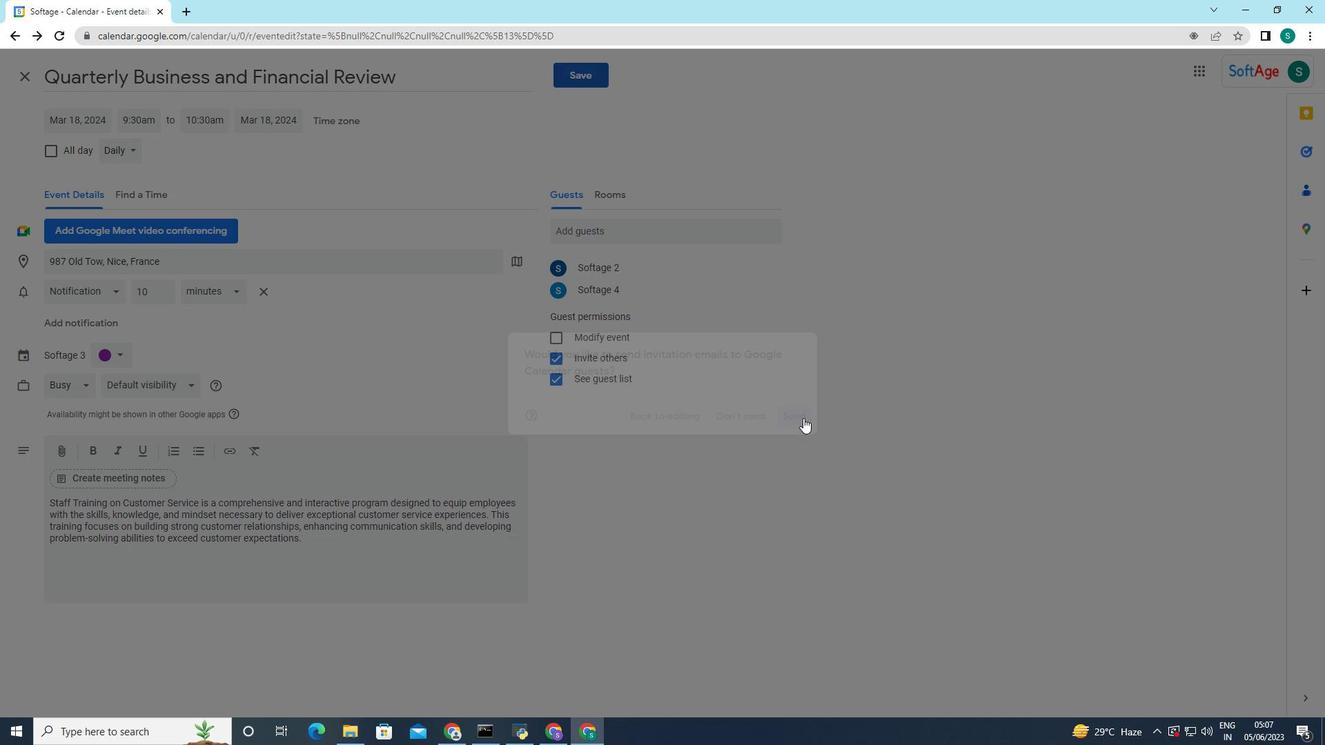 
Action: Mouse pressed left at (803, 418)
Screenshot: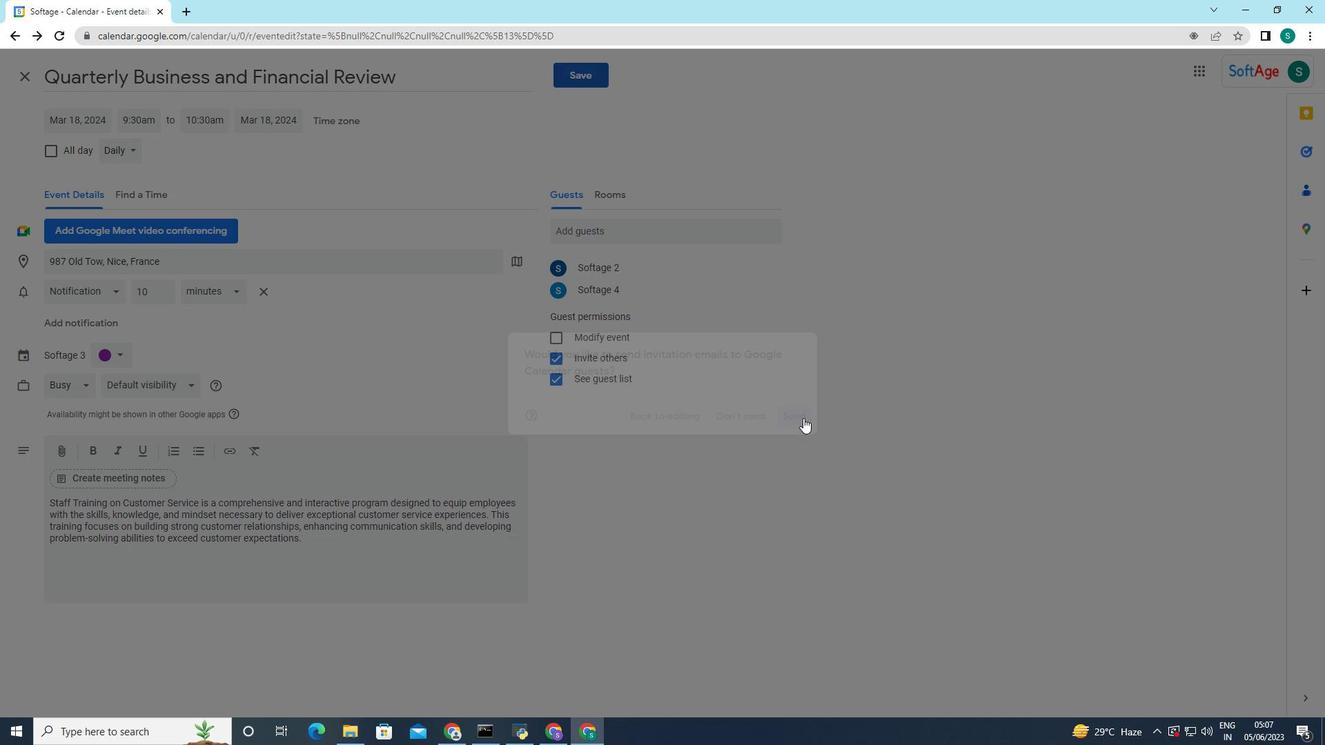 
